 Task: Search one way flight ticket for 1 adult, 6 children, 1 infant in seat and 1 infant on lap in business from Albuquerque: Albuquerque International Sunport to Riverton: Central Wyoming Regional Airport (was Riverton Regional) on 5-4-2023. Choice of flights is Emirates and Kenya Airways. Number of bags: 1 carry on bag. Price is upto 100000. Outbound departure time preference is 7:15.
Action: Mouse moved to (276, 104)
Screenshot: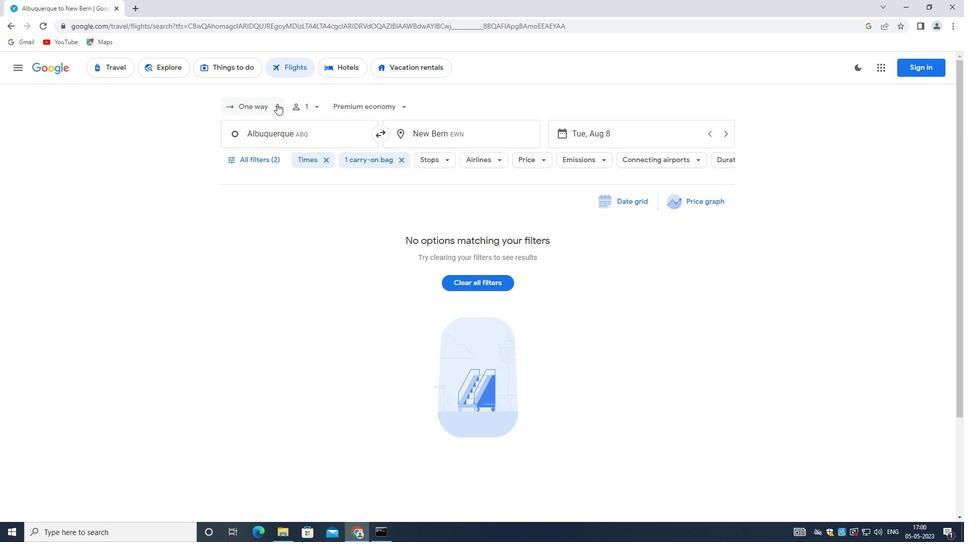 
Action: Mouse pressed left at (276, 104)
Screenshot: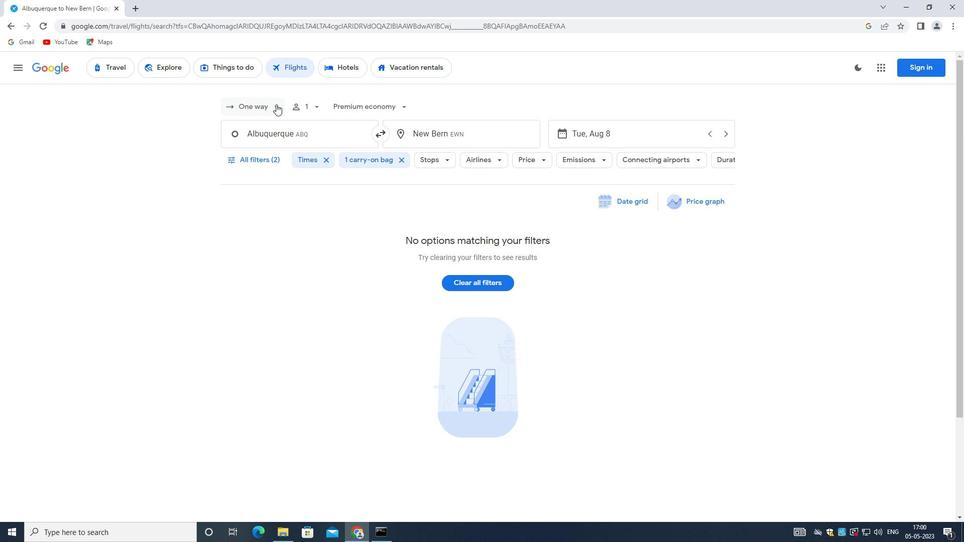 
Action: Mouse moved to (274, 151)
Screenshot: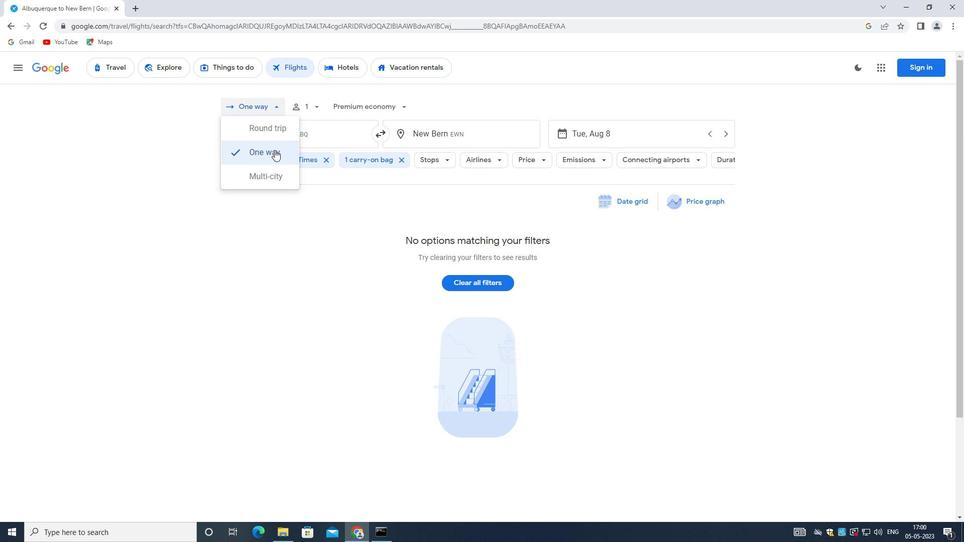 
Action: Mouse pressed left at (274, 151)
Screenshot: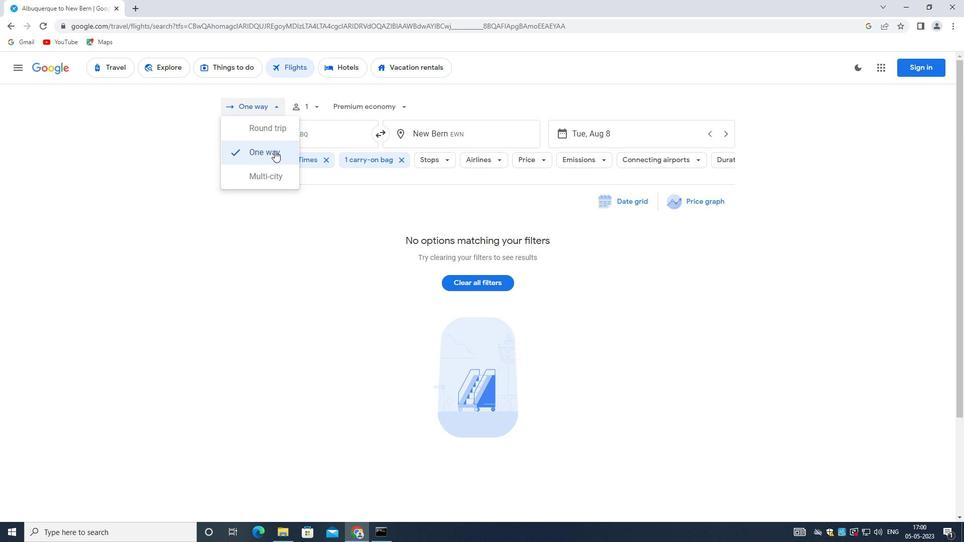 
Action: Mouse moved to (312, 104)
Screenshot: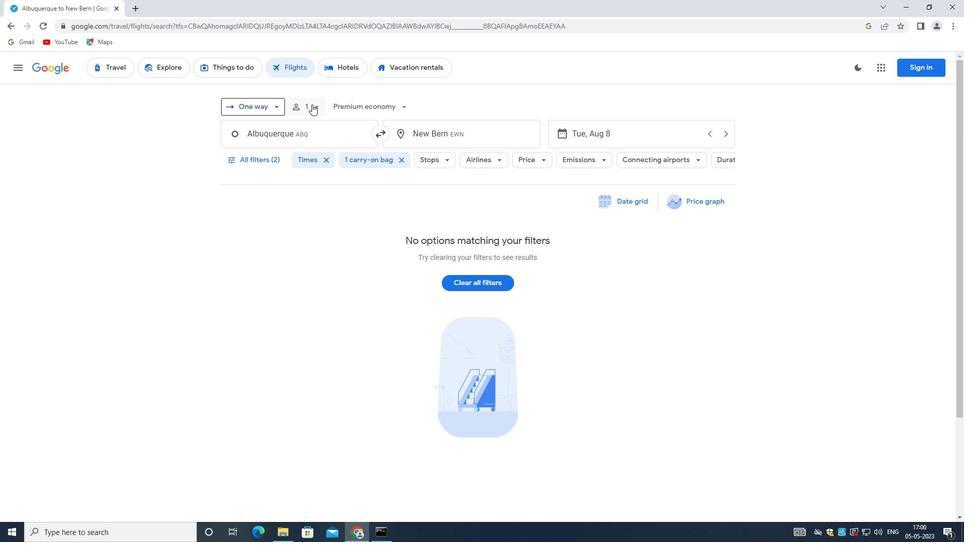 
Action: Mouse pressed left at (312, 104)
Screenshot: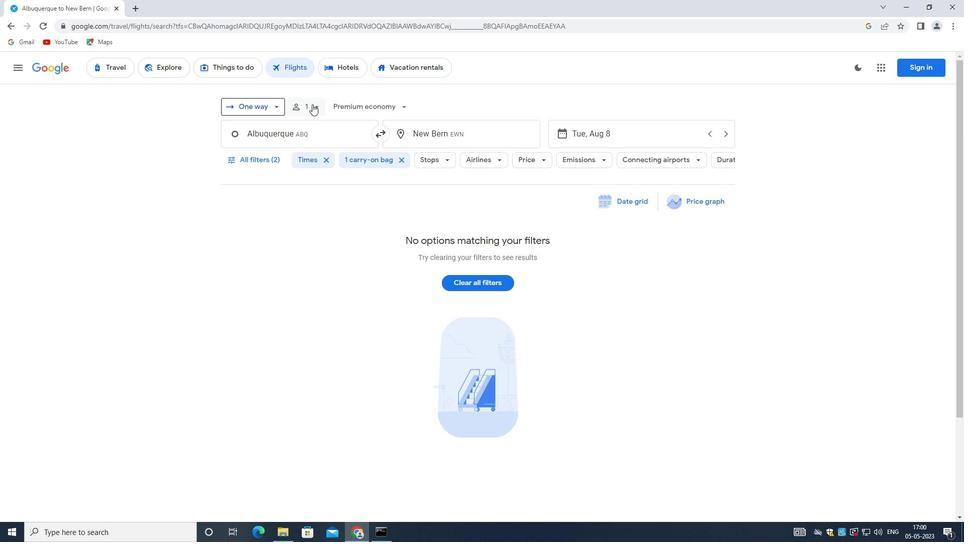 
Action: Mouse moved to (392, 155)
Screenshot: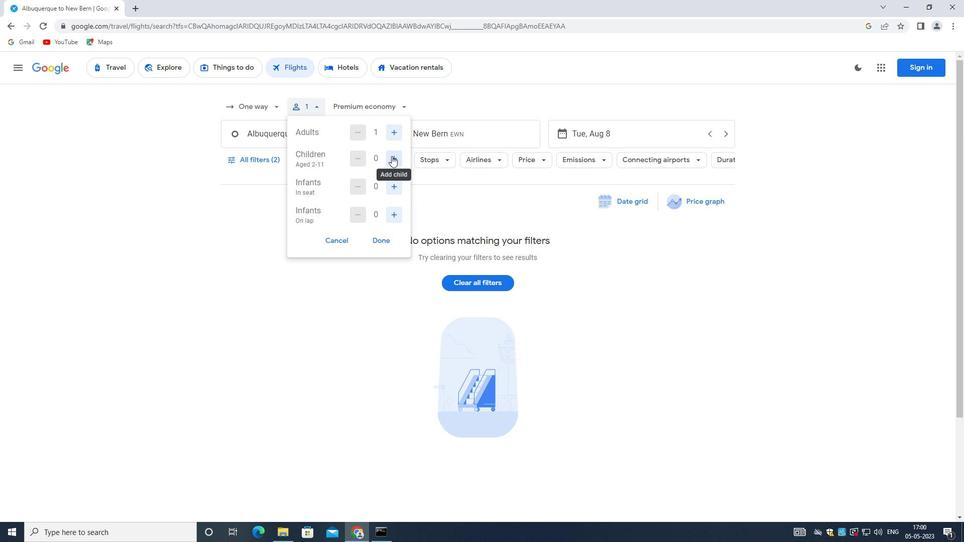 
Action: Mouse pressed left at (392, 155)
Screenshot: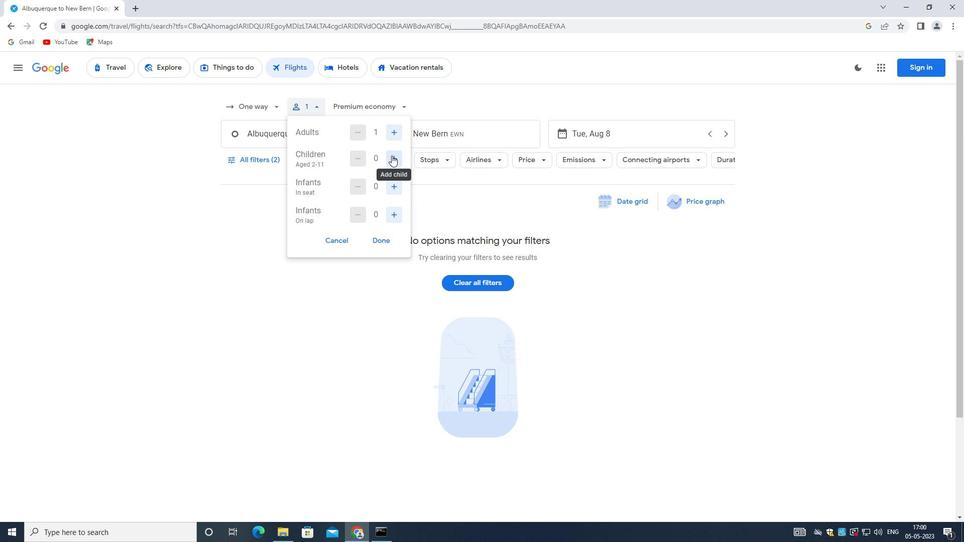 
Action: Mouse pressed left at (392, 155)
Screenshot: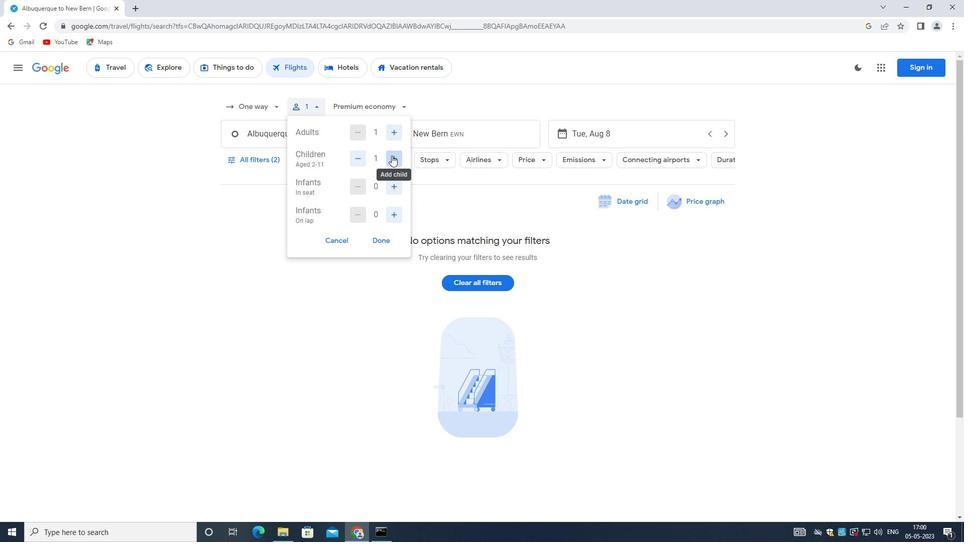 
Action: Mouse pressed left at (392, 155)
Screenshot: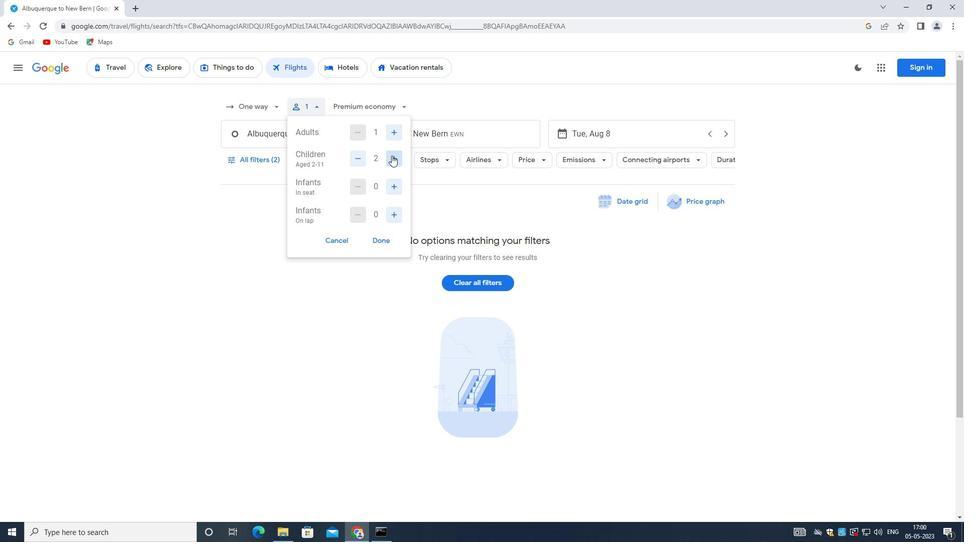 
Action: Mouse pressed left at (392, 155)
Screenshot: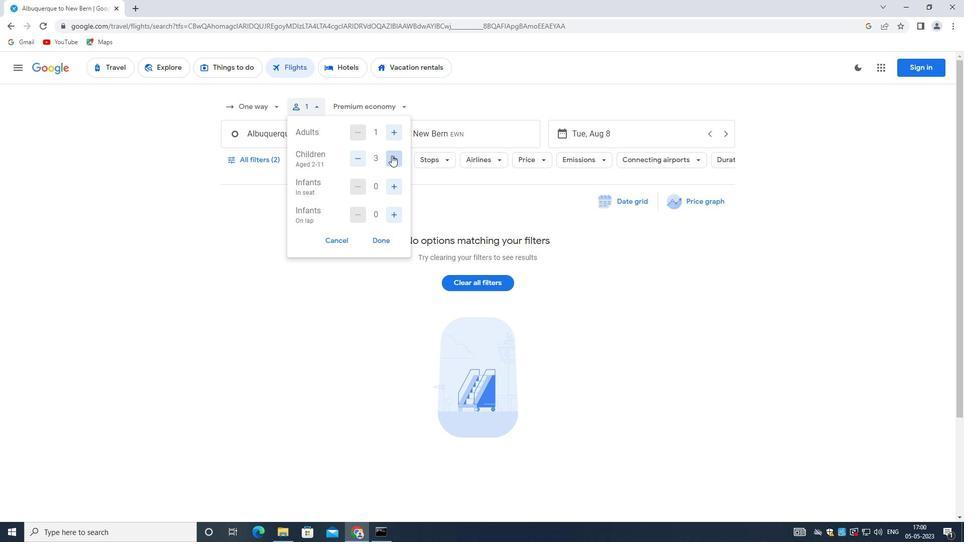 
Action: Mouse moved to (392, 155)
Screenshot: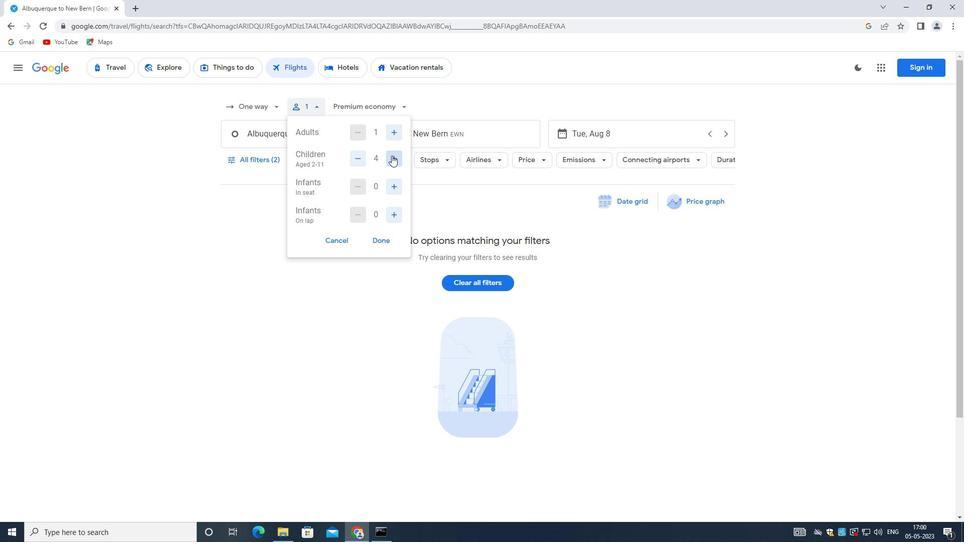 
Action: Mouse pressed left at (392, 155)
Screenshot: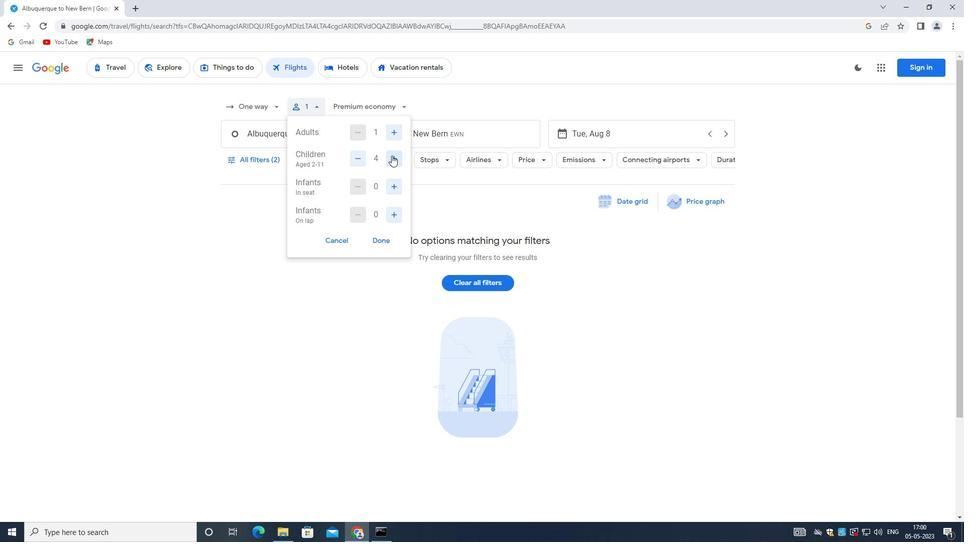 
Action: Mouse moved to (392, 154)
Screenshot: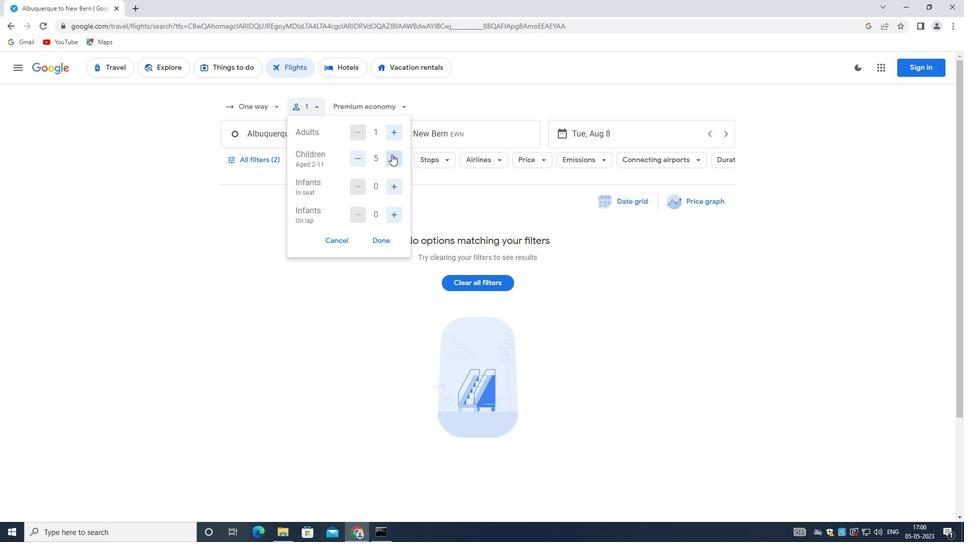 
Action: Mouse pressed left at (392, 154)
Screenshot: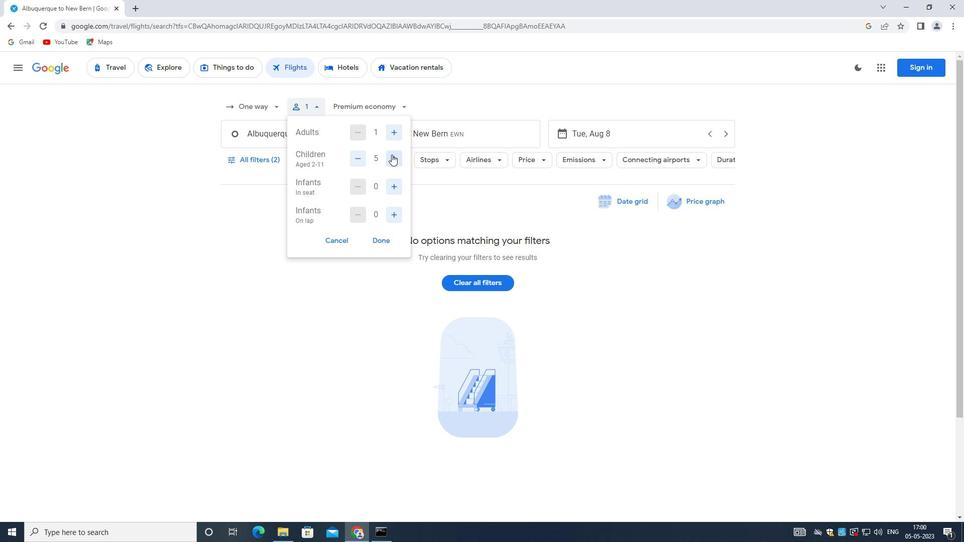 
Action: Mouse moved to (393, 186)
Screenshot: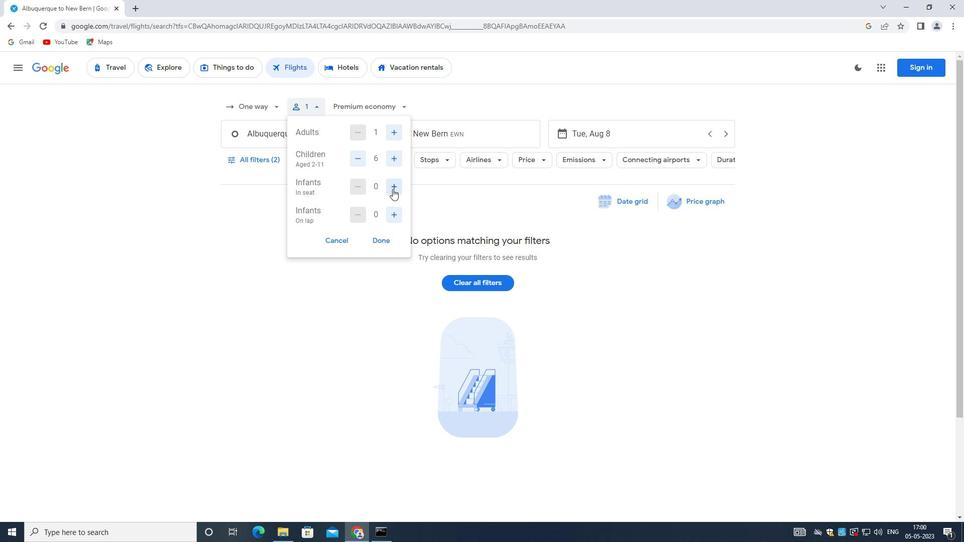 
Action: Mouse pressed left at (393, 186)
Screenshot: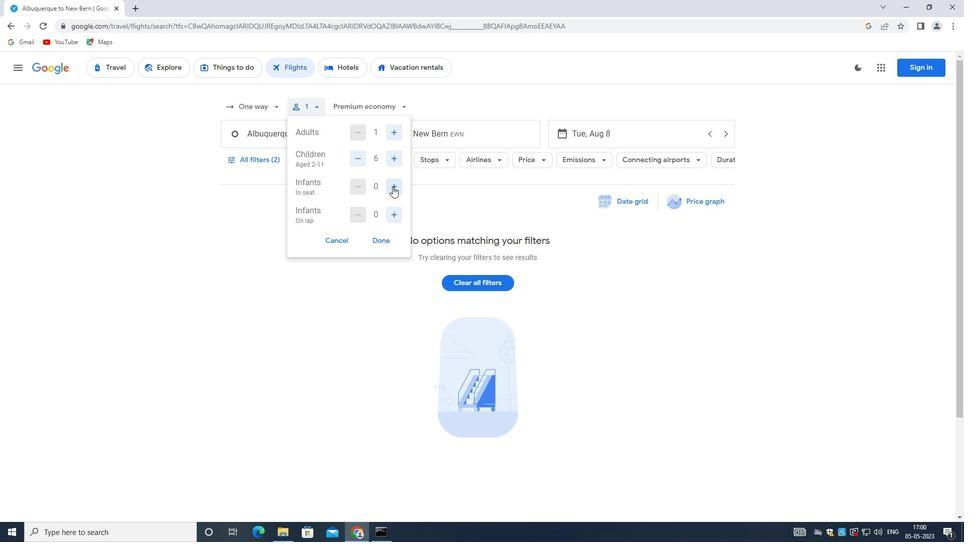 
Action: Mouse moved to (392, 218)
Screenshot: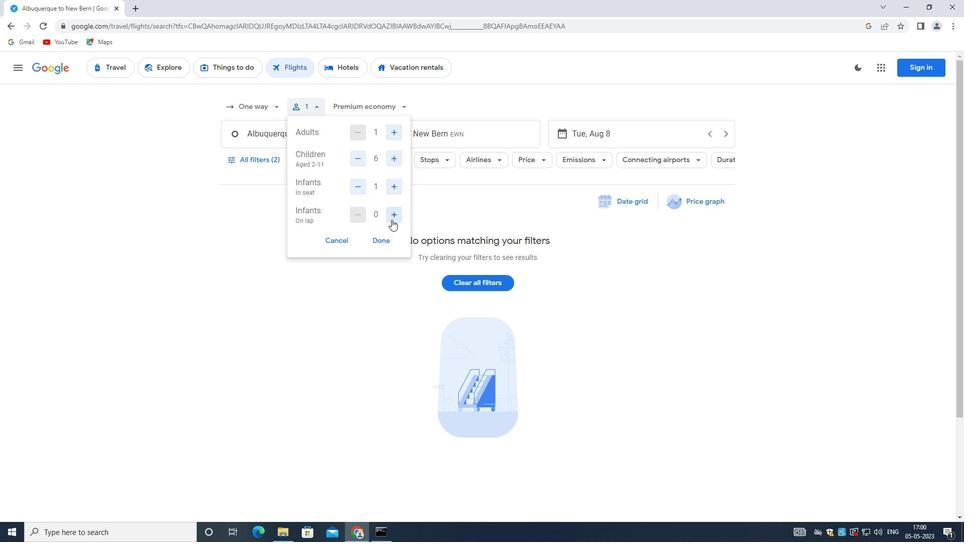 
Action: Mouse pressed left at (392, 218)
Screenshot: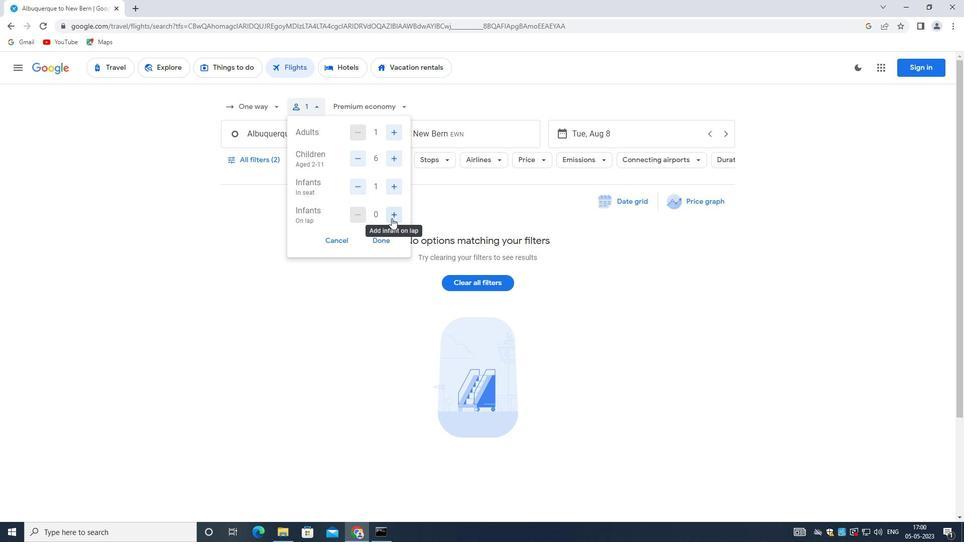 
Action: Mouse moved to (378, 241)
Screenshot: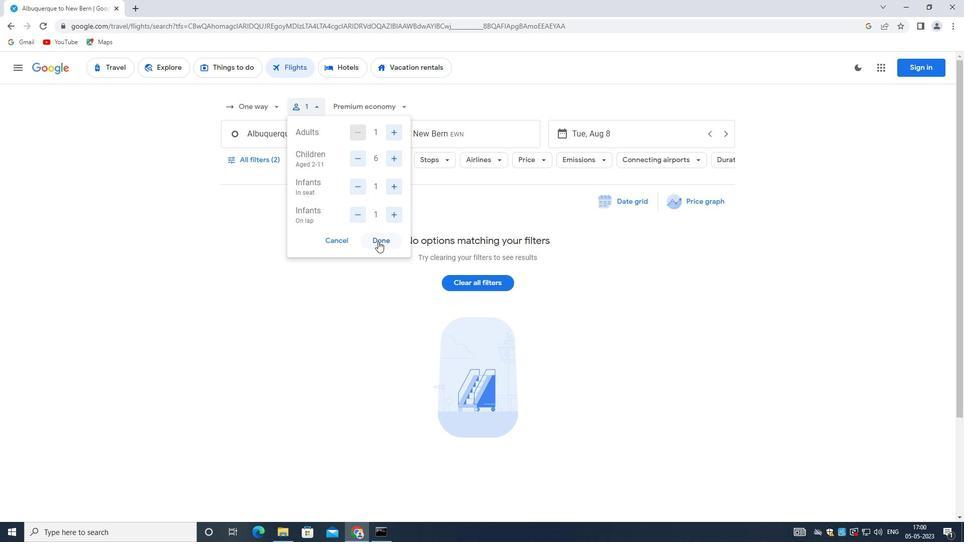 
Action: Mouse pressed left at (378, 241)
Screenshot: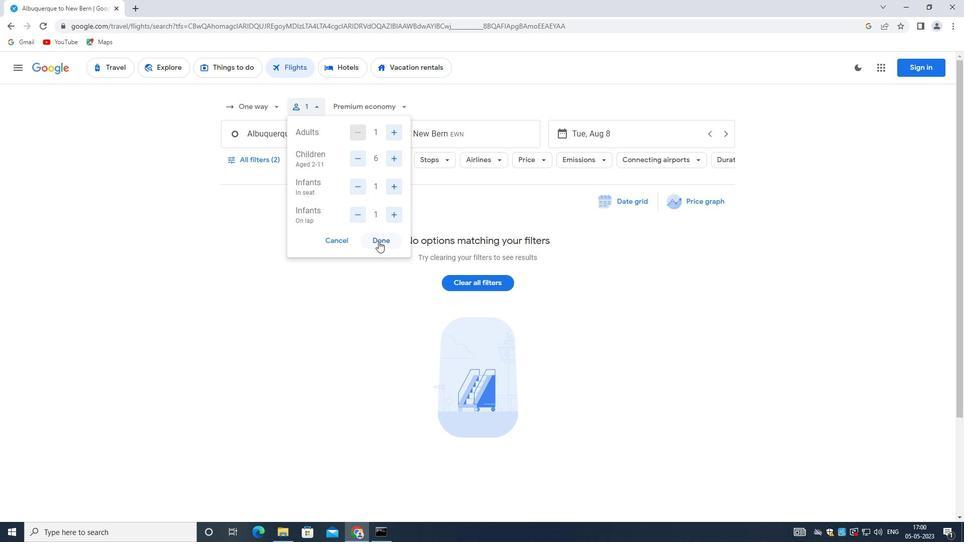 
Action: Mouse moved to (405, 109)
Screenshot: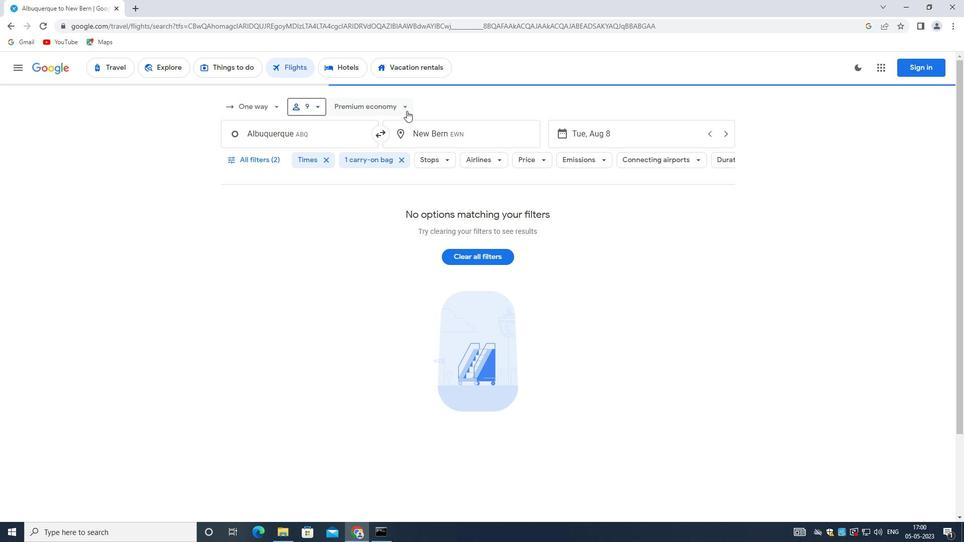 
Action: Mouse pressed left at (405, 109)
Screenshot: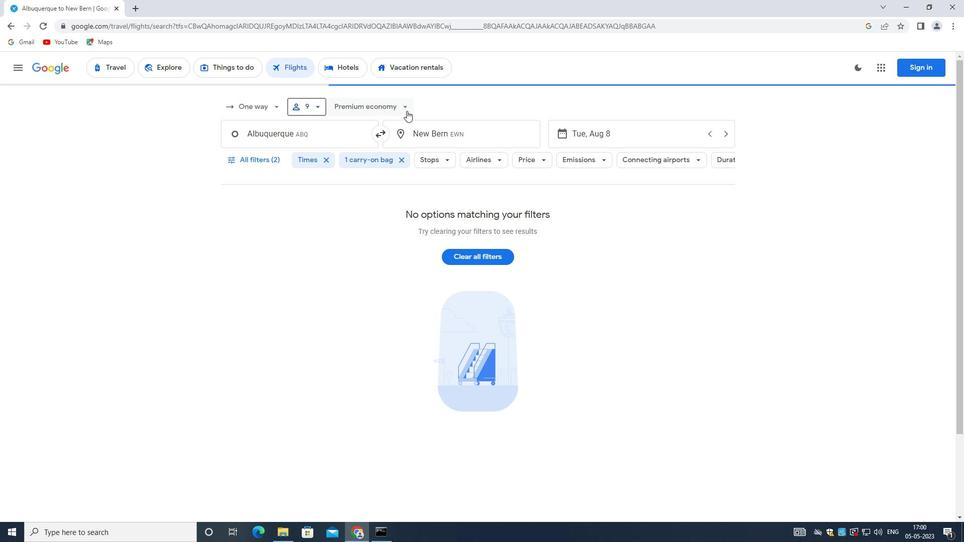 
Action: Mouse moved to (383, 171)
Screenshot: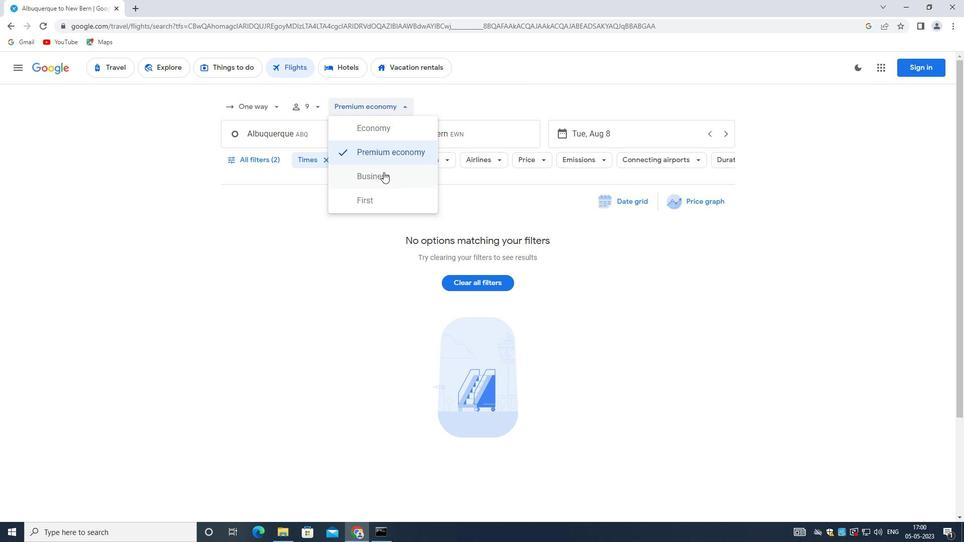 
Action: Mouse pressed left at (383, 171)
Screenshot: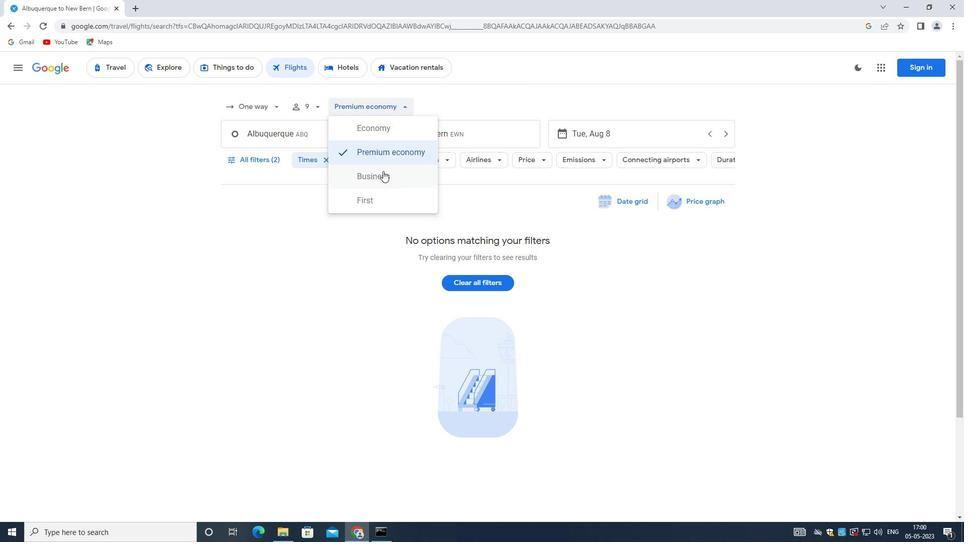 
Action: Mouse moved to (293, 136)
Screenshot: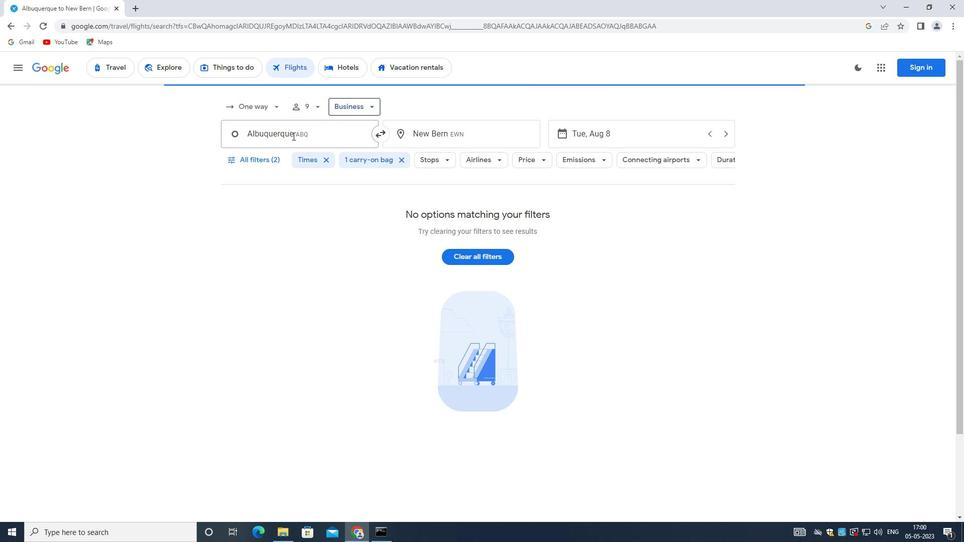 
Action: Mouse pressed left at (293, 136)
Screenshot: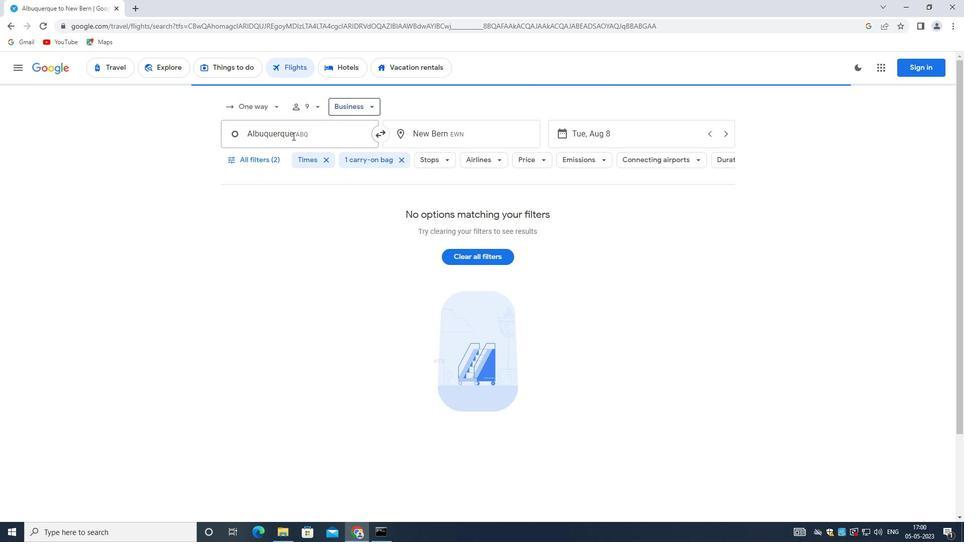
Action: Mouse moved to (318, 181)
Screenshot: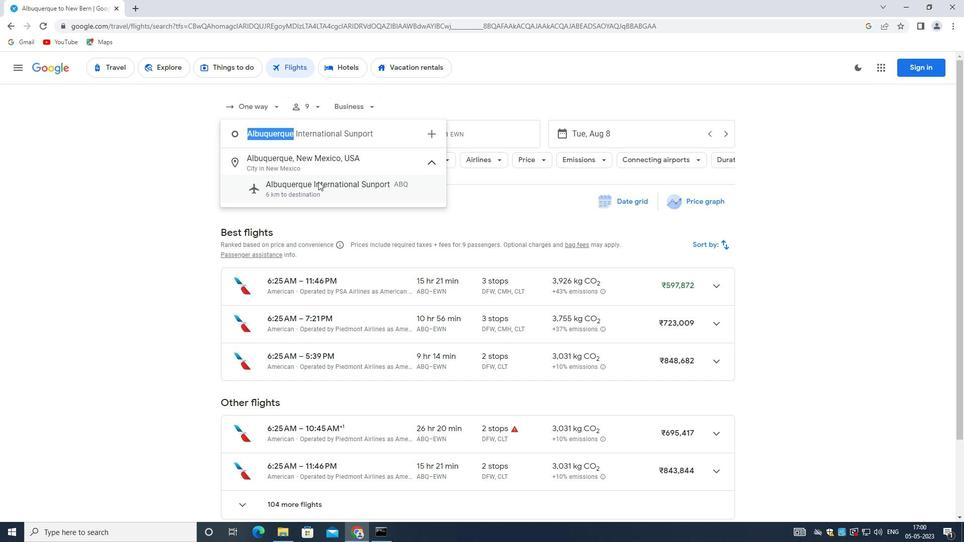 
Action: Mouse pressed left at (318, 181)
Screenshot: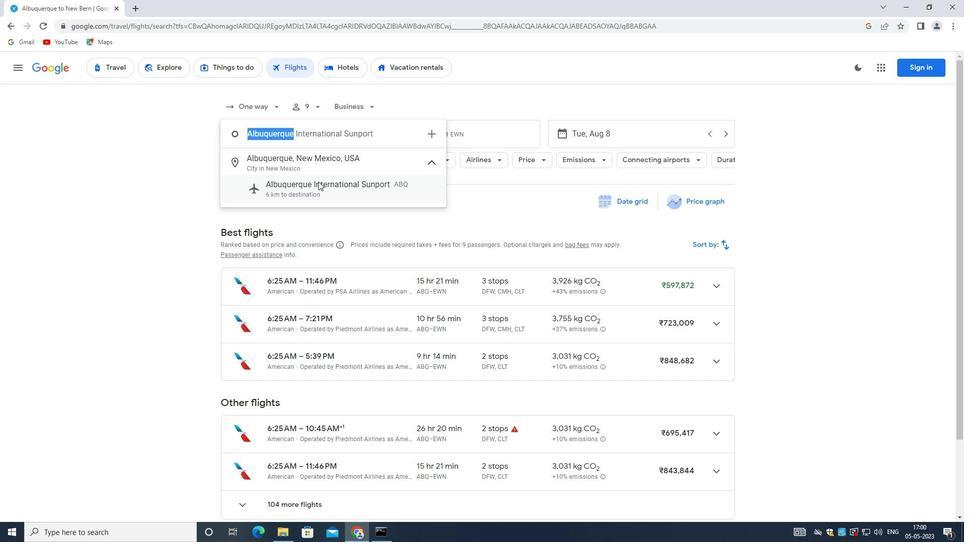 
Action: Mouse moved to (417, 135)
Screenshot: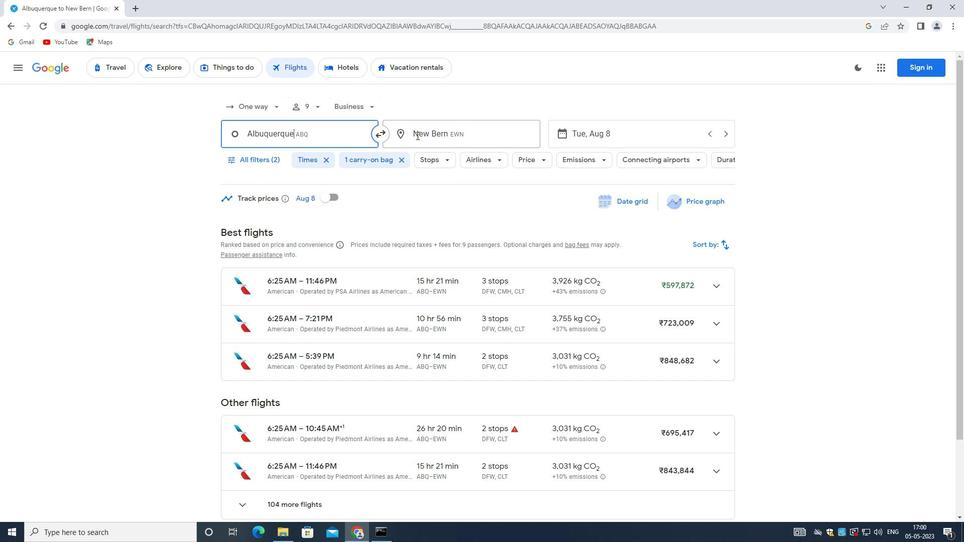 
Action: Mouse pressed left at (417, 135)
Screenshot: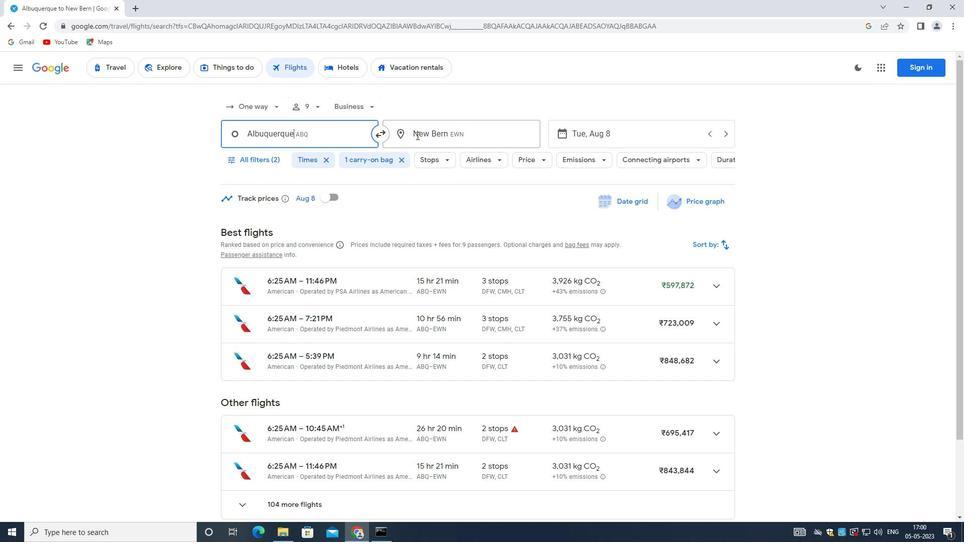 
Action: Mouse moved to (443, 231)
Screenshot: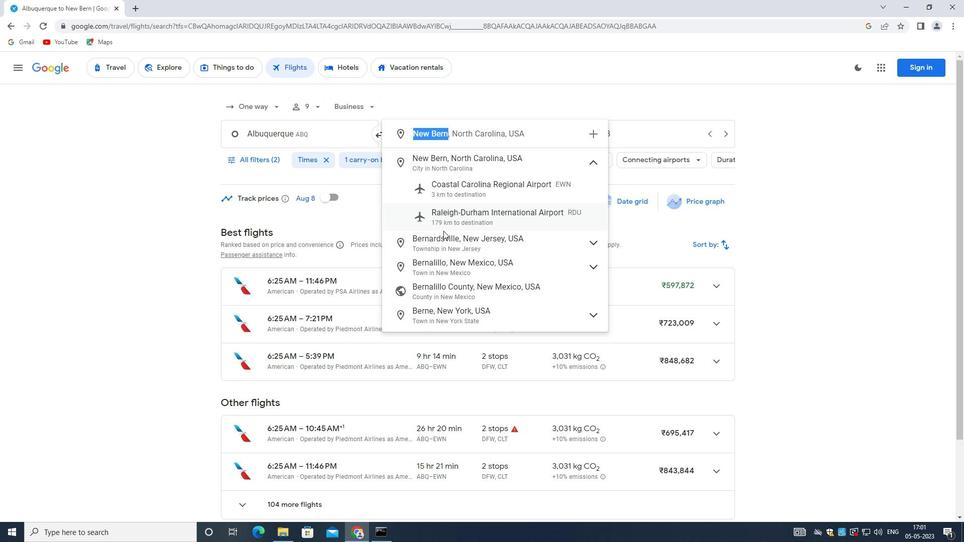 
Action: Key pressed <Key.backspace><Key.shift><Key.shift>CENTRAL<Key.space><Key.shift>WY
Screenshot: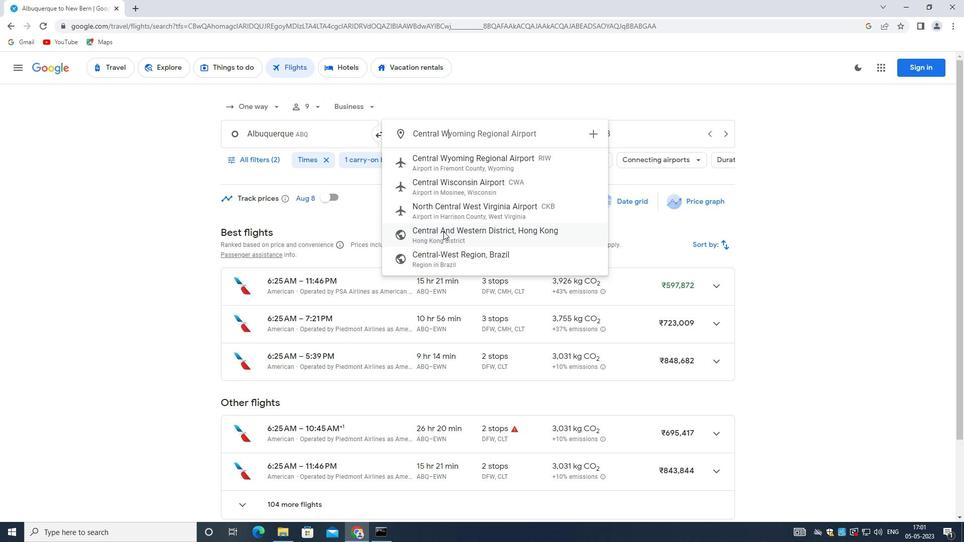 
Action: Mouse moved to (484, 150)
Screenshot: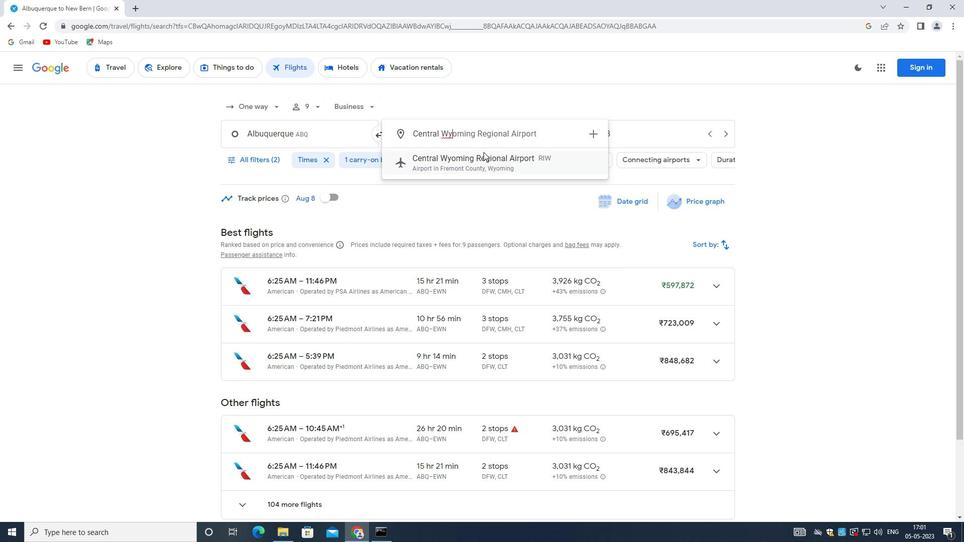 
Action: Mouse pressed left at (484, 150)
Screenshot: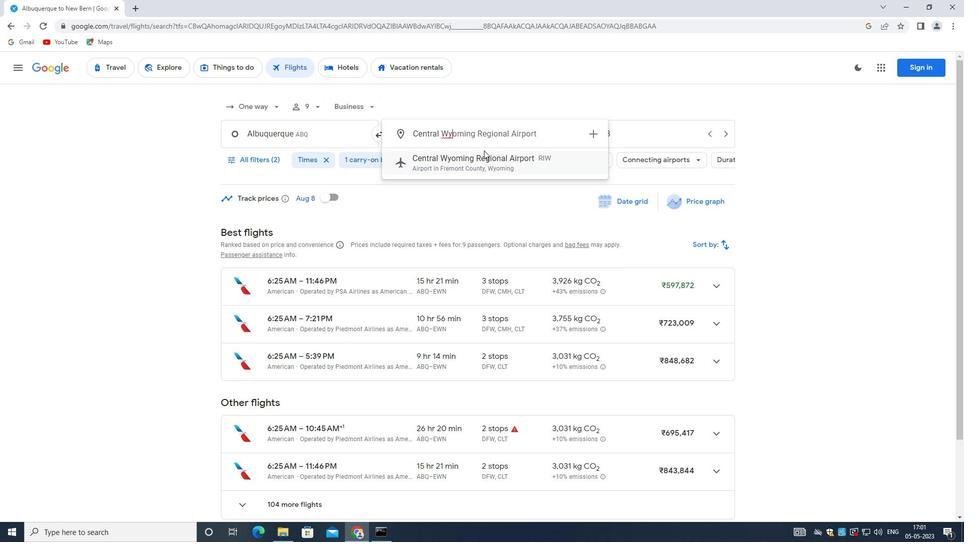 
Action: Mouse moved to (584, 138)
Screenshot: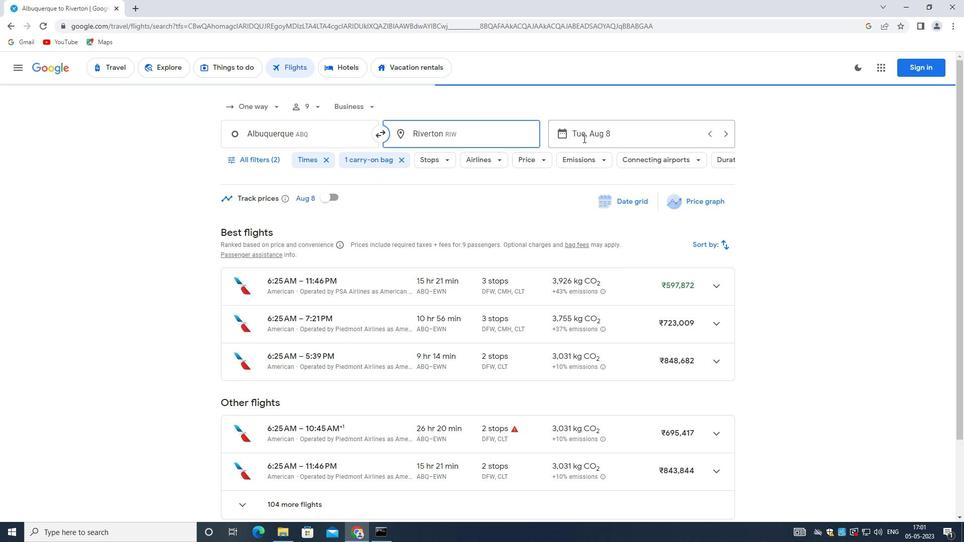 
Action: Mouse pressed left at (584, 138)
Screenshot: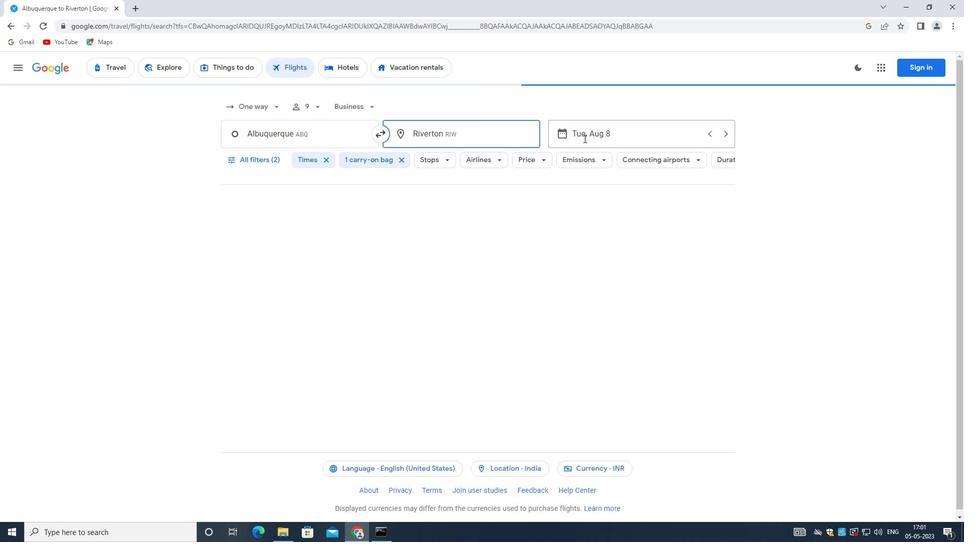 
Action: Mouse moved to (429, 239)
Screenshot: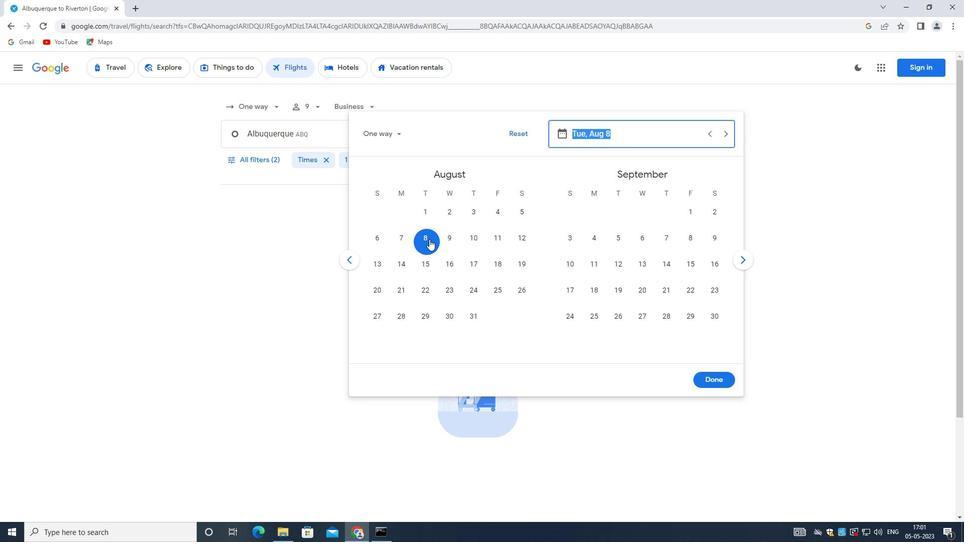 
Action: Mouse pressed left at (429, 239)
Screenshot: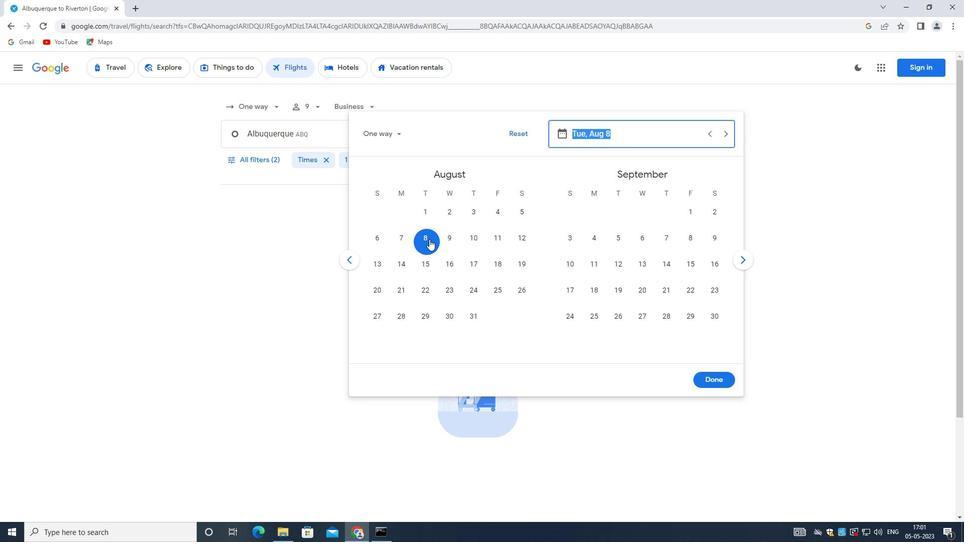 
Action: Mouse moved to (715, 385)
Screenshot: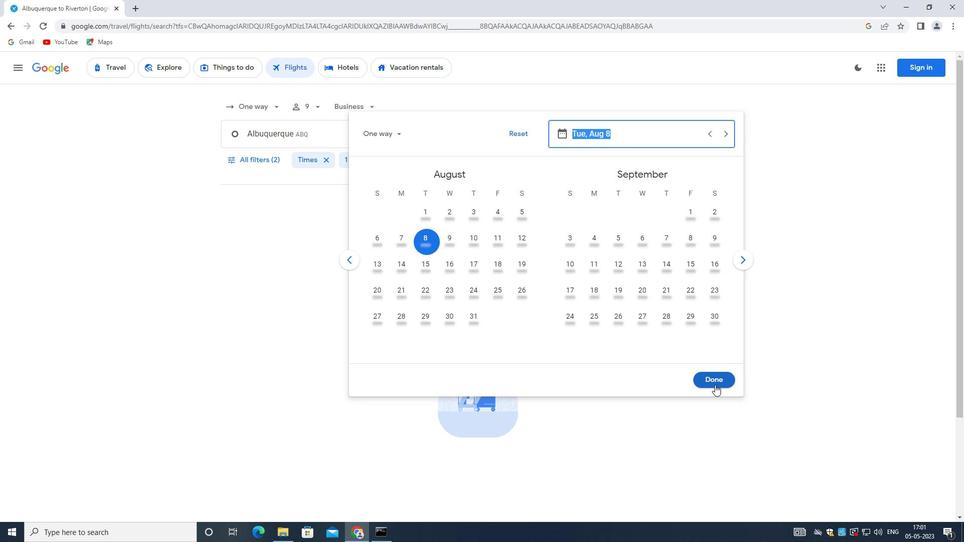 
Action: Mouse pressed left at (715, 385)
Screenshot: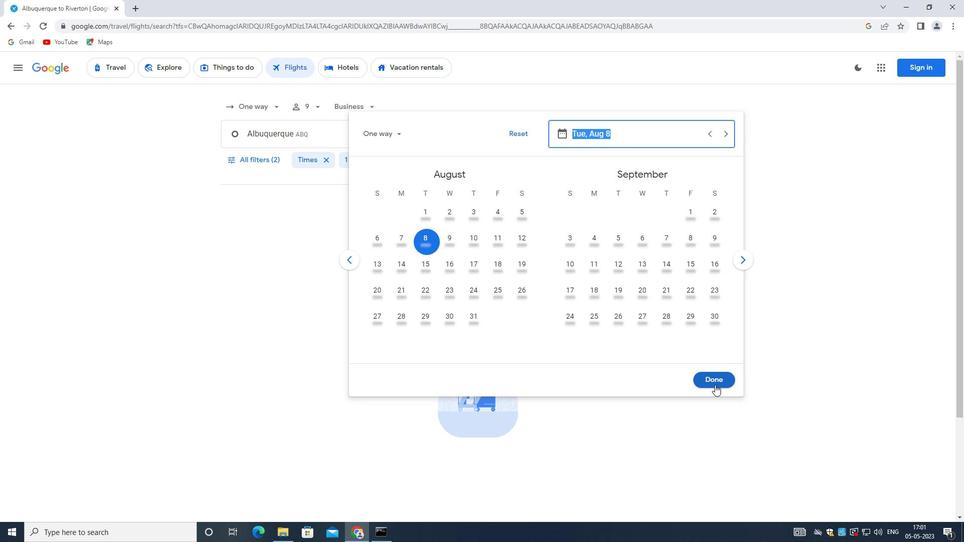 
Action: Mouse moved to (261, 150)
Screenshot: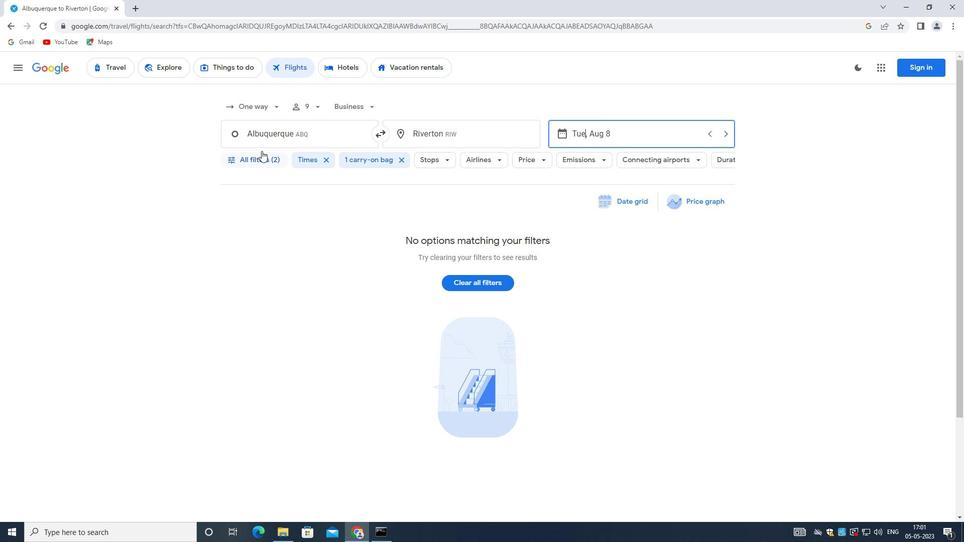
Action: Mouse pressed left at (261, 150)
Screenshot: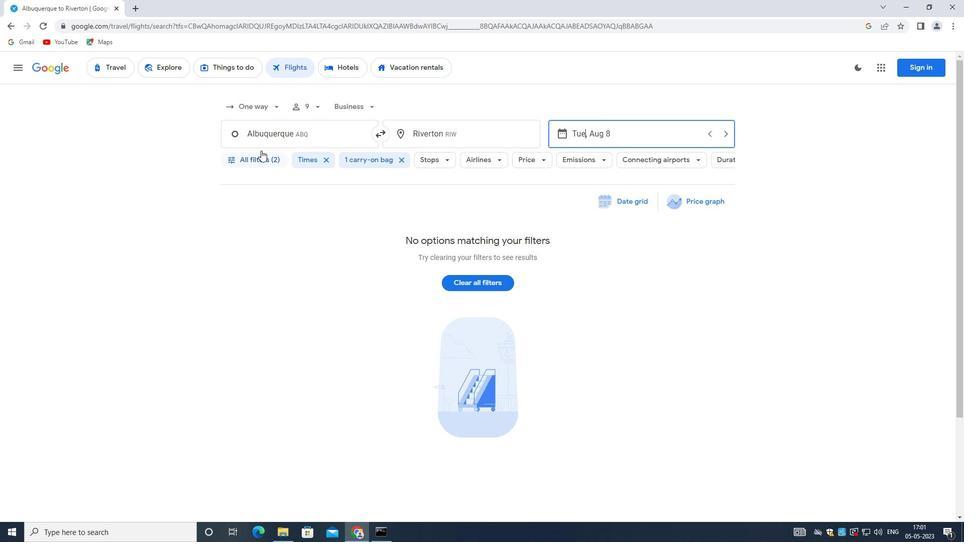 
Action: Mouse moved to (364, 373)
Screenshot: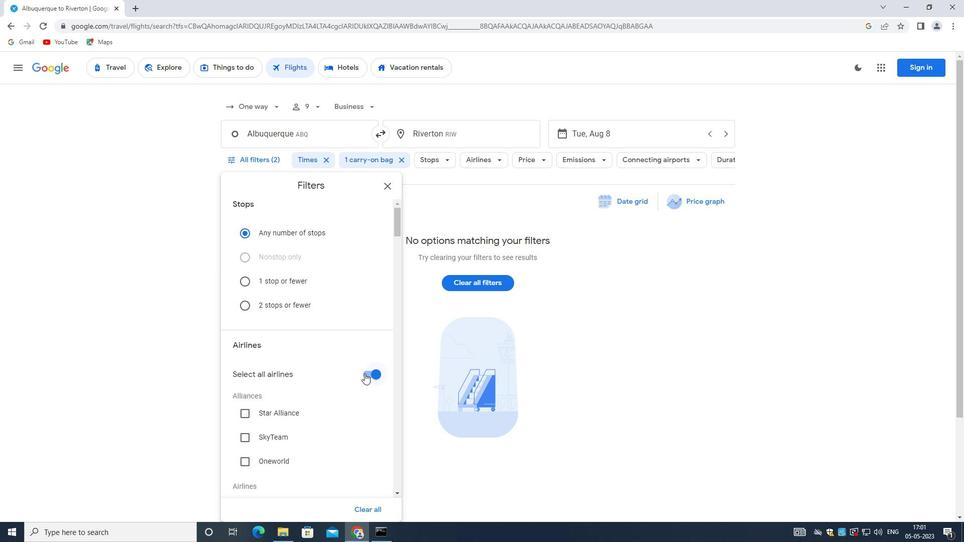 
Action: Mouse pressed left at (364, 373)
Screenshot: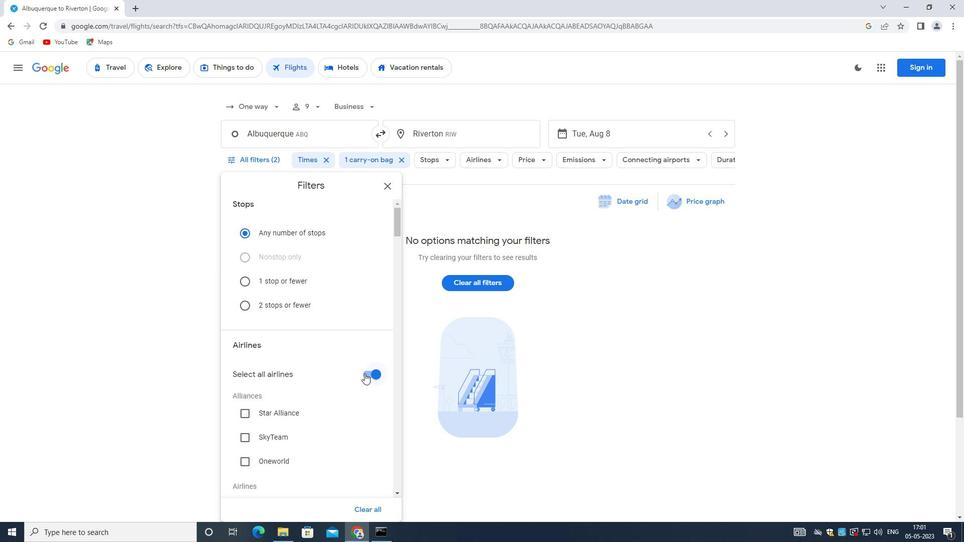 
Action: Mouse moved to (388, 364)
Screenshot: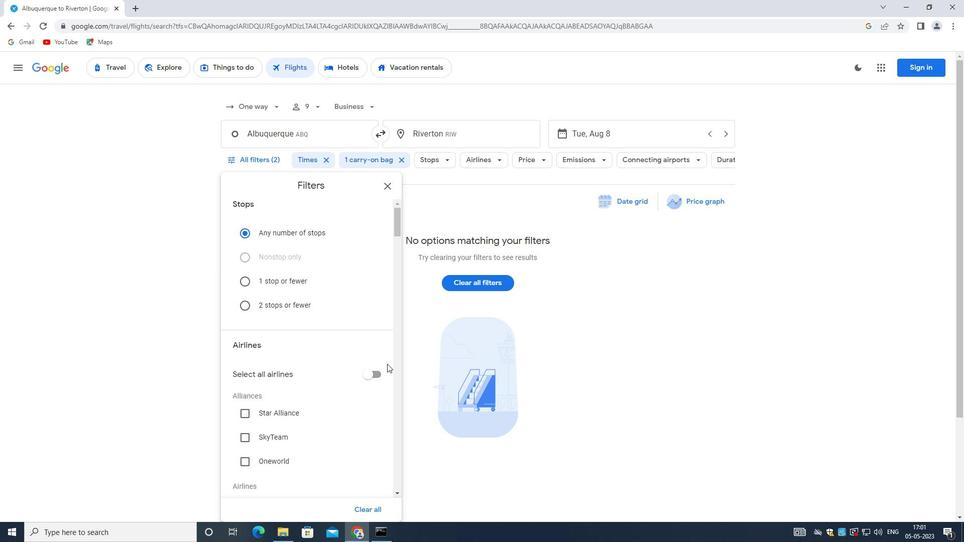 
Action: Mouse scrolled (388, 363) with delta (0, 0)
Screenshot: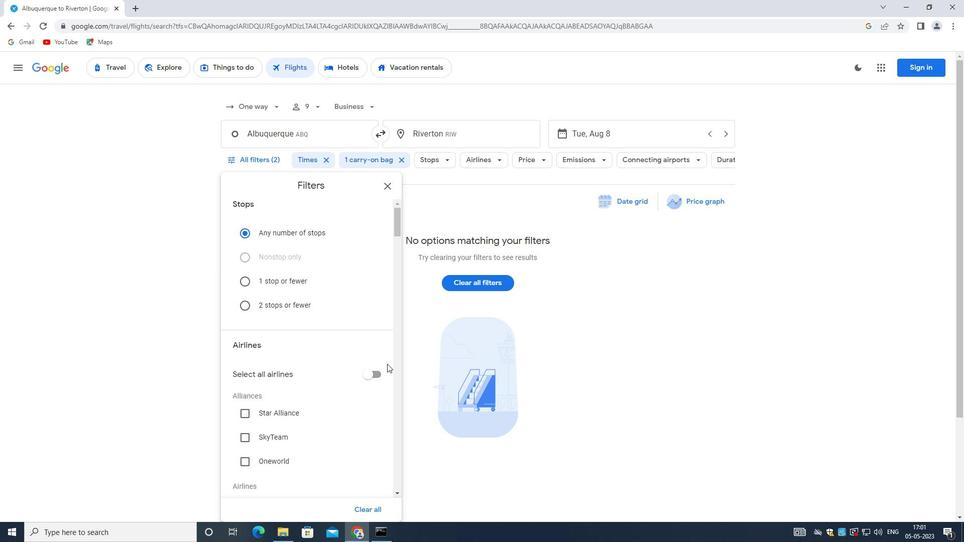 
Action: Mouse moved to (389, 365)
Screenshot: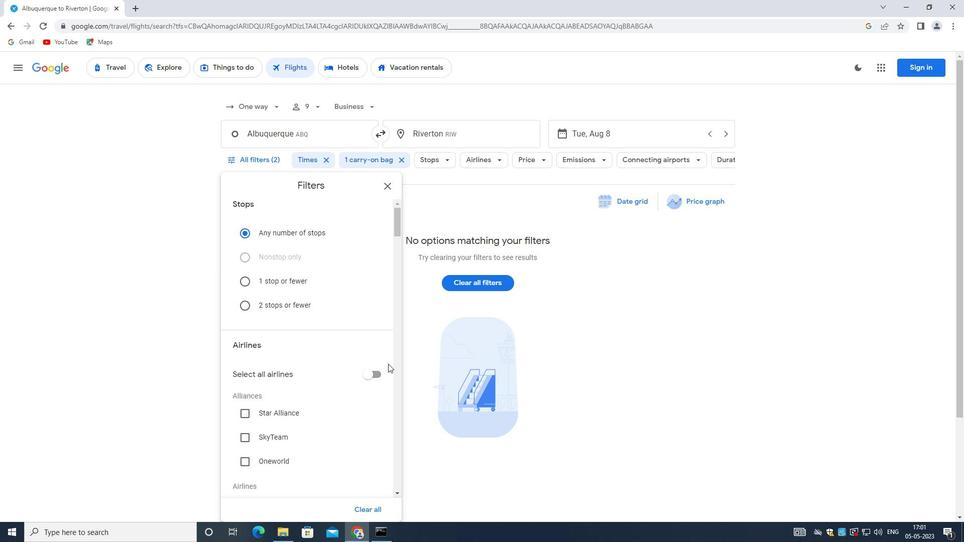 
Action: Mouse scrolled (389, 364) with delta (0, 0)
Screenshot: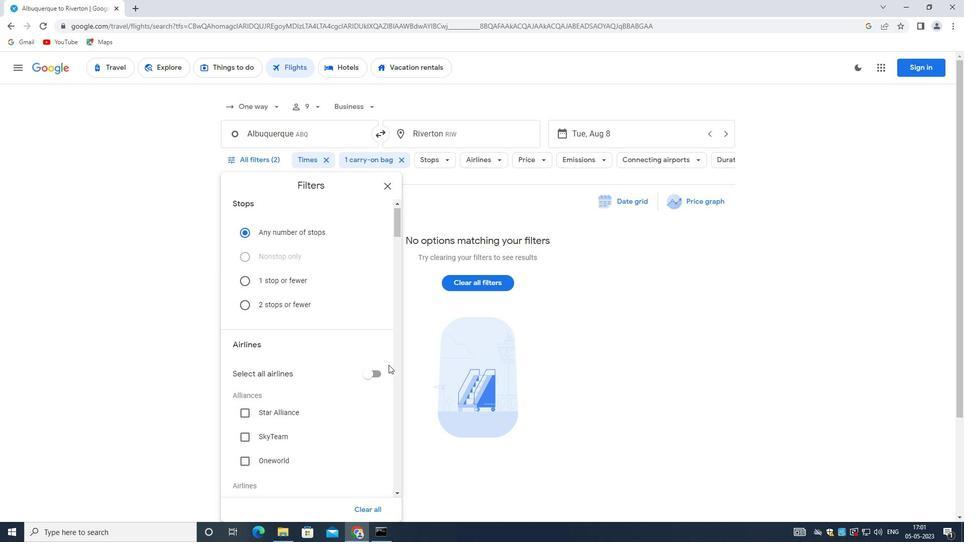 
Action: Mouse moved to (389, 365)
Screenshot: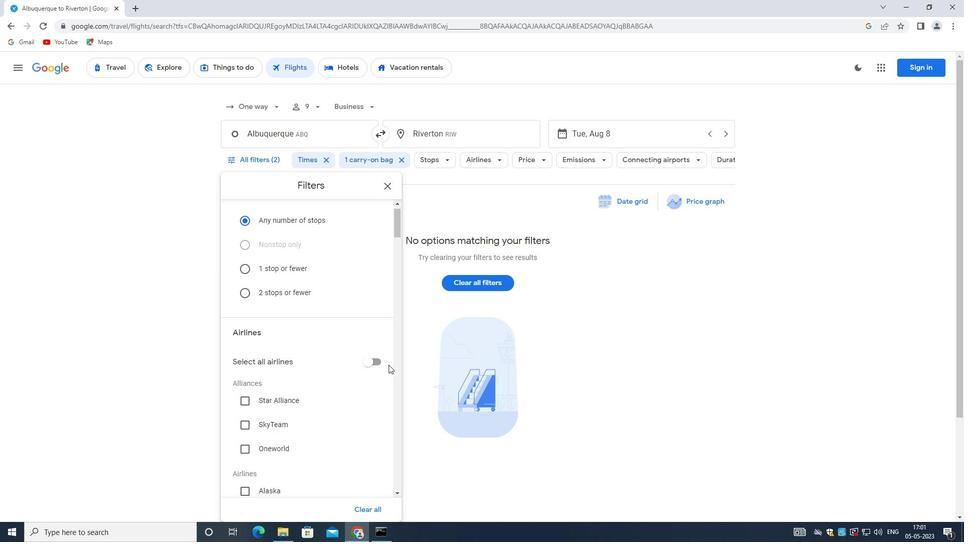 
Action: Mouse scrolled (389, 365) with delta (0, 0)
Screenshot: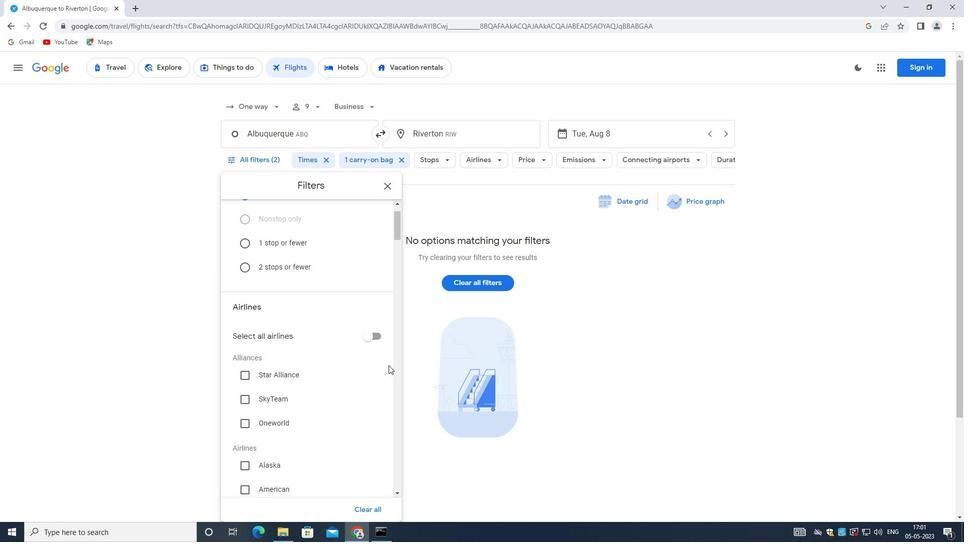 
Action: Mouse moved to (389, 367)
Screenshot: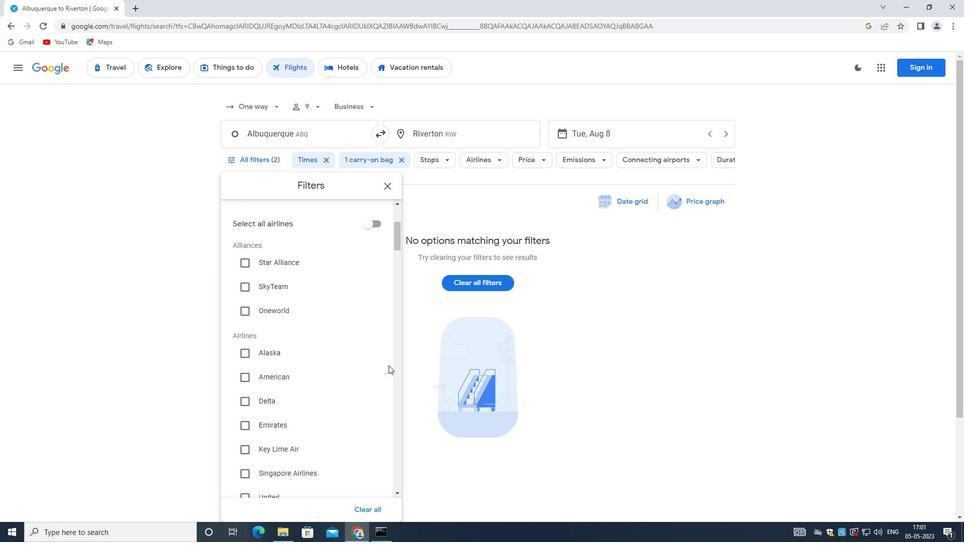 
Action: Mouse scrolled (389, 366) with delta (0, 0)
Screenshot: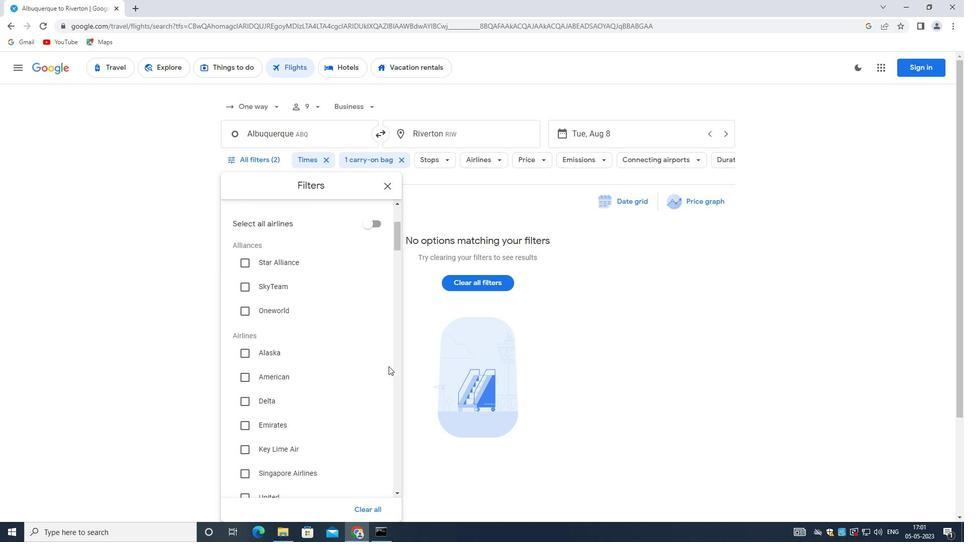 
Action: Mouse moved to (389, 368)
Screenshot: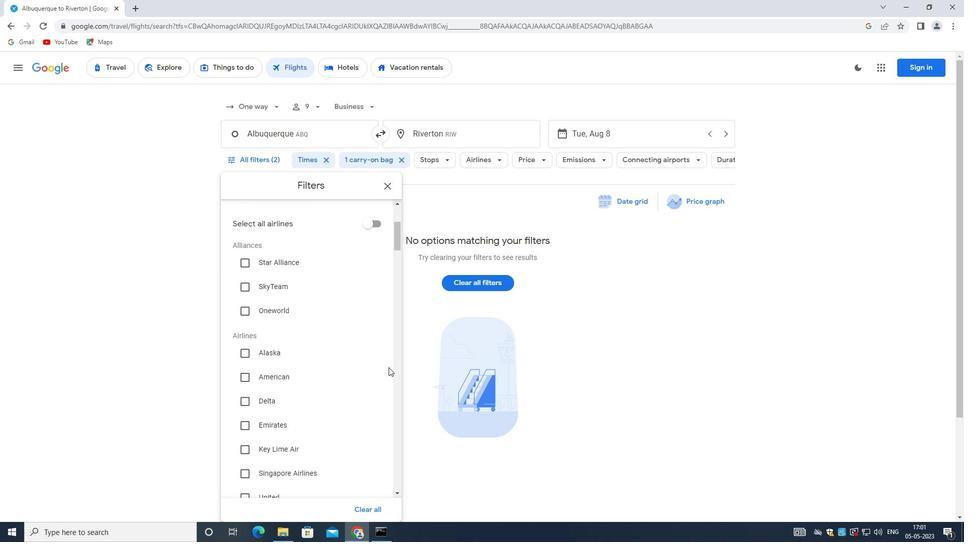 
Action: Mouse scrolled (389, 367) with delta (0, 0)
Screenshot: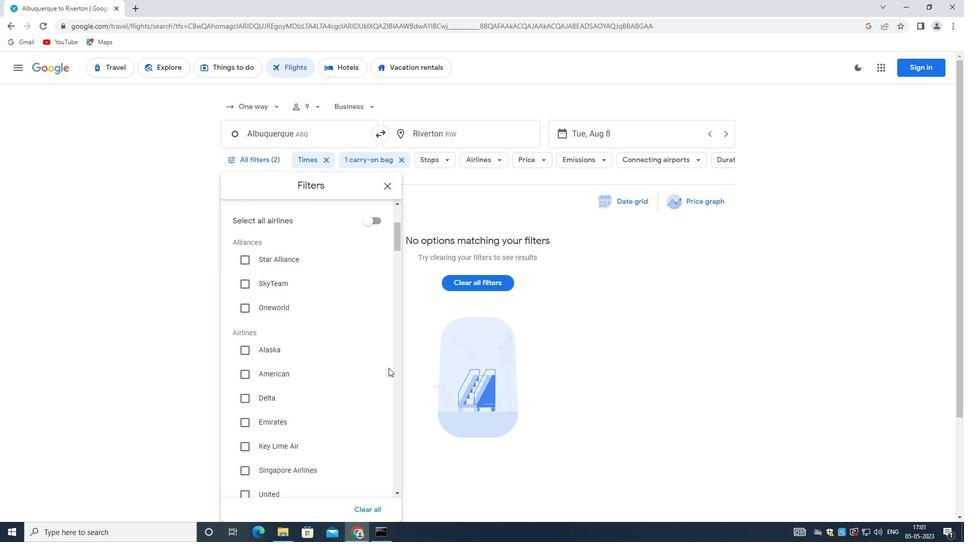 
Action: Mouse moved to (389, 369)
Screenshot: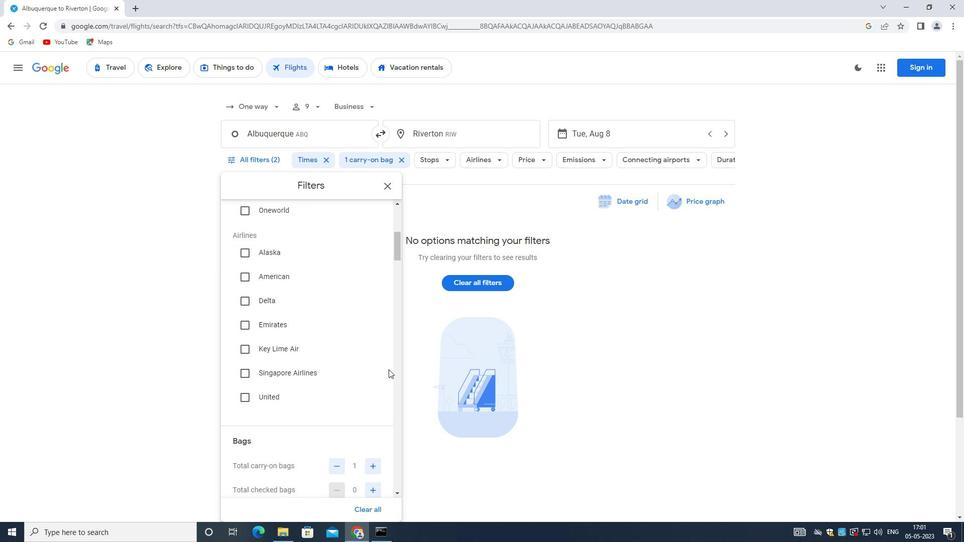 
Action: Mouse scrolled (389, 369) with delta (0, 0)
Screenshot: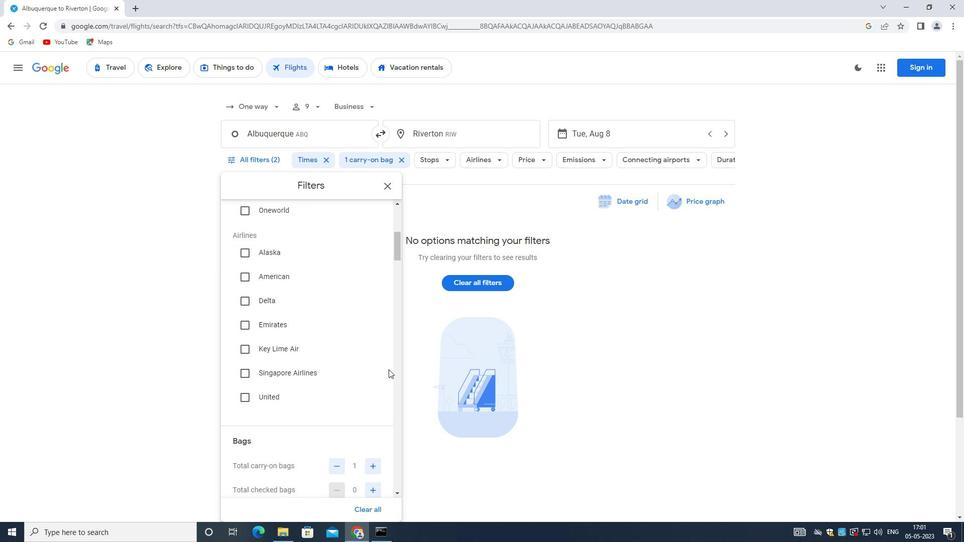 
Action: Mouse scrolled (389, 369) with delta (0, 0)
Screenshot: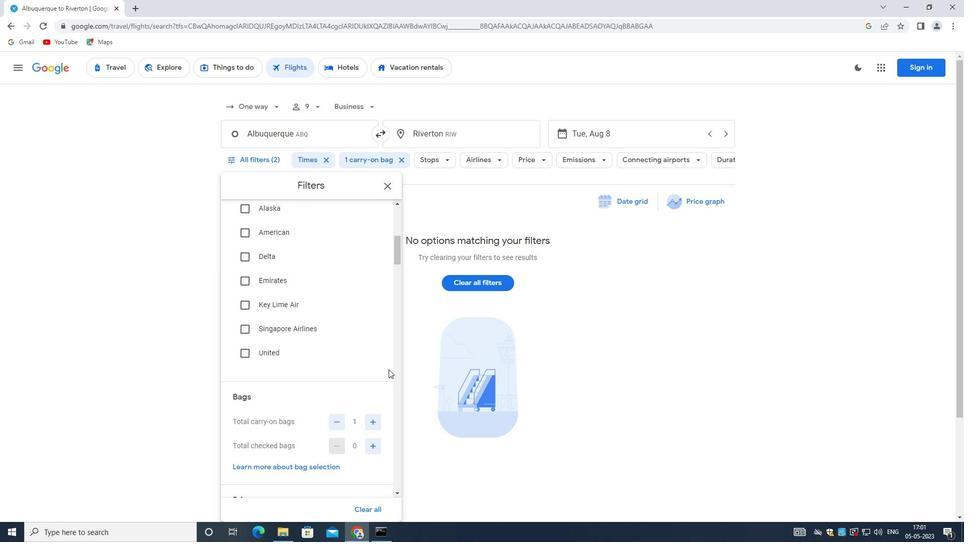 
Action: Mouse moved to (363, 441)
Screenshot: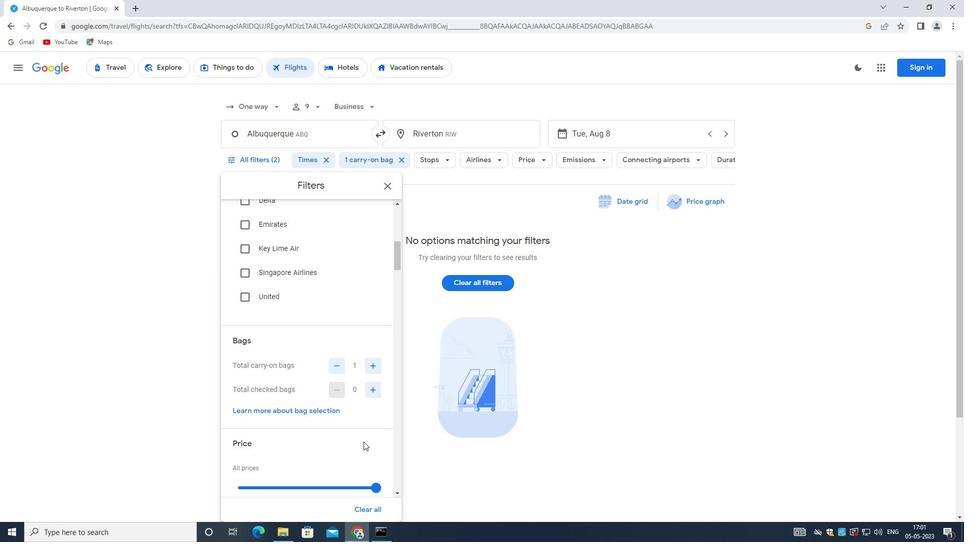 
Action: Mouse scrolled (363, 440) with delta (0, 0)
Screenshot: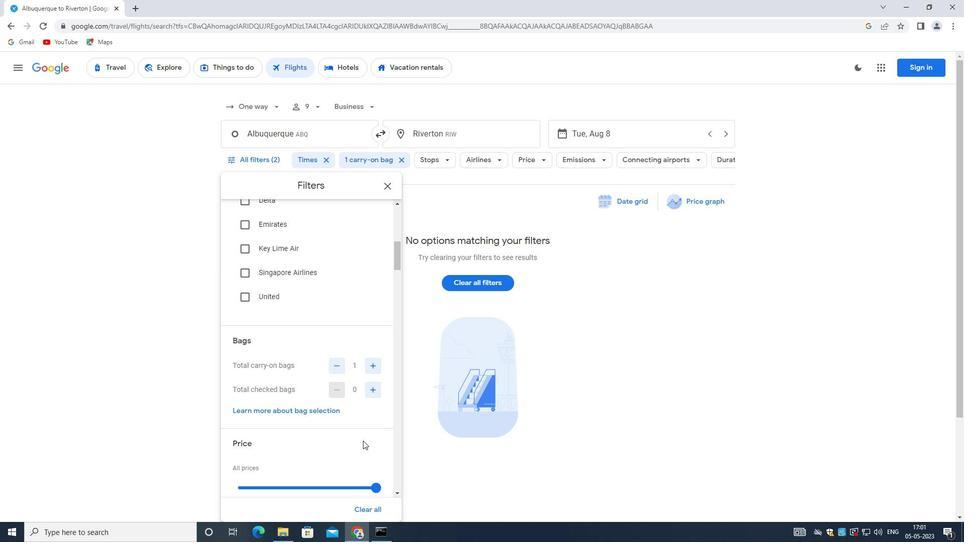 
Action: Mouse scrolled (363, 440) with delta (0, 0)
Screenshot: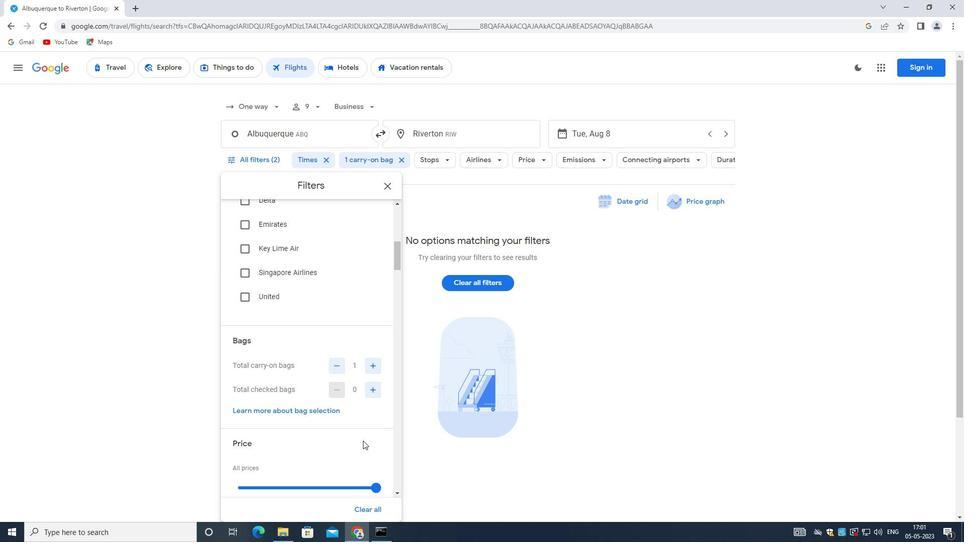 
Action: Mouse scrolled (363, 440) with delta (0, 0)
Screenshot: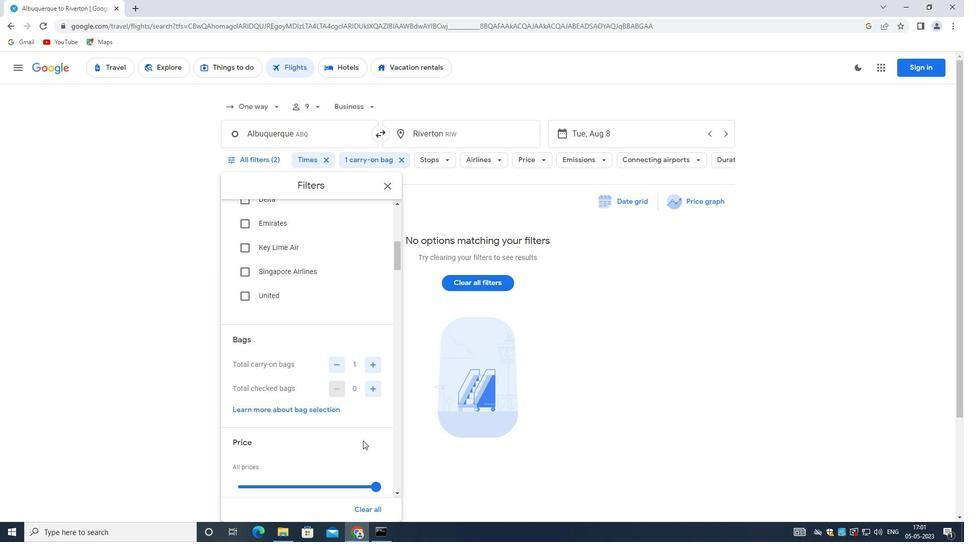 
Action: Mouse moved to (376, 334)
Screenshot: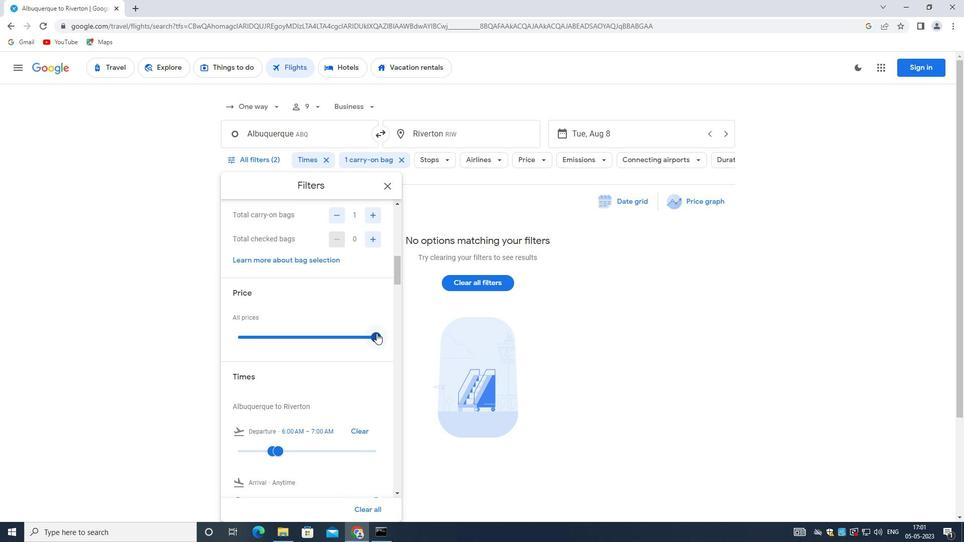 
Action: Mouse pressed left at (376, 334)
Screenshot: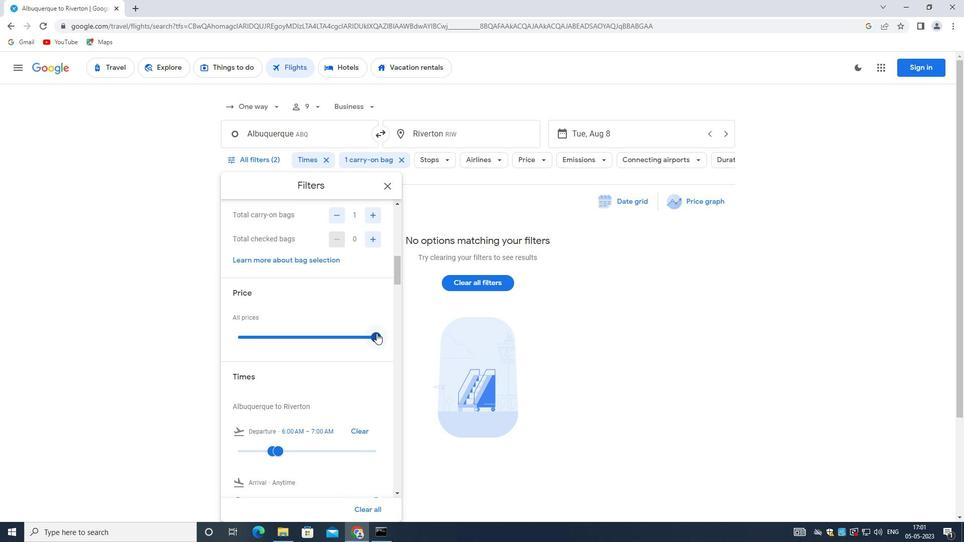 
Action: Mouse moved to (299, 334)
Screenshot: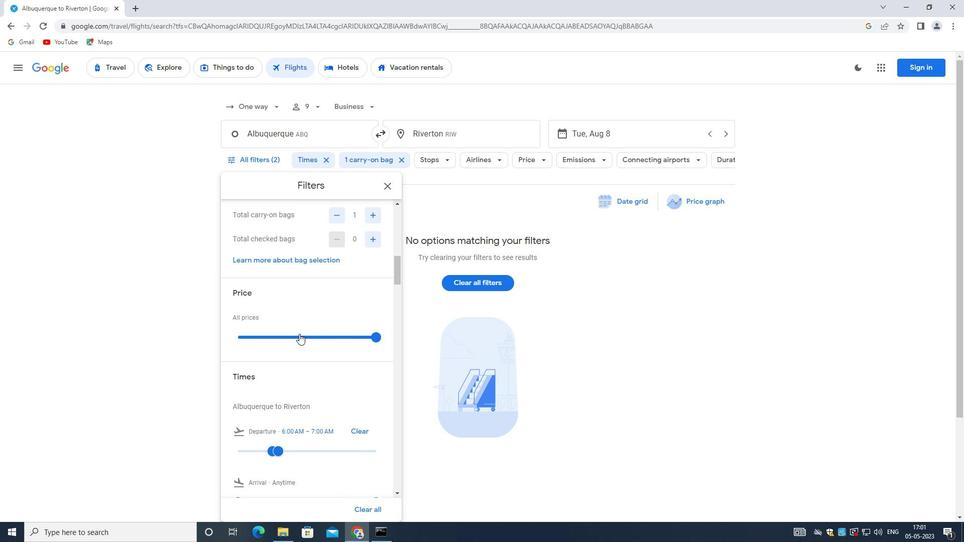 
Action: Mouse scrolled (299, 333) with delta (0, 0)
Screenshot: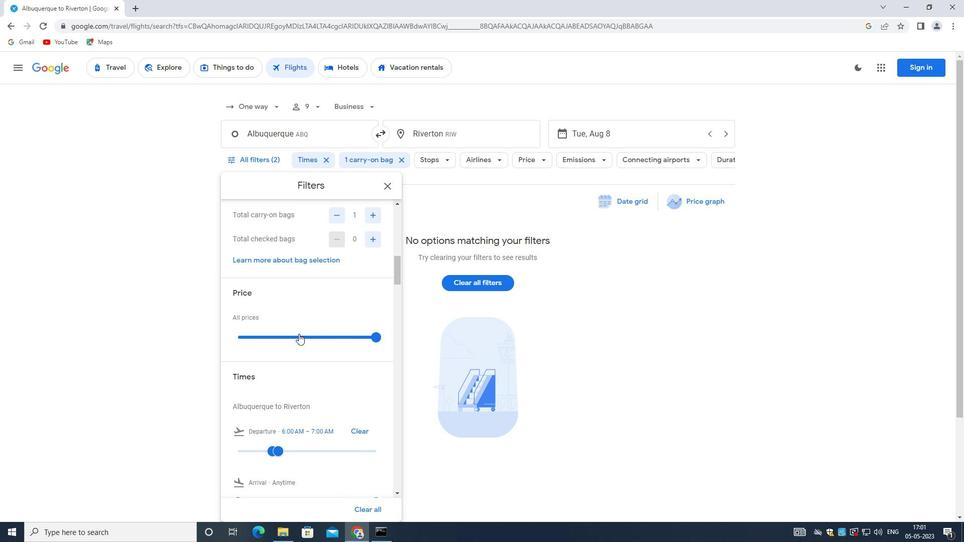 
Action: Mouse moved to (277, 399)
Screenshot: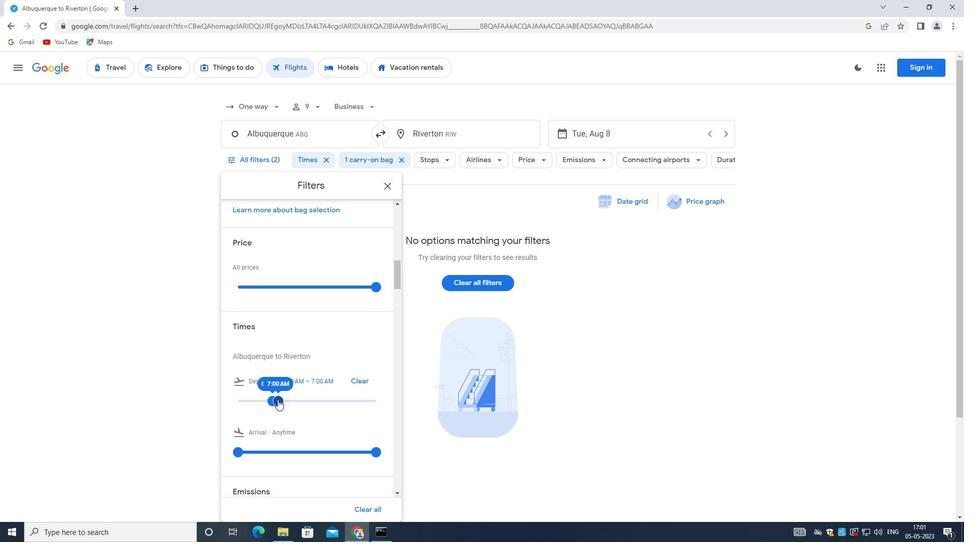 
Action: Mouse scrolled (277, 399) with delta (0, 0)
Screenshot: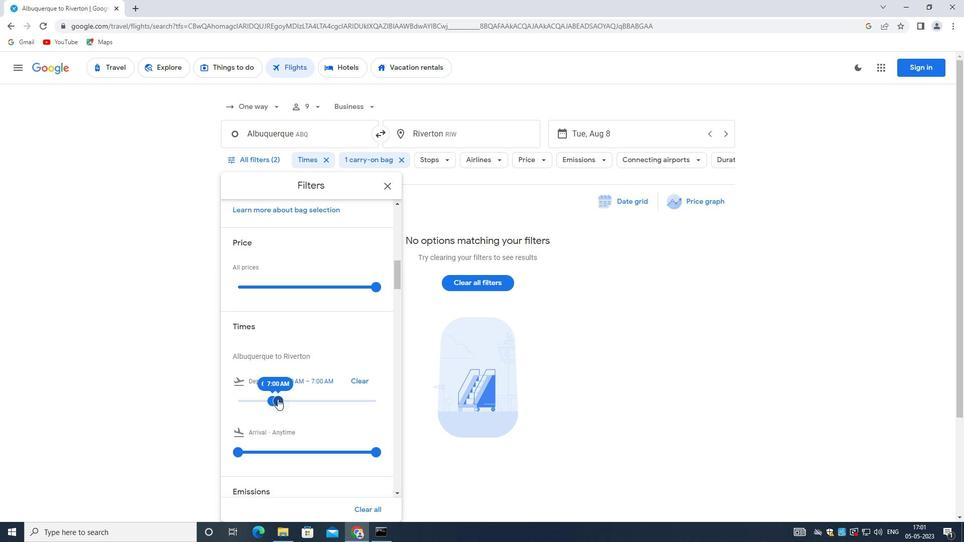 
Action: Mouse scrolled (277, 399) with delta (0, 0)
Screenshot: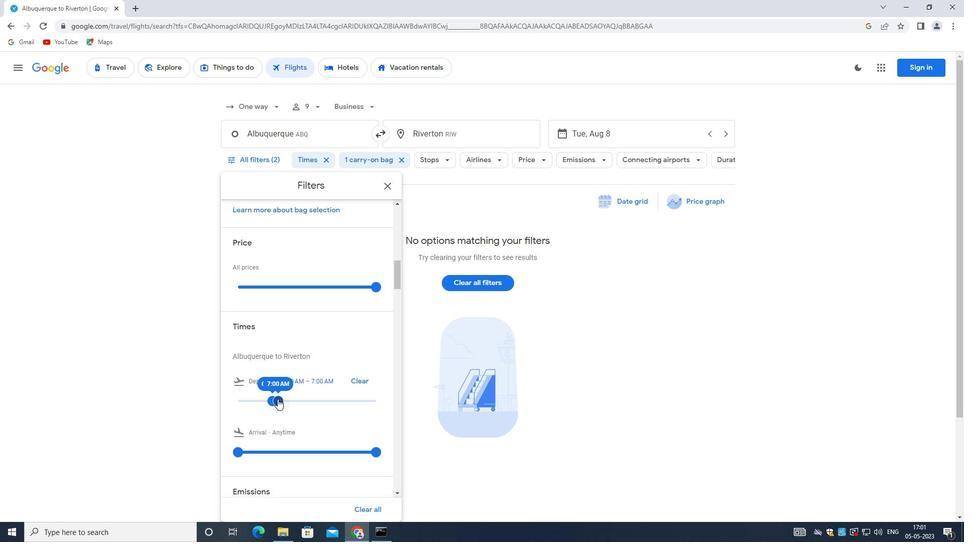 
Action: Mouse scrolled (277, 399) with delta (0, 0)
Screenshot: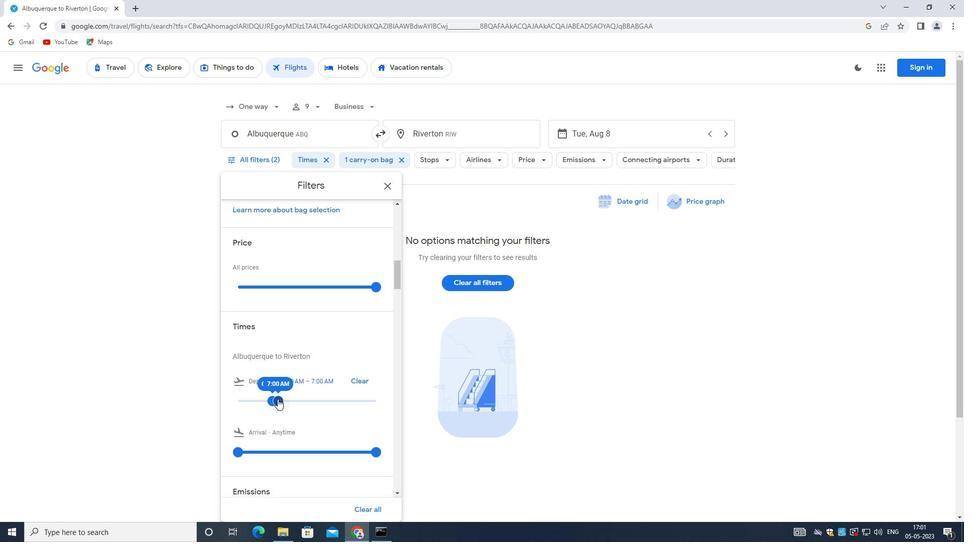 
Action: Mouse scrolled (277, 399) with delta (0, 0)
Screenshot: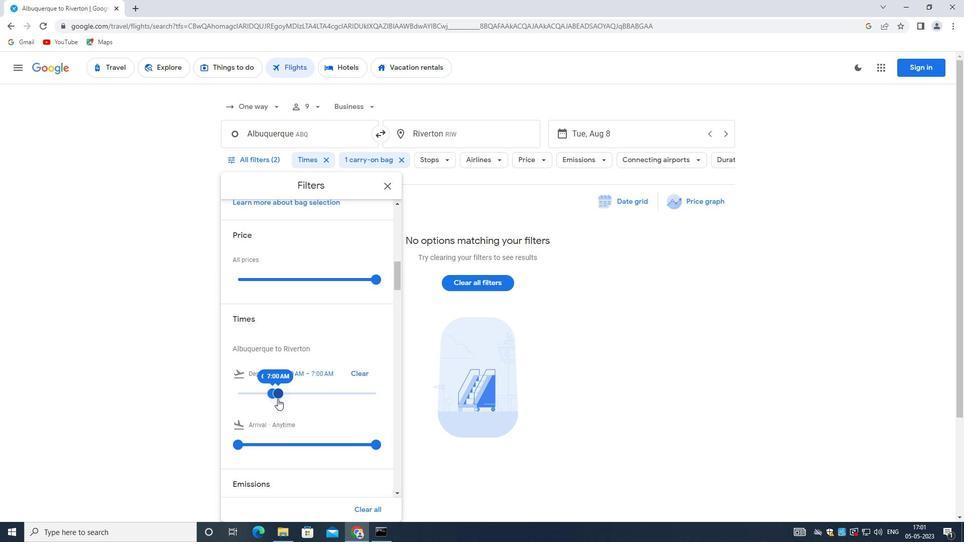 
Action: Mouse moved to (274, 393)
Screenshot: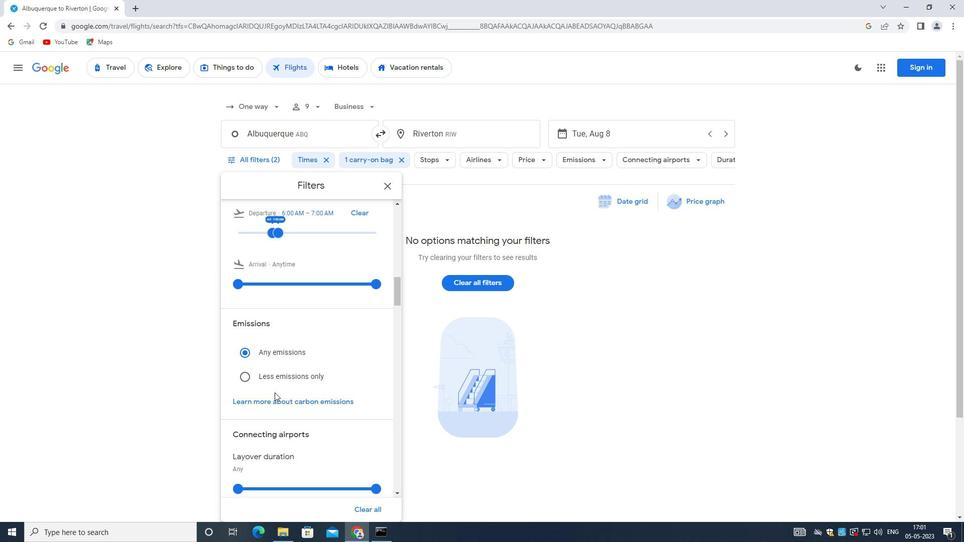 
Action: Mouse scrolled (274, 392) with delta (0, 0)
Screenshot: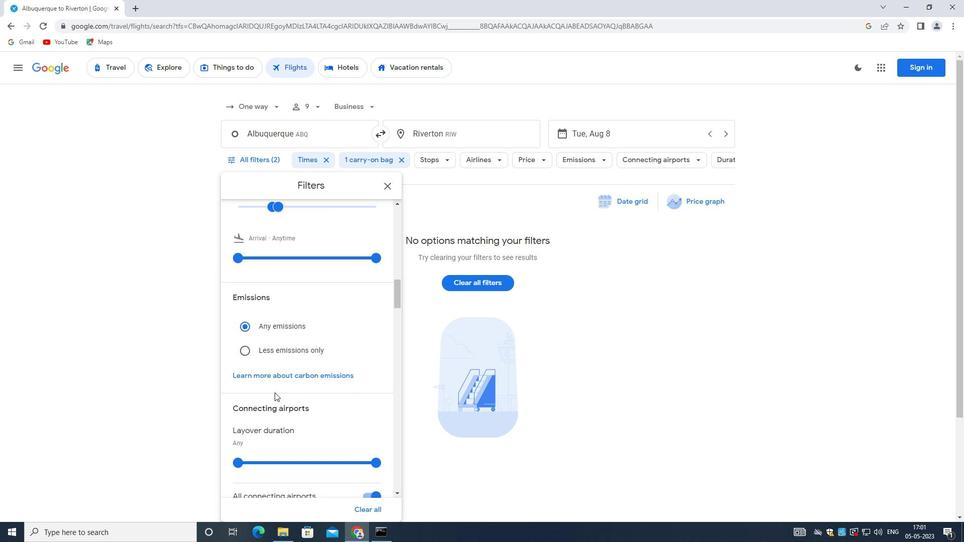 
Action: Mouse scrolled (274, 392) with delta (0, 0)
Screenshot: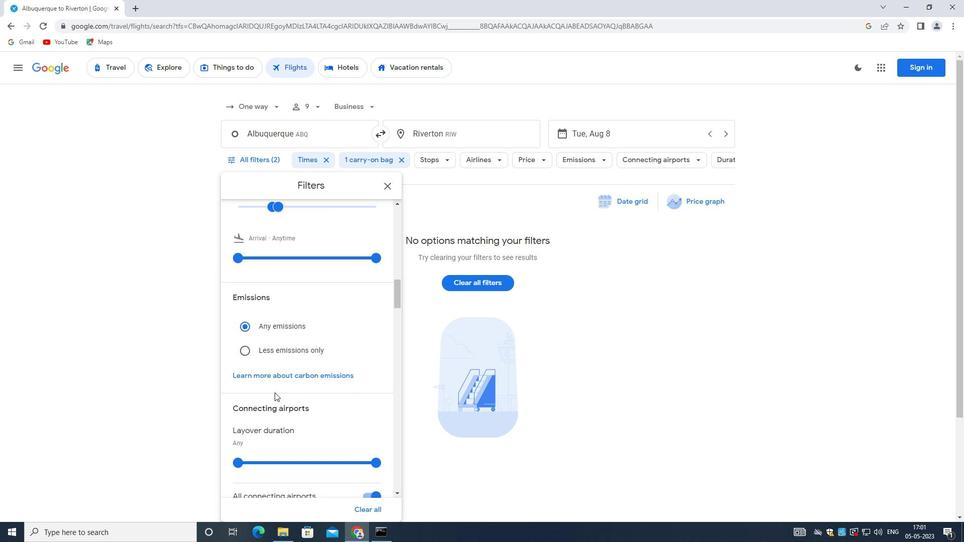 
Action: Mouse scrolled (274, 392) with delta (0, 0)
Screenshot: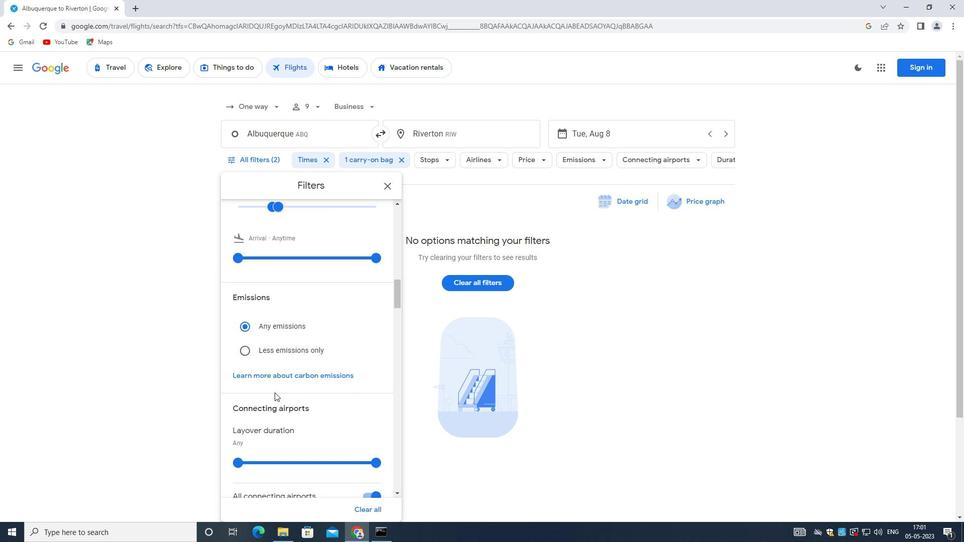 
Action: Mouse moved to (274, 392)
Screenshot: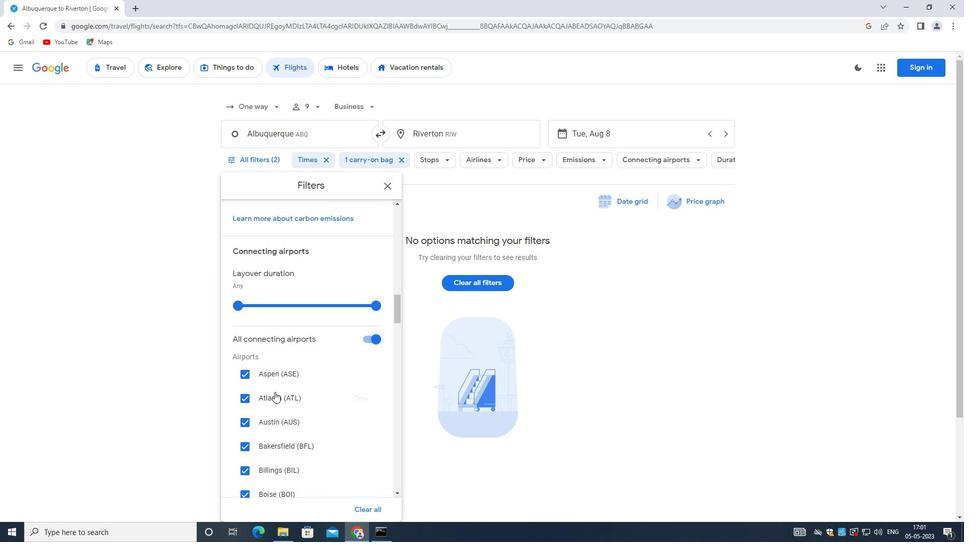
Action: Mouse scrolled (274, 392) with delta (0, 0)
Screenshot: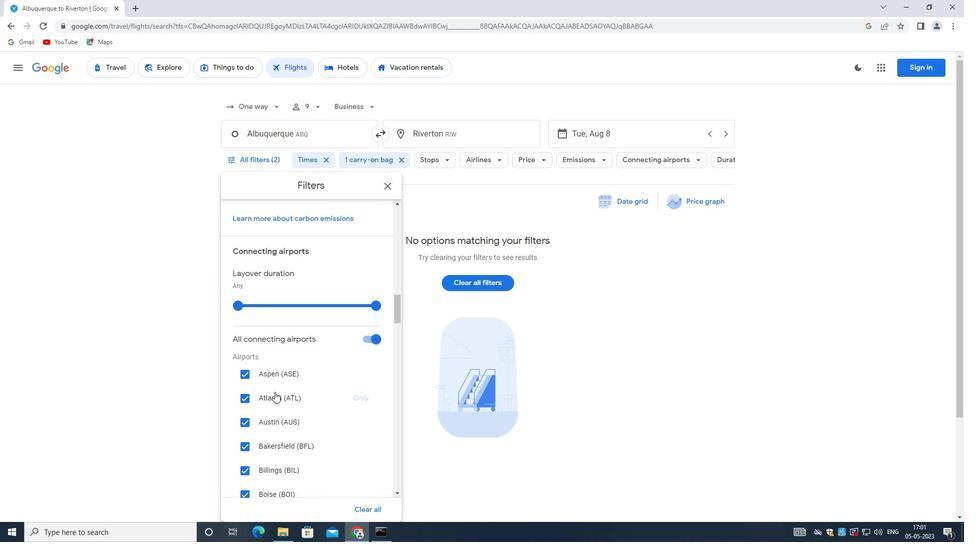 
Action: Mouse scrolled (274, 392) with delta (0, 0)
Screenshot: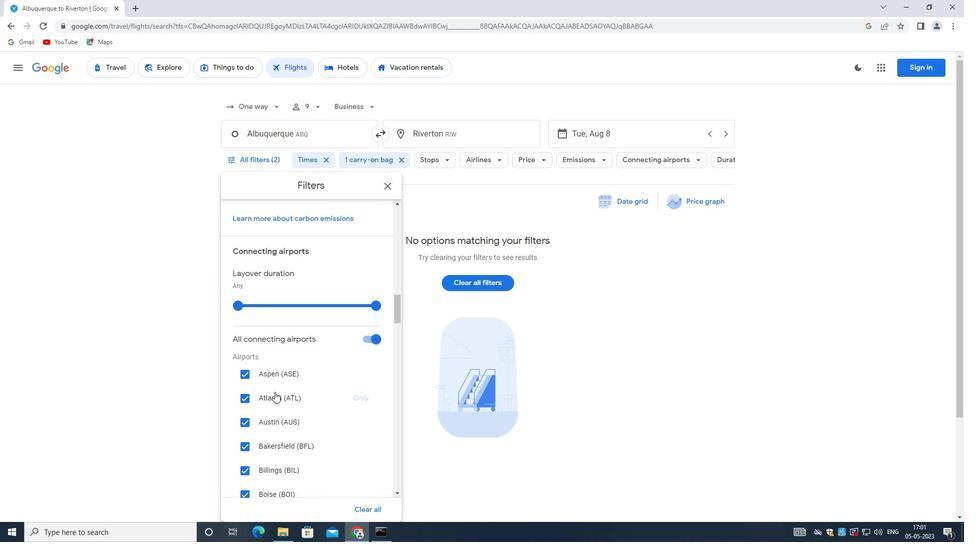 
Action: Mouse scrolled (274, 392) with delta (0, 0)
Screenshot: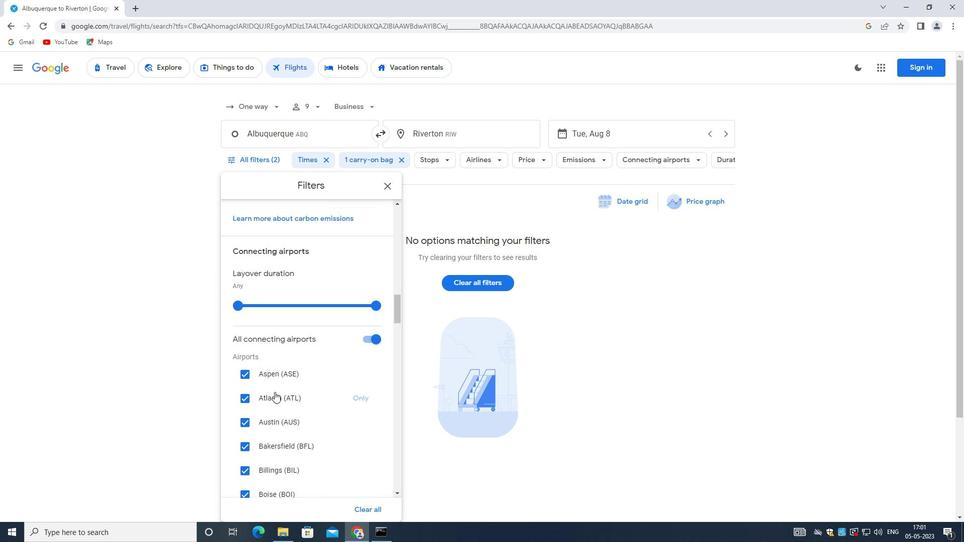 
Action: Mouse scrolled (274, 392) with delta (0, 0)
Screenshot: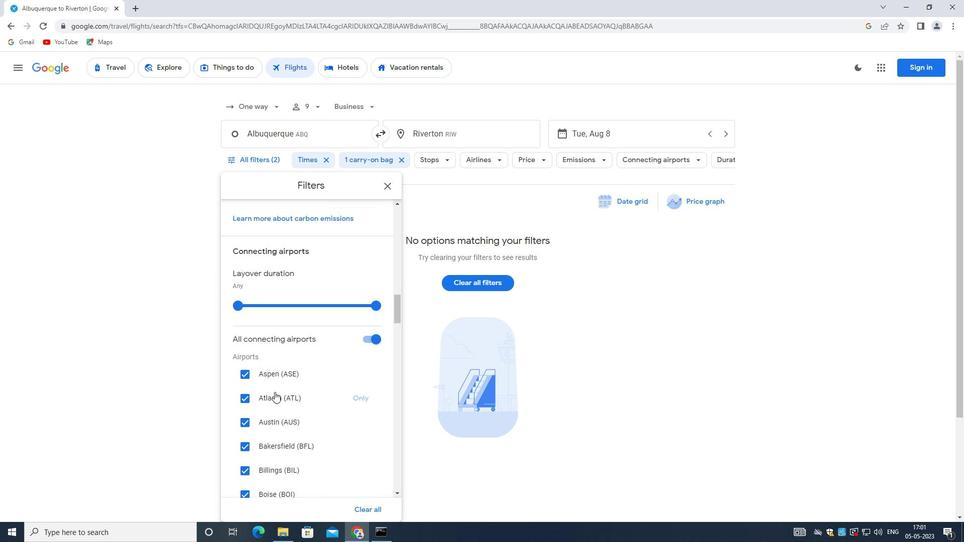 
Action: Mouse scrolled (274, 392) with delta (0, 0)
Screenshot: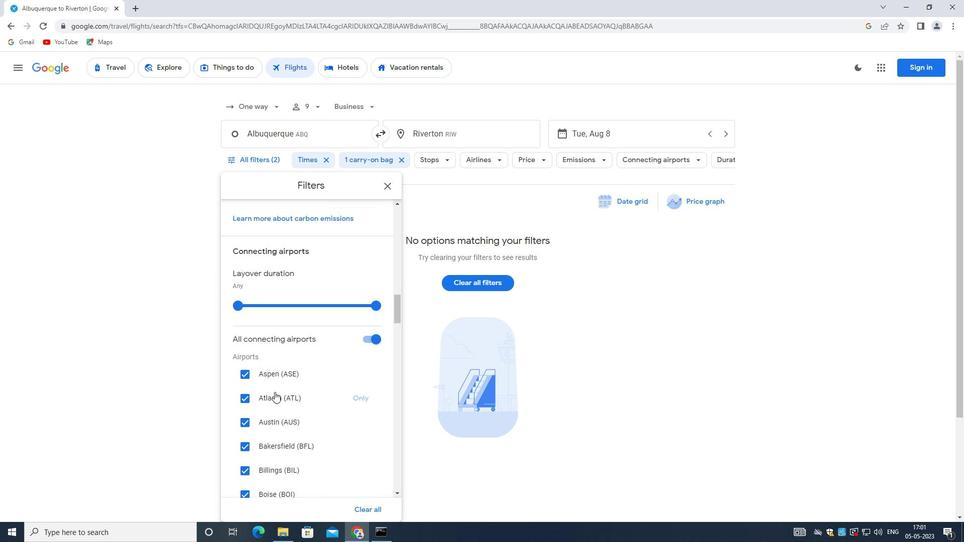 
Action: Mouse scrolled (274, 392) with delta (0, 0)
Screenshot: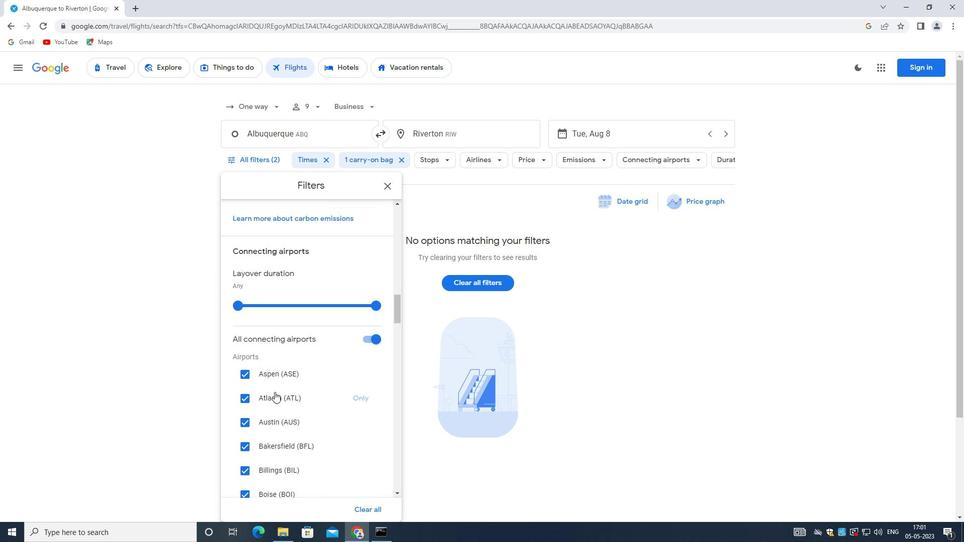 
Action: Mouse moved to (274, 390)
Screenshot: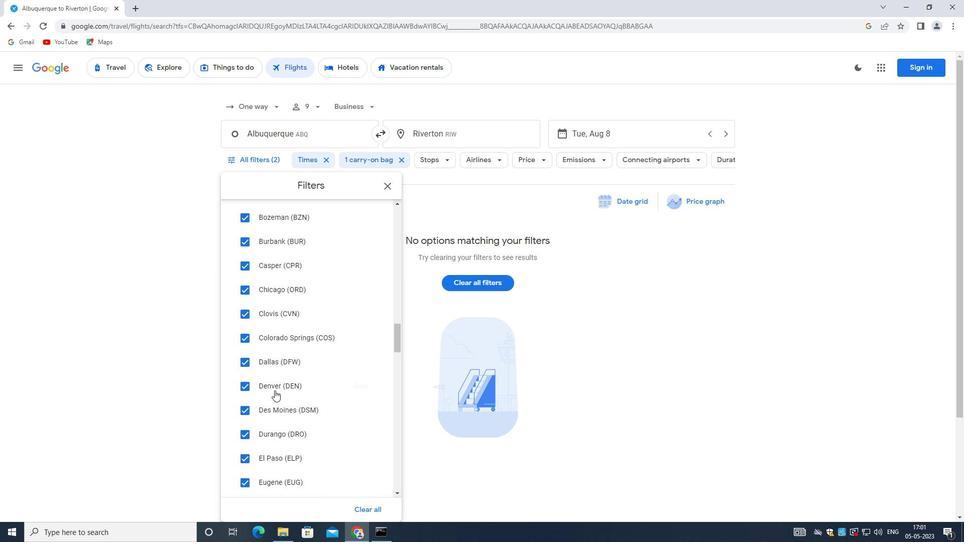 
Action: Mouse scrolled (274, 389) with delta (0, 0)
Screenshot: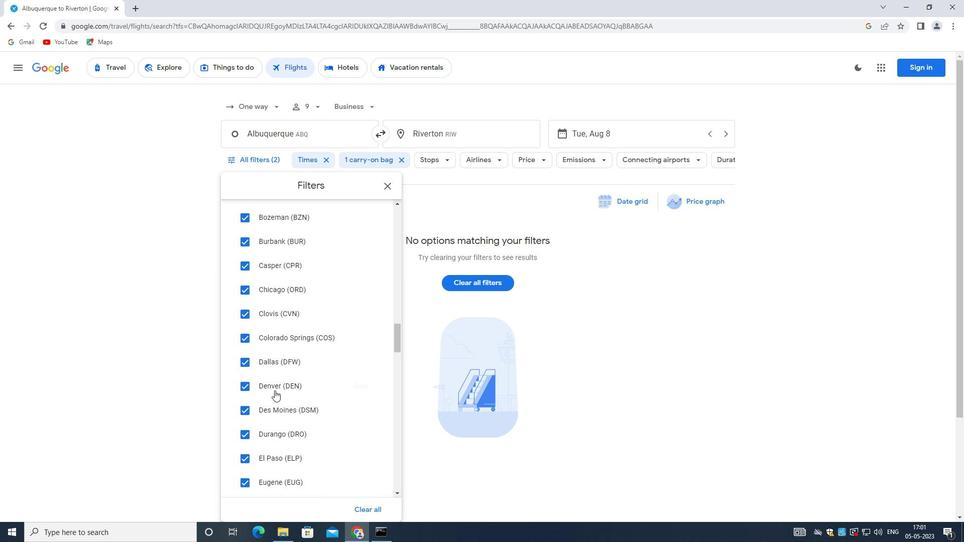 
Action: Mouse moved to (274, 389)
Screenshot: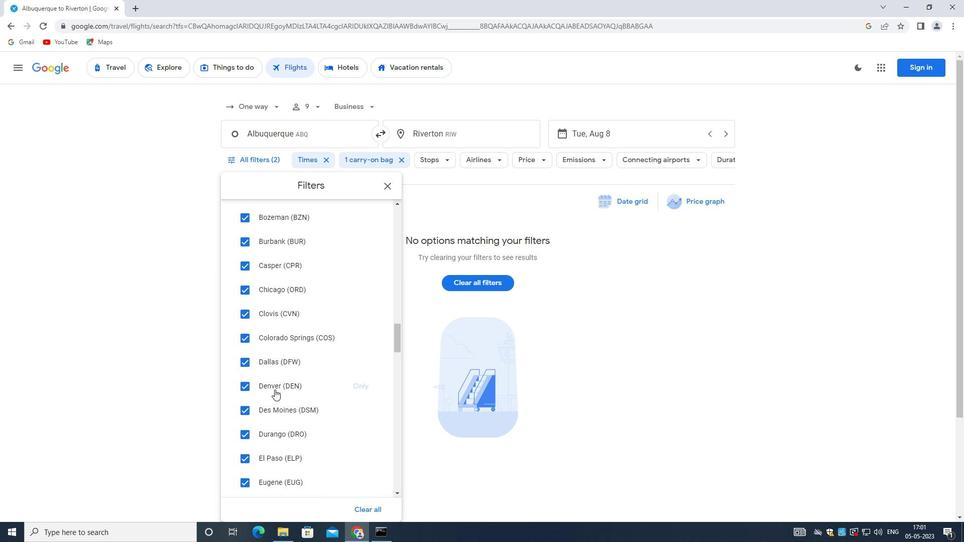 
Action: Mouse scrolled (274, 389) with delta (0, 0)
Screenshot: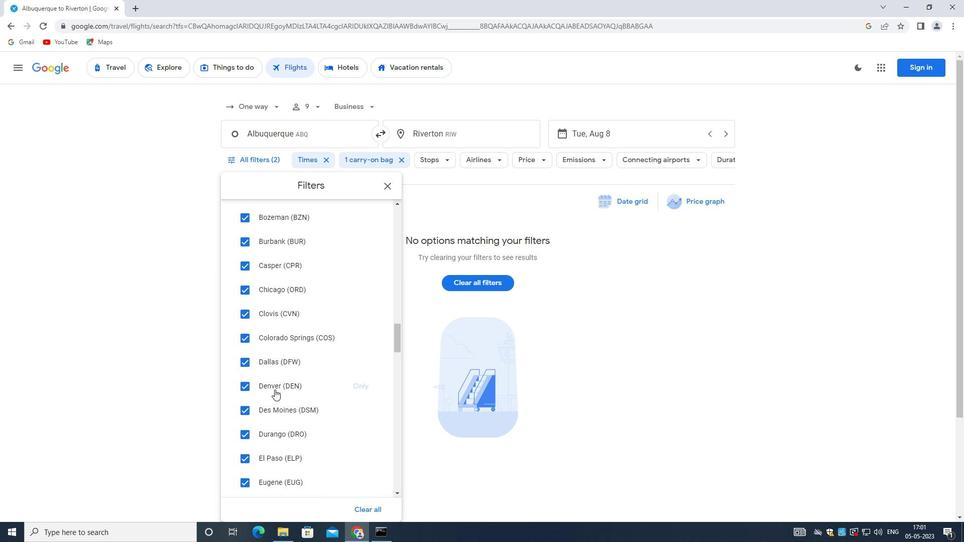 
Action: Mouse scrolled (274, 389) with delta (0, 0)
Screenshot: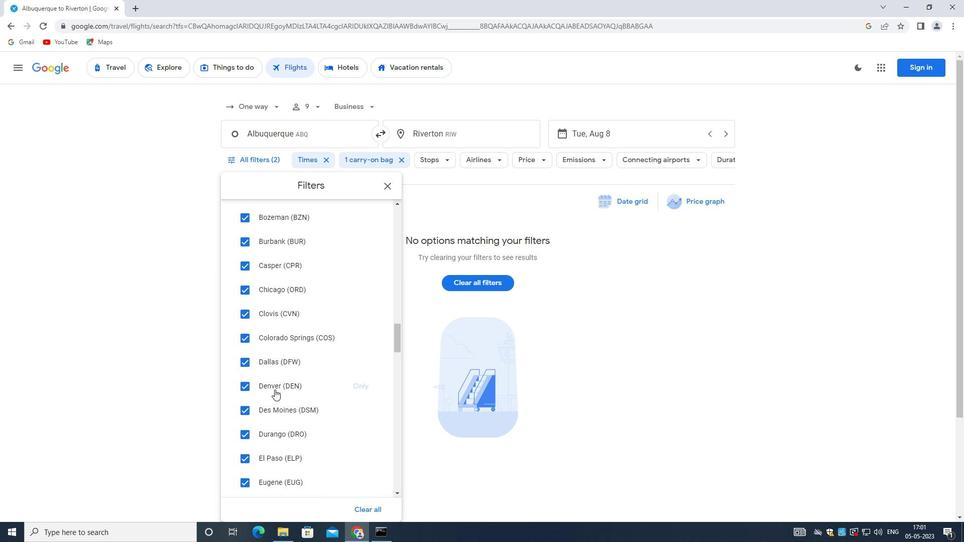 
Action: Mouse scrolled (274, 389) with delta (0, 0)
Screenshot: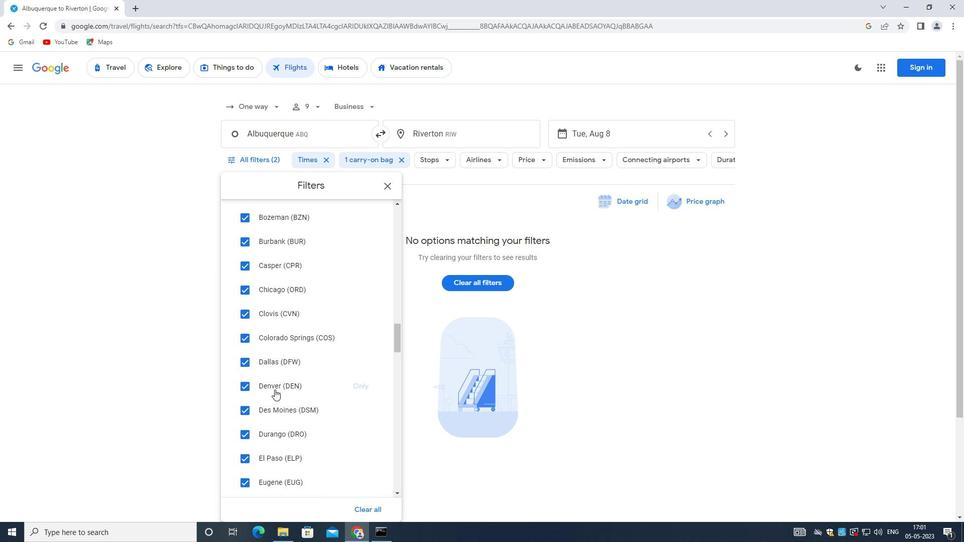 
Action: Mouse scrolled (274, 389) with delta (0, 0)
Screenshot: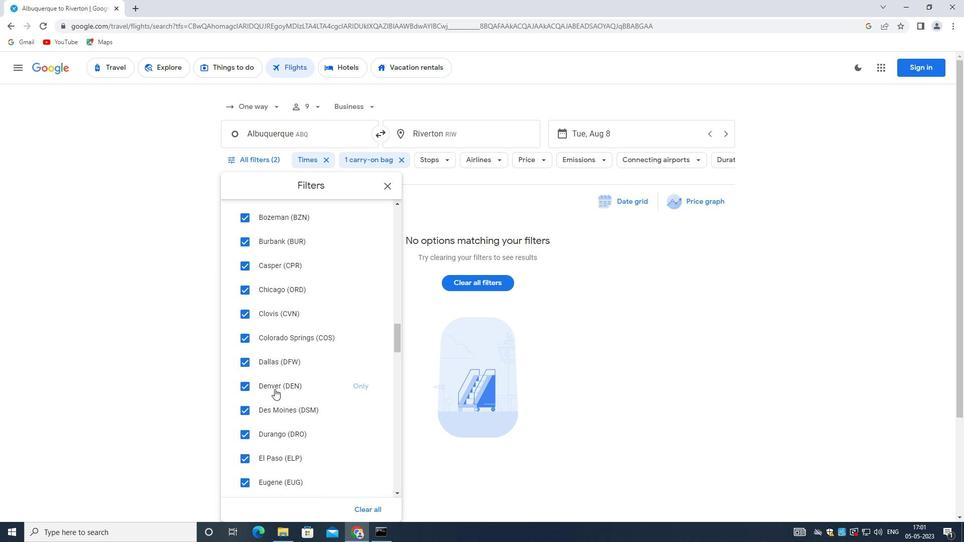 
Action: Mouse moved to (275, 389)
Screenshot: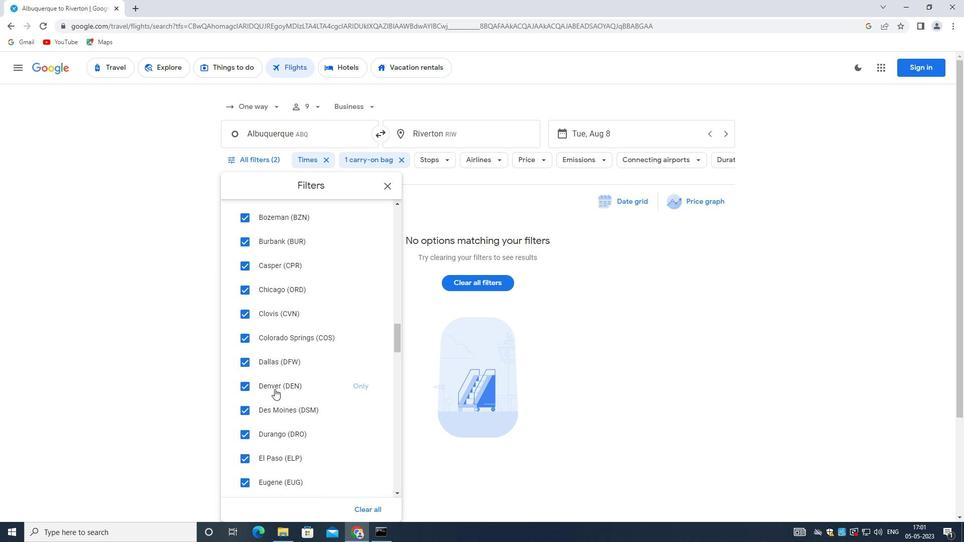 
Action: Mouse scrolled (275, 389) with delta (0, 0)
Screenshot: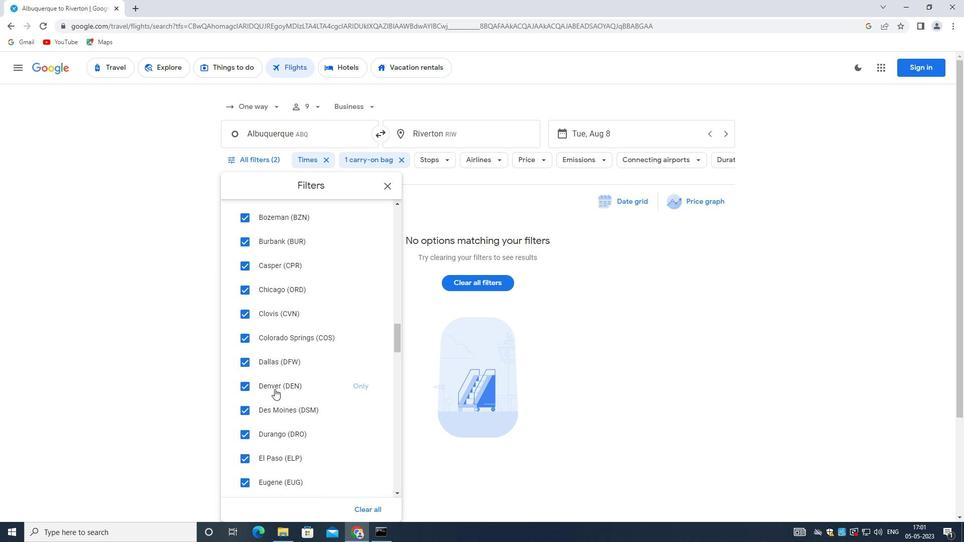 
Action: Mouse moved to (276, 387)
Screenshot: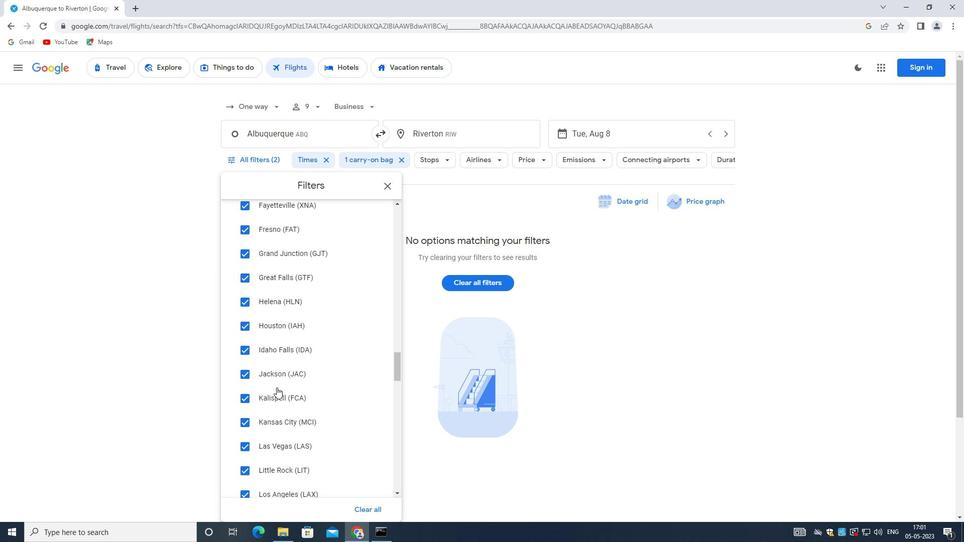 
Action: Mouse scrolled (276, 386) with delta (0, 0)
Screenshot: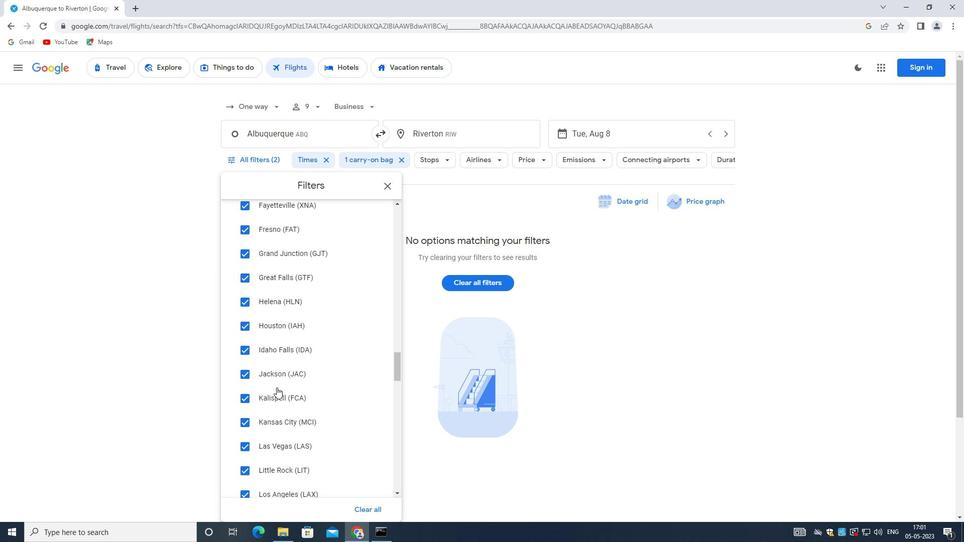 
Action: Mouse scrolled (276, 386) with delta (0, 0)
Screenshot: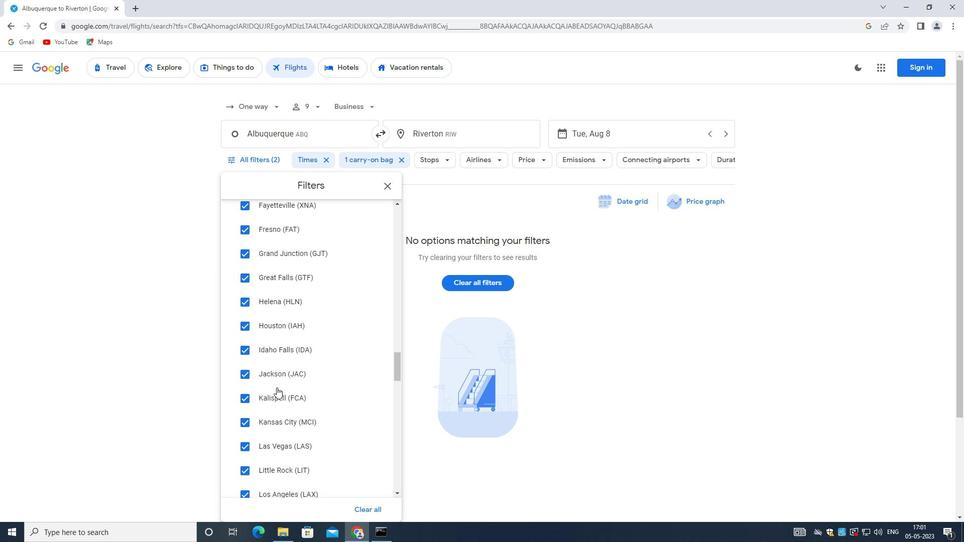 
Action: Mouse scrolled (276, 386) with delta (0, 0)
Screenshot: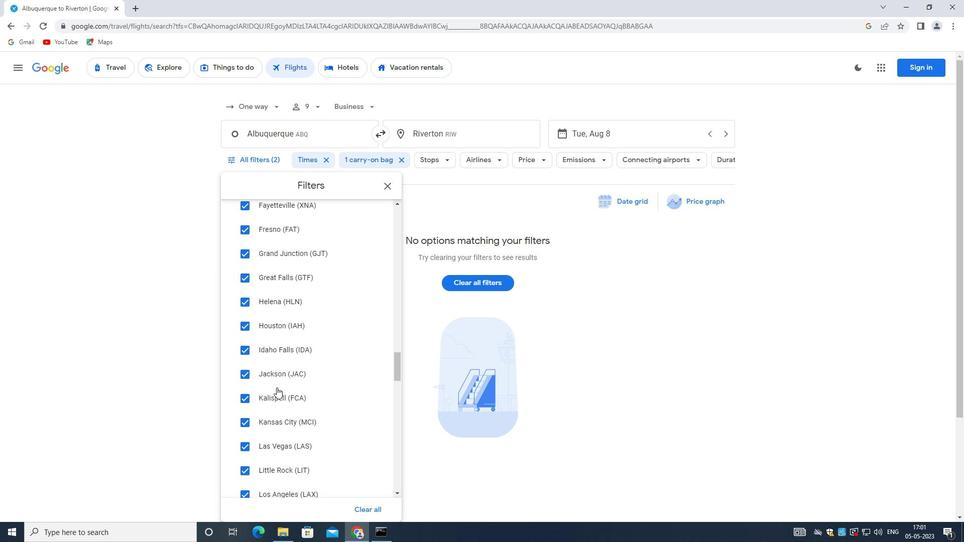 
Action: Mouse scrolled (276, 386) with delta (0, 0)
Screenshot: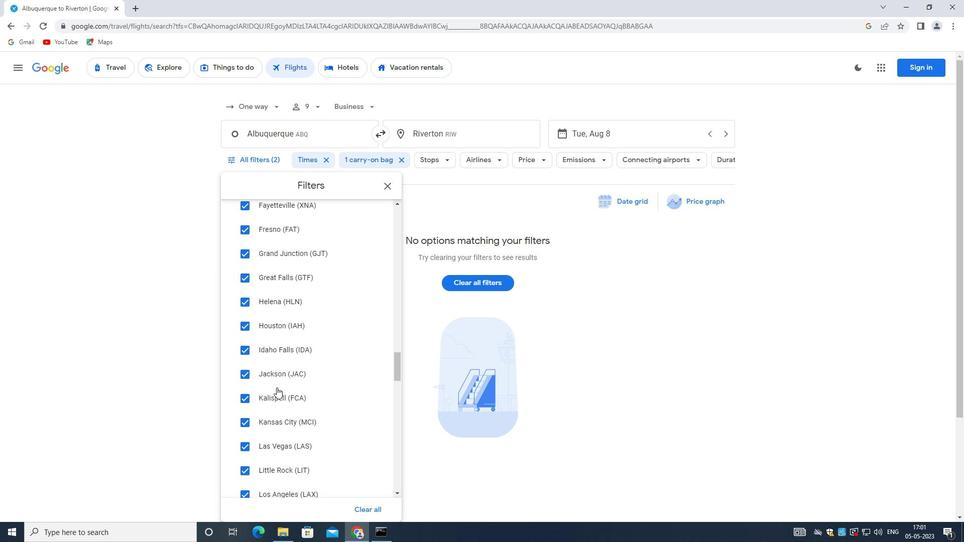 
Action: Mouse scrolled (276, 386) with delta (0, 0)
Screenshot: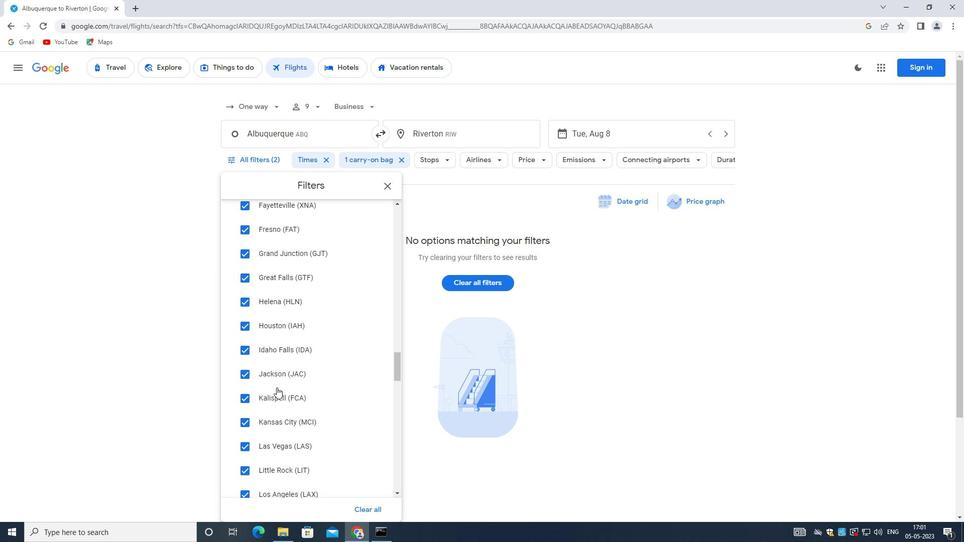 
Action: Mouse moved to (280, 378)
Screenshot: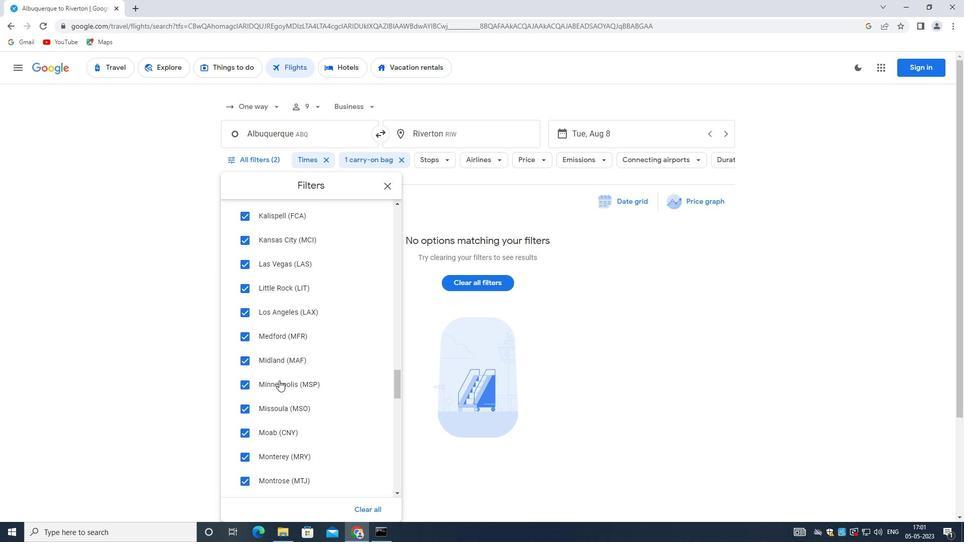 
Action: Mouse scrolled (280, 378) with delta (0, 0)
Screenshot: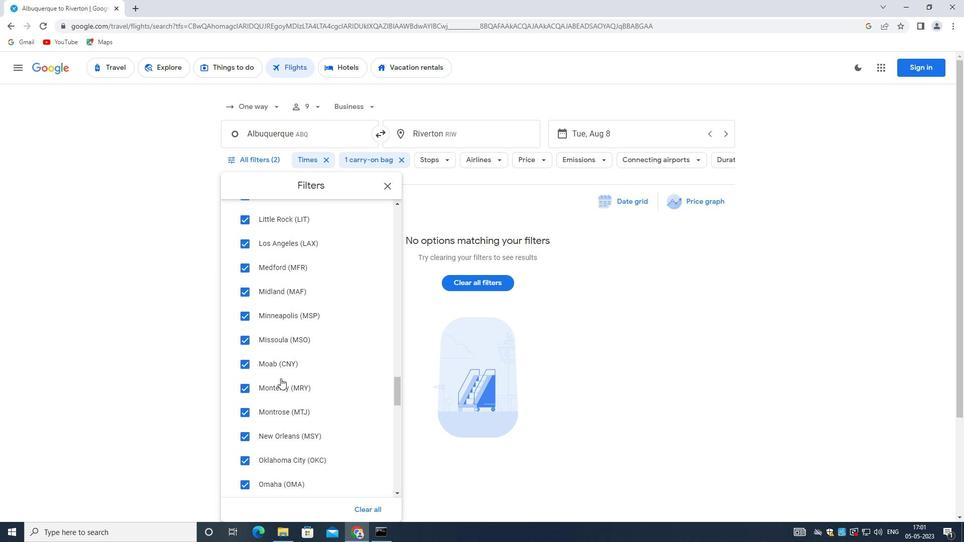 
Action: Mouse scrolled (280, 378) with delta (0, 0)
Screenshot: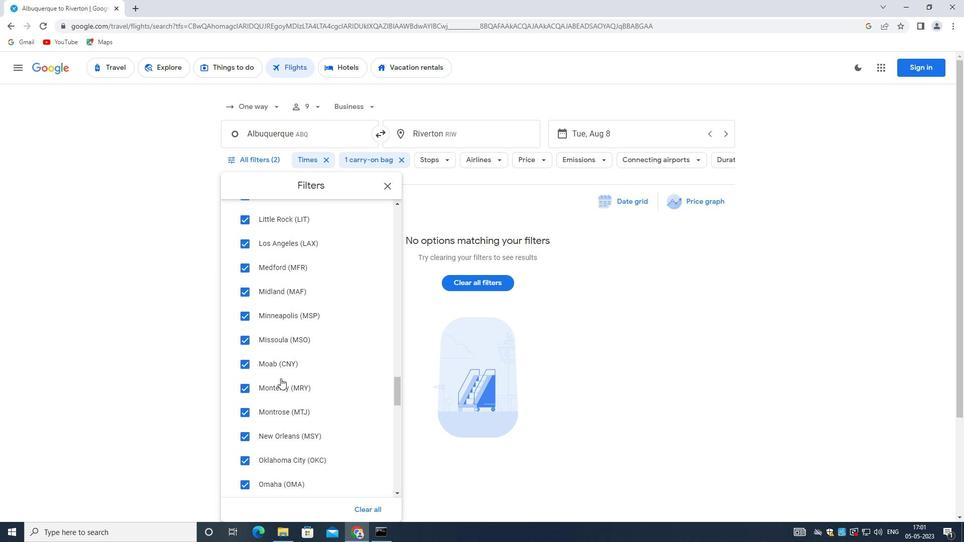 
Action: Mouse moved to (280, 378)
Screenshot: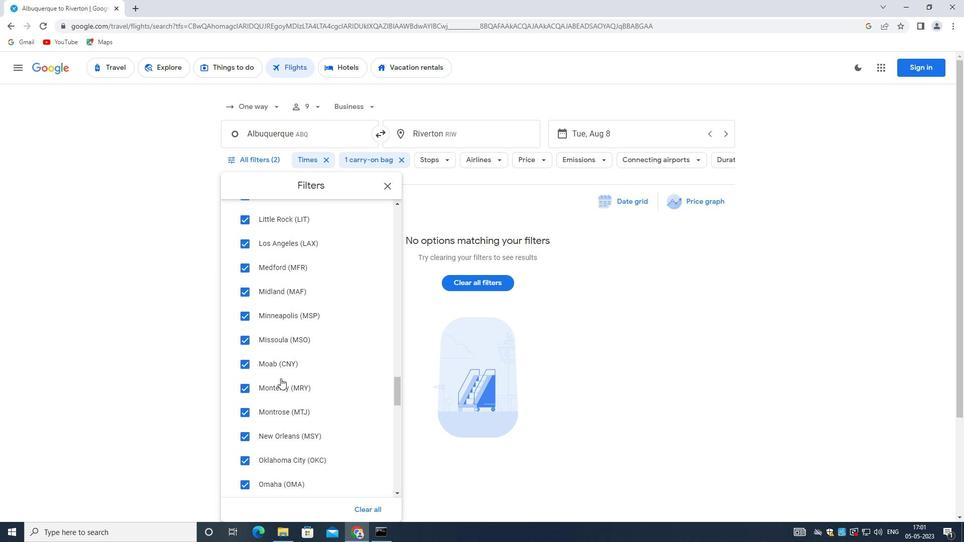 
Action: Mouse scrolled (280, 377) with delta (0, 0)
Screenshot: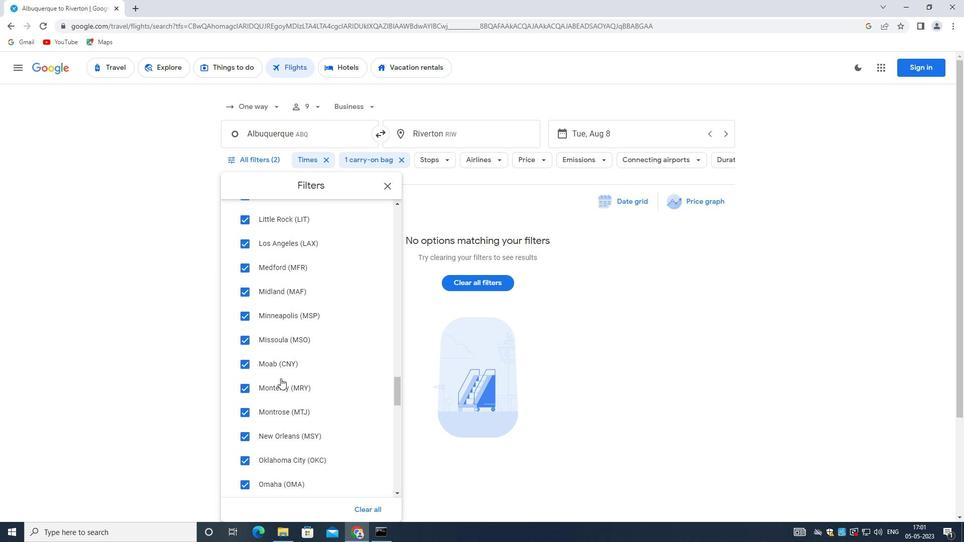 
Action: Mouse moved to (280, 378)
Screenshot: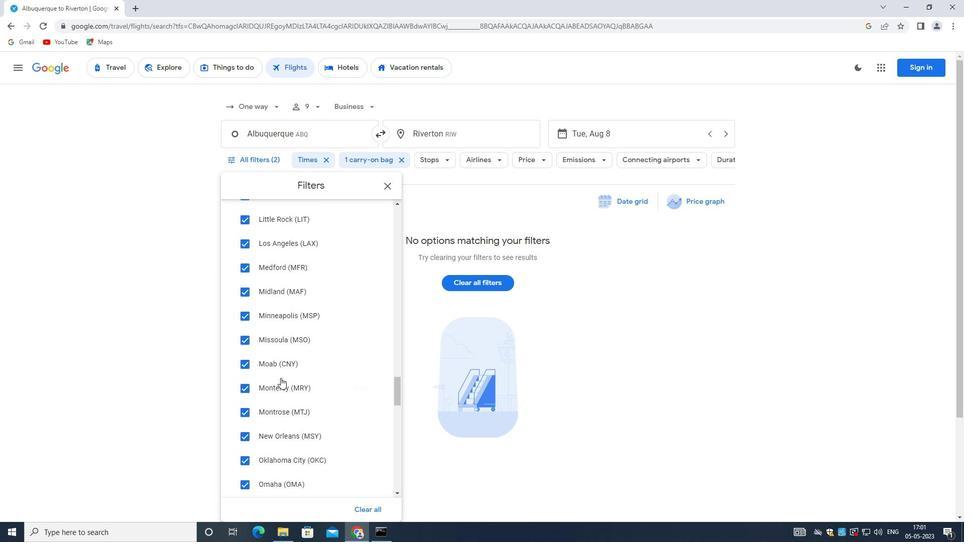 
Action: Mouse scrolled (280, 377) with delta (0, 0)
Screenshot: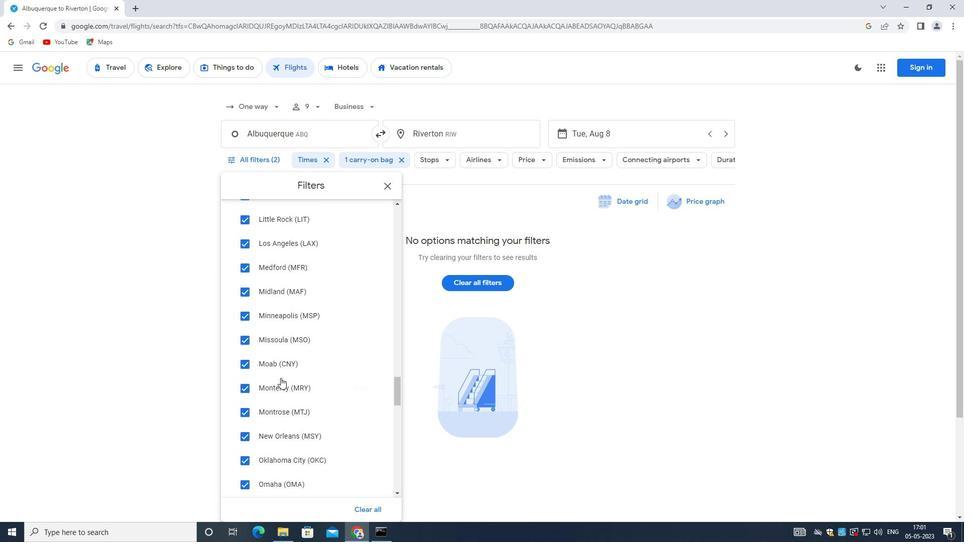 
Action: Mouse moved to (281, 376)
Screenshot: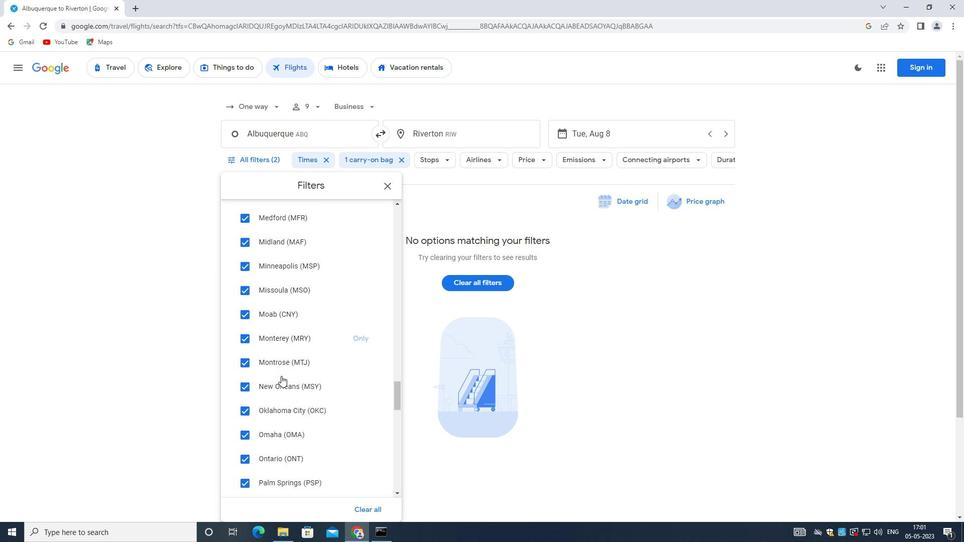 
Action: Mouse scrolled (281, 376) with delta (0, 0)
Screenshot: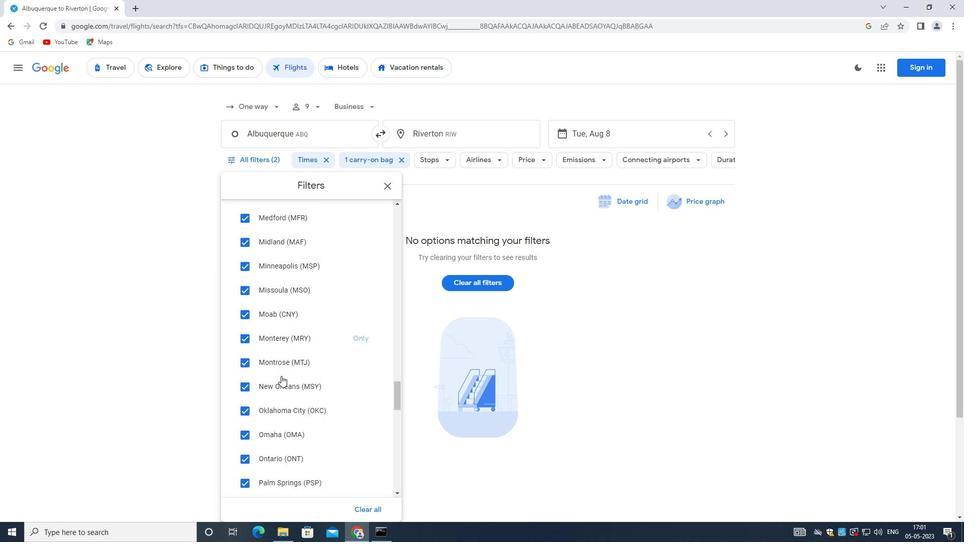 
Action: Mouse scrolled (281, 375) with delta (0, 0)
Screenshot: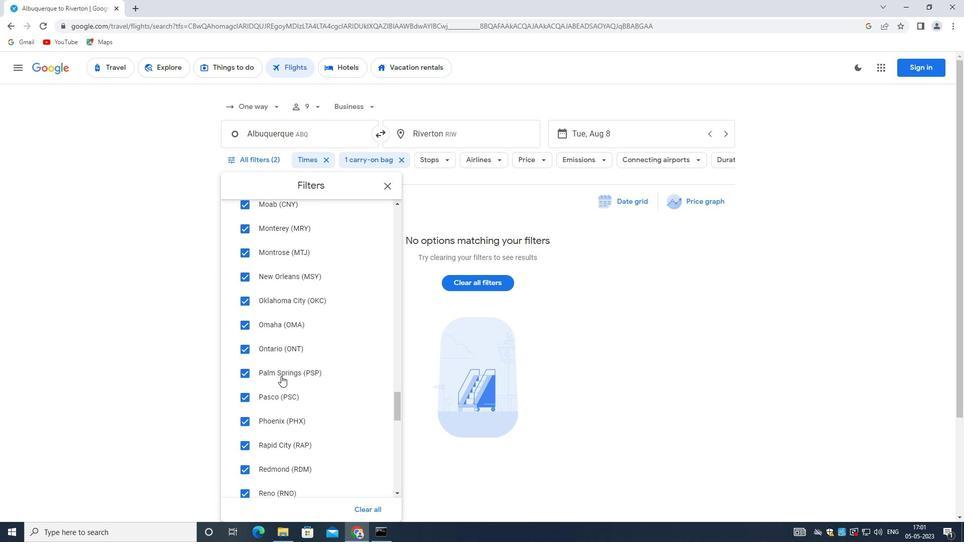 
Action: Mouse scrolled (281, 375) with delta (0, 0)
Screenshot: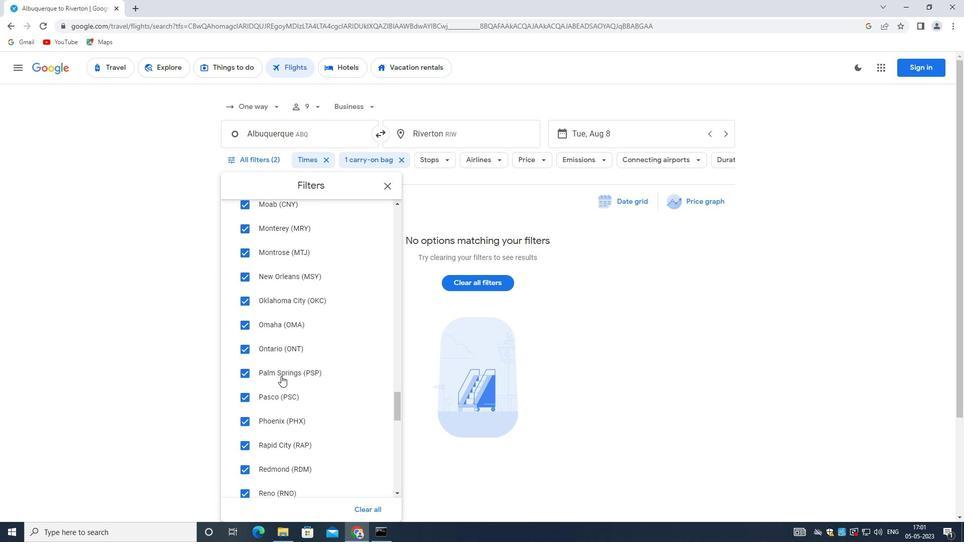 
Action: Mouse scrolled (281, 375) with delta (0, 0)
Screenshot: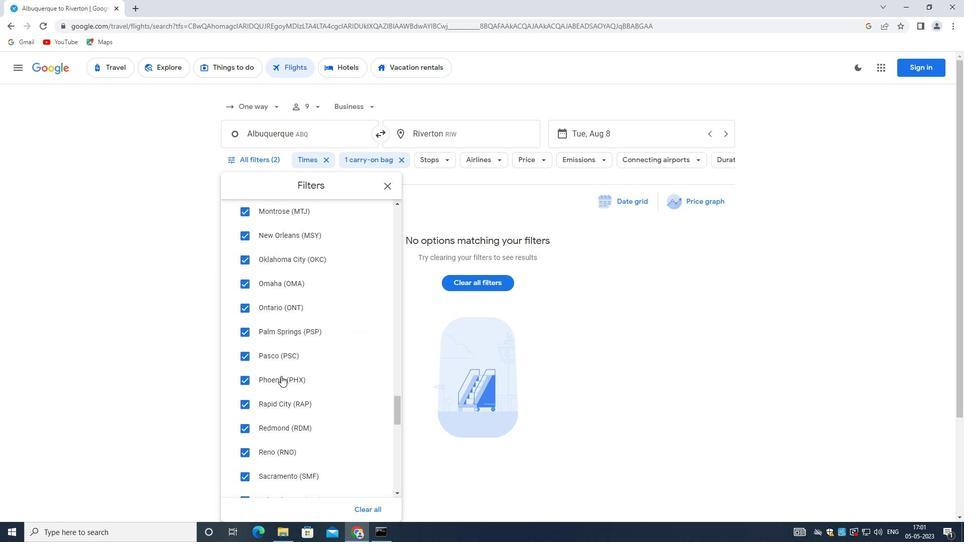 
Action: Mouse scrolled (281, 375) with delta (0, 0)
Screenshot: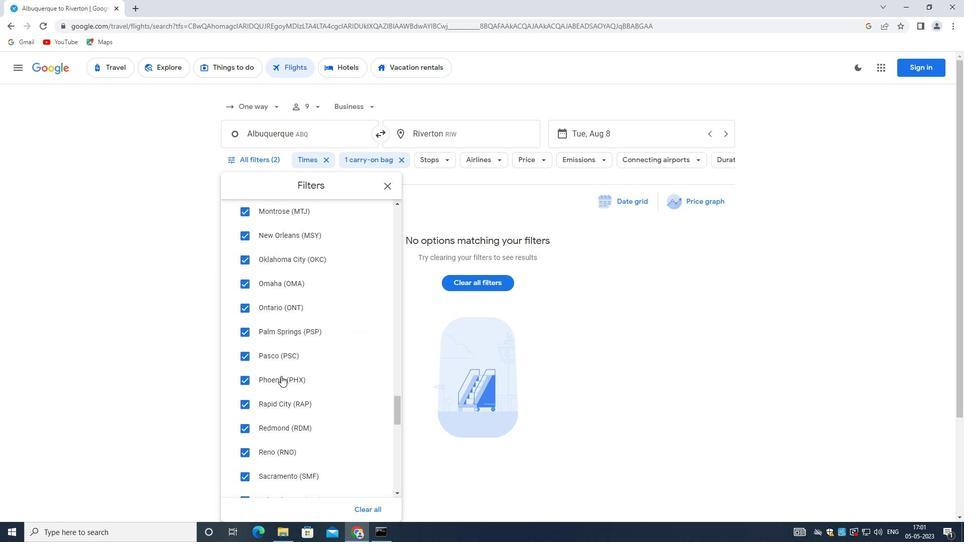 
Action: Mouse scrolled (281, 375) with delta (0, 0)
Screenshot: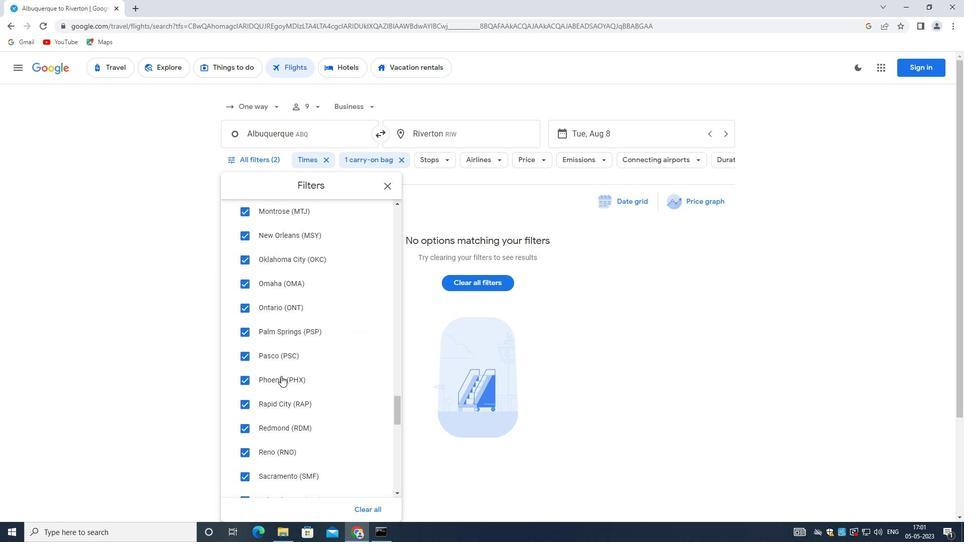 
Action: Mouse moved to (281, 373)
Screenshot: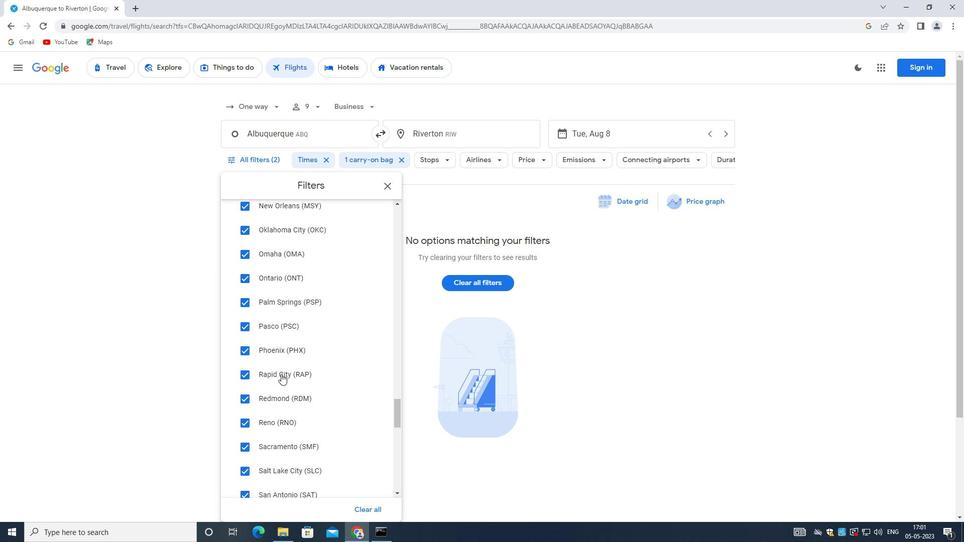 
Action: Mouse scrolled (281, 372) with delta (0, 0)
Screenshot: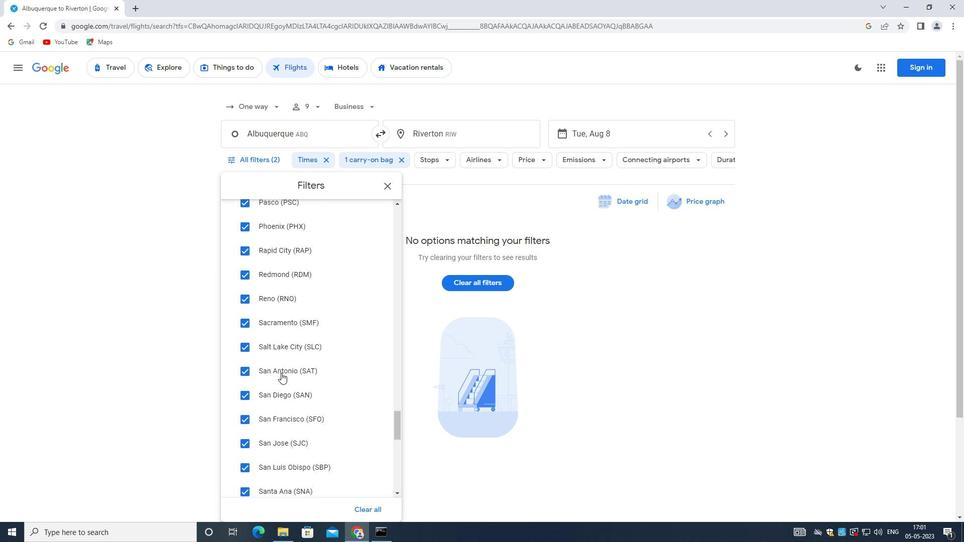 
Action: Mouse scrolled (281, 372) with delta (0, 0)
Screenshot: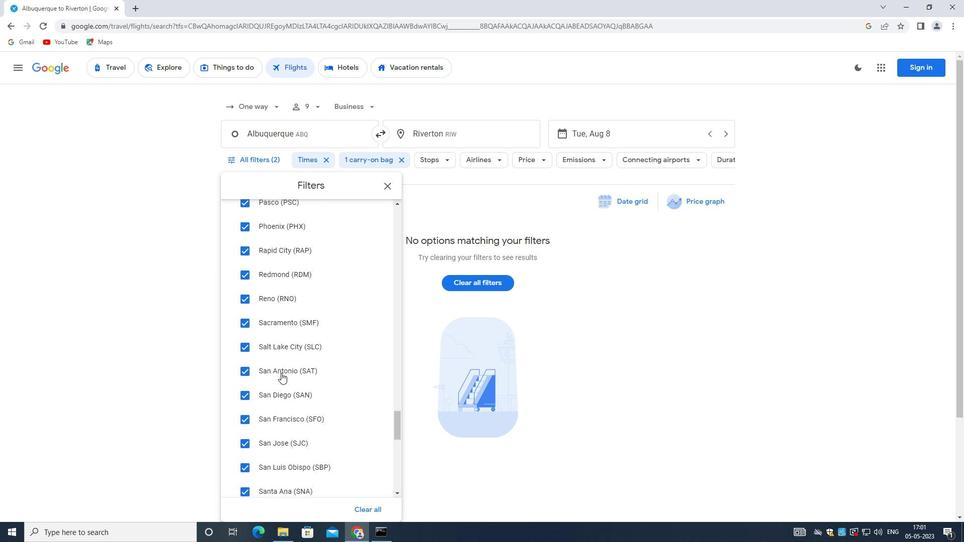 
Action: Mouse scrolled (281, 372) with delta (0, 0)
Screenshot: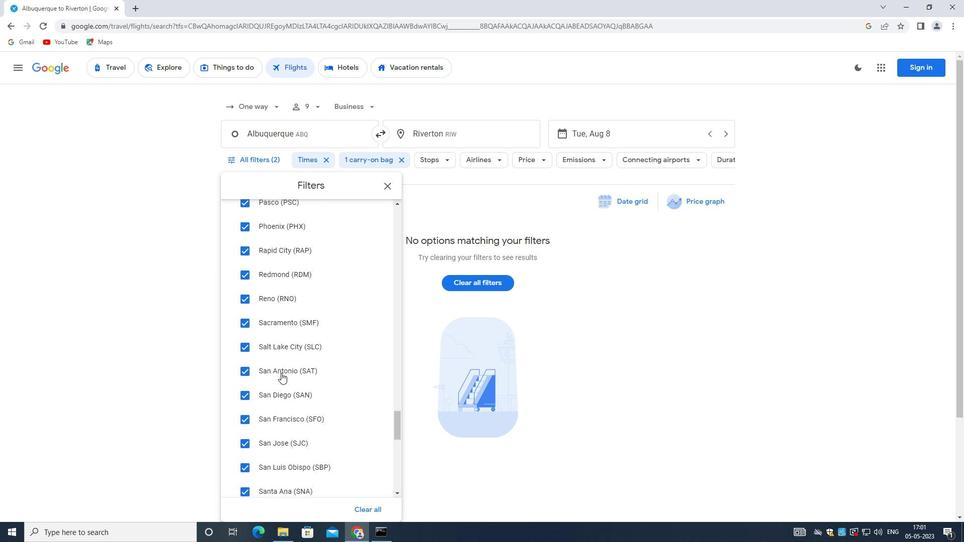 
Action: Mouse scrolled (281, 372) with delta (0, 0)
Screenshot: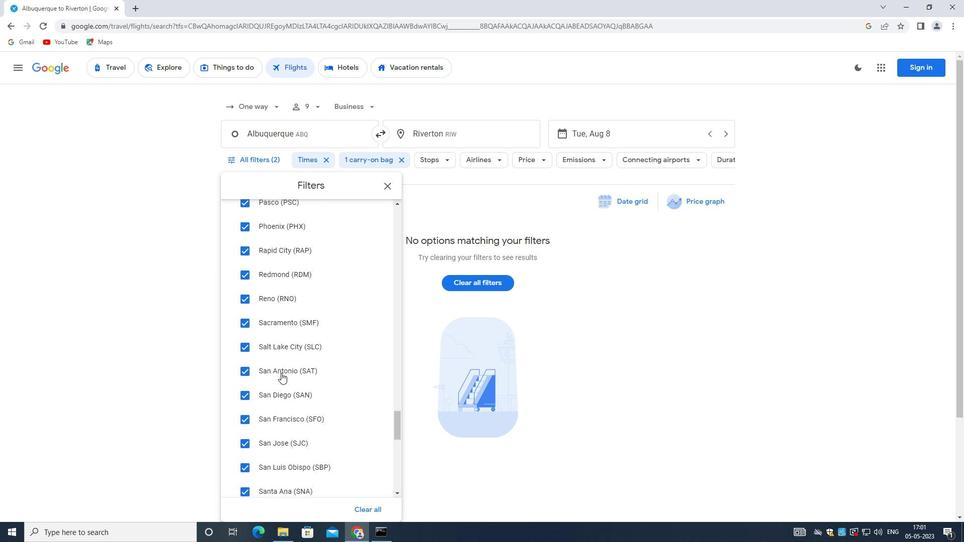 
Action: Mouse scrolled (281, 372) with delta (0, 0)
Screenshot: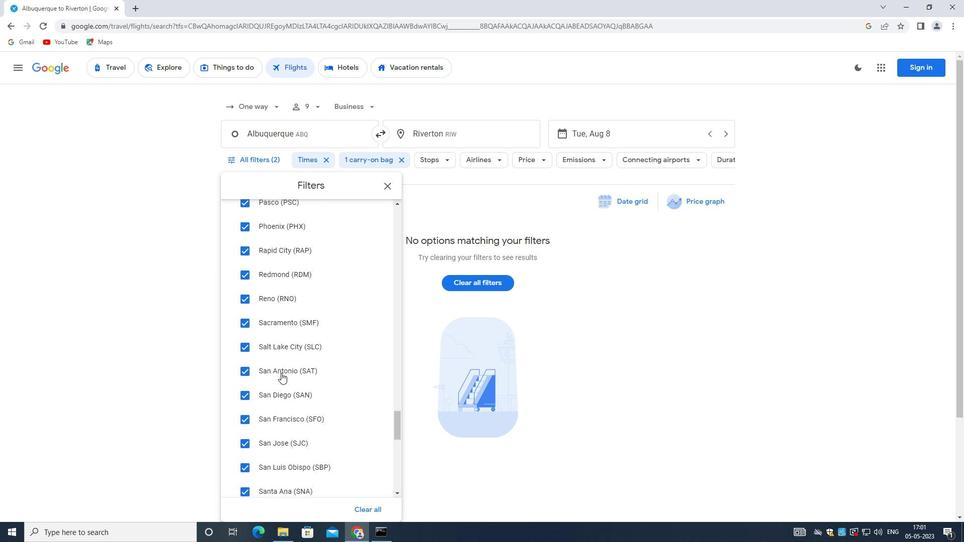 
Action: Mouse moved to (286, 372)
Screenshot: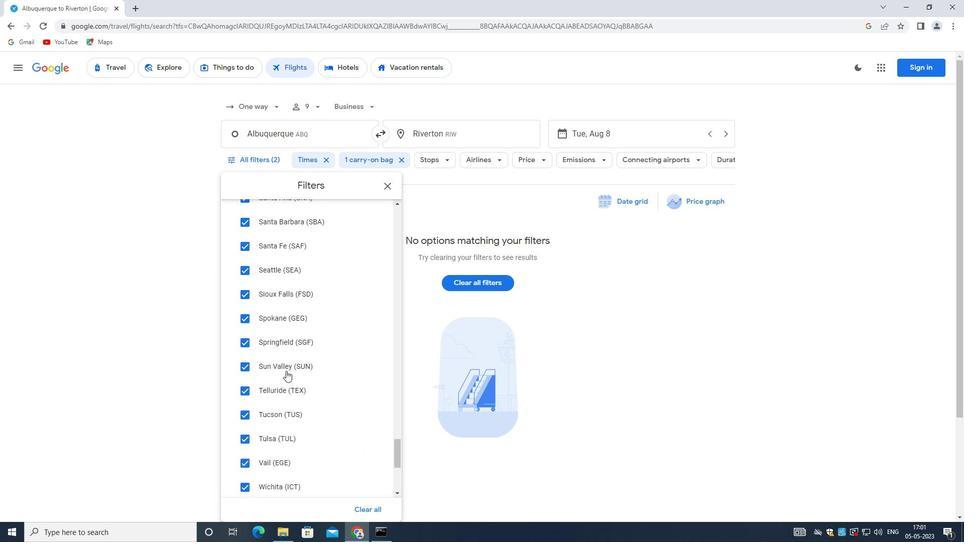 
Action: Mouse scrolled (286, 371) with delta (0, 0)
Screenshot: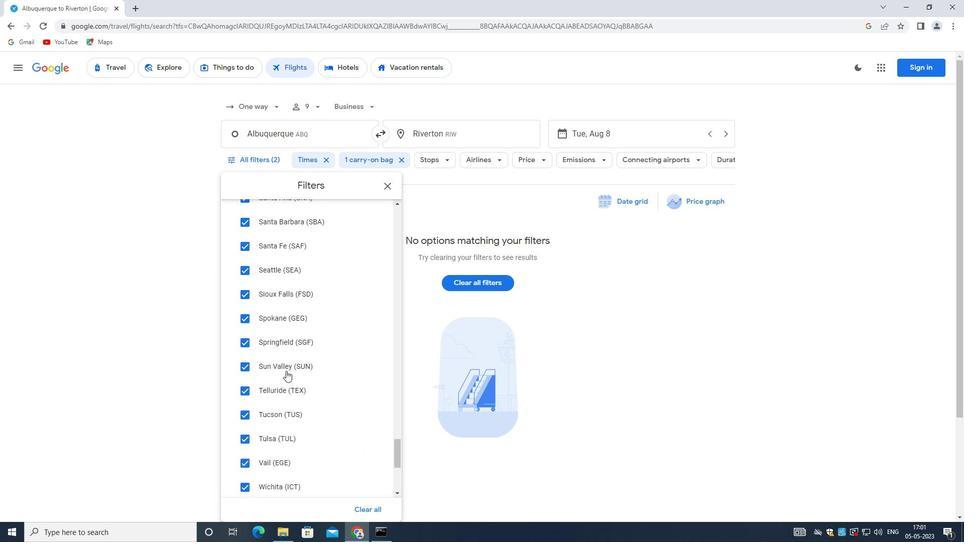 
Action: Mouse moved to (287, 375)
Screenshot: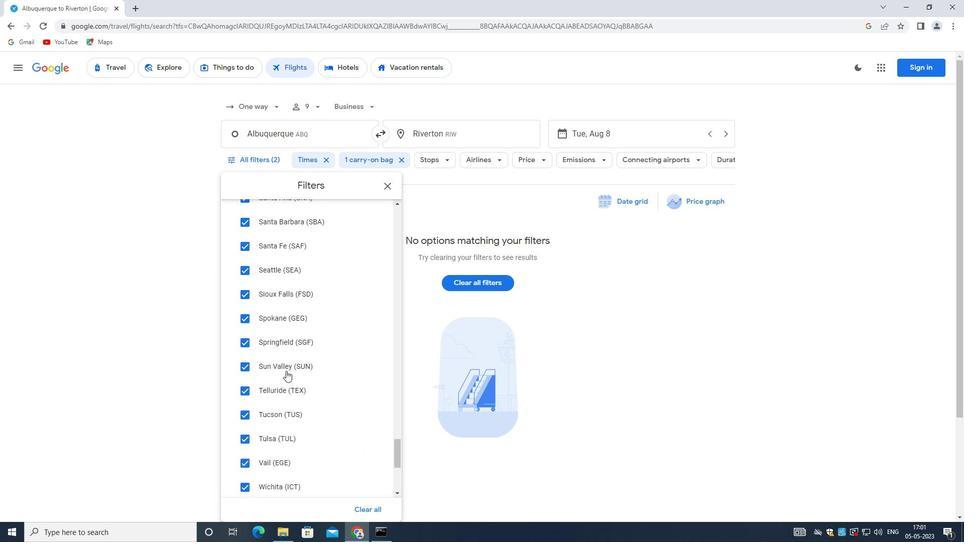 
Action: Mouse scrolled (287, 374) with delta (0, 0)
Screenshot: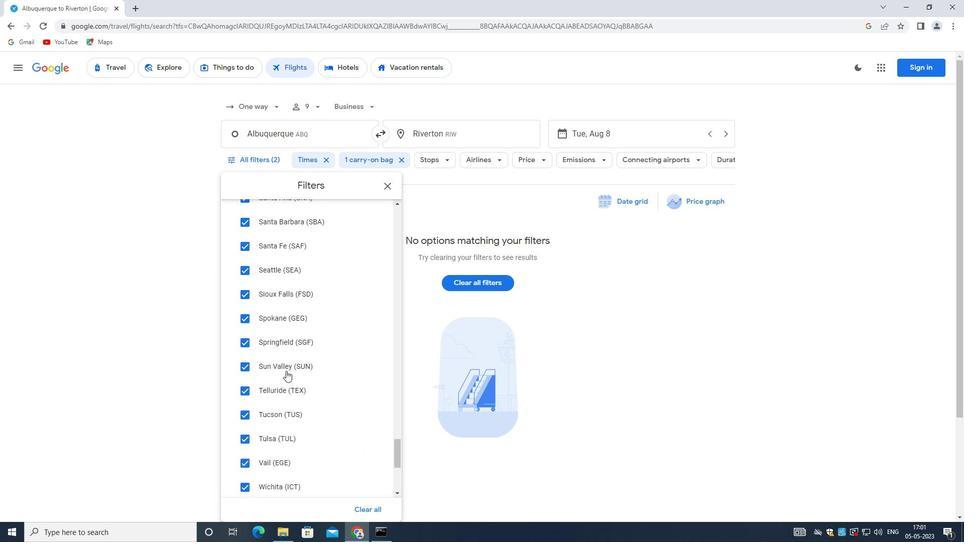 
Action: Mouse moved to (287, 376)
Screenshot: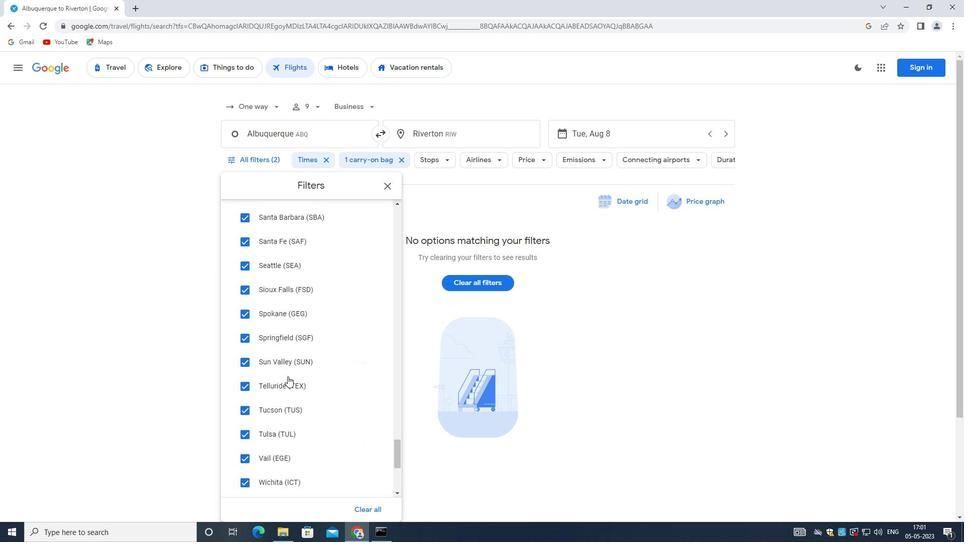 
Action: Mouse scrolled (287, 376) with delta (0, 0)
Screenshot: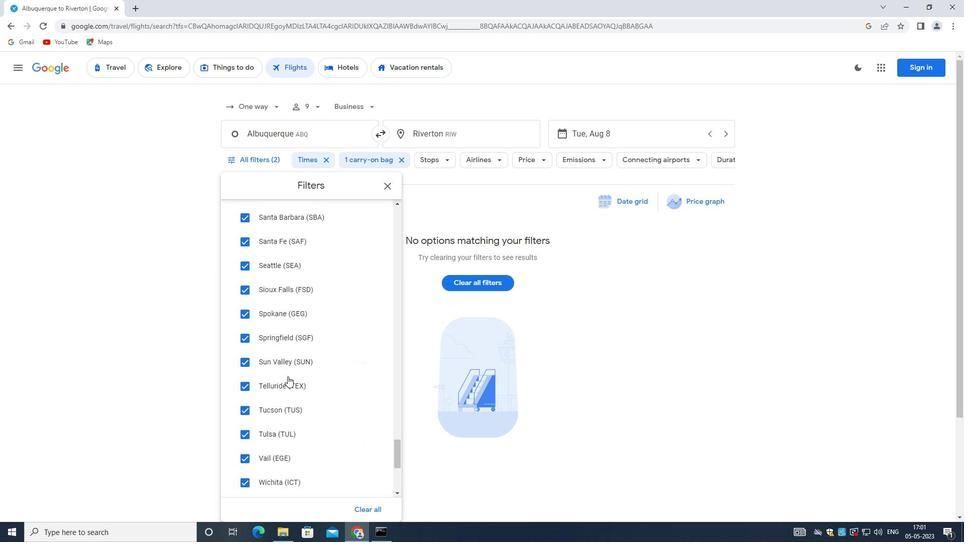 
Action: Mouse scrolled (287, 376) with delta (0, 0)
Screenshot: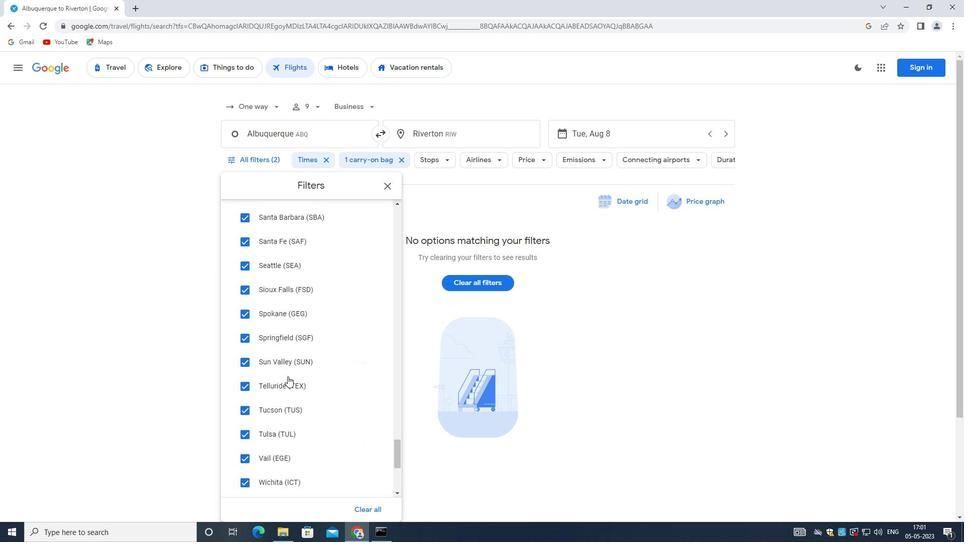 
Action: Mouse scrolled (287, 376) with delta (0, 0)
Screenshot: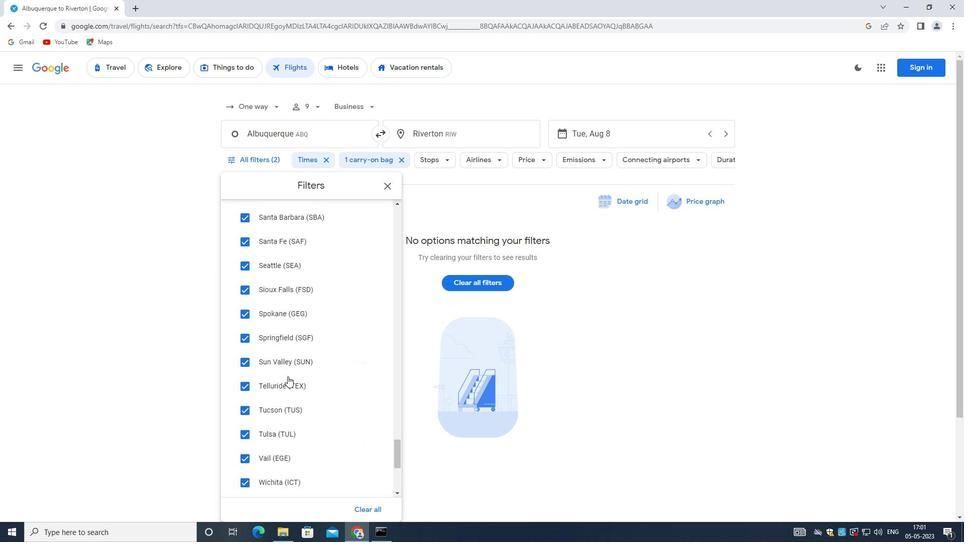 
Action: Mouse moved to (287, 376)
Screenshot: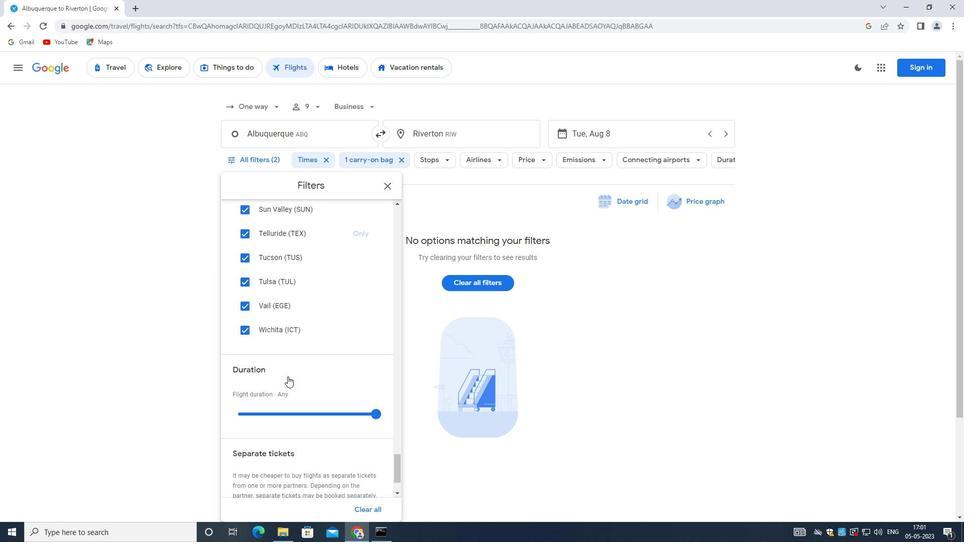 
Action: Mouse scrolled (287, 376) with delta (0, 0)
Screenshot: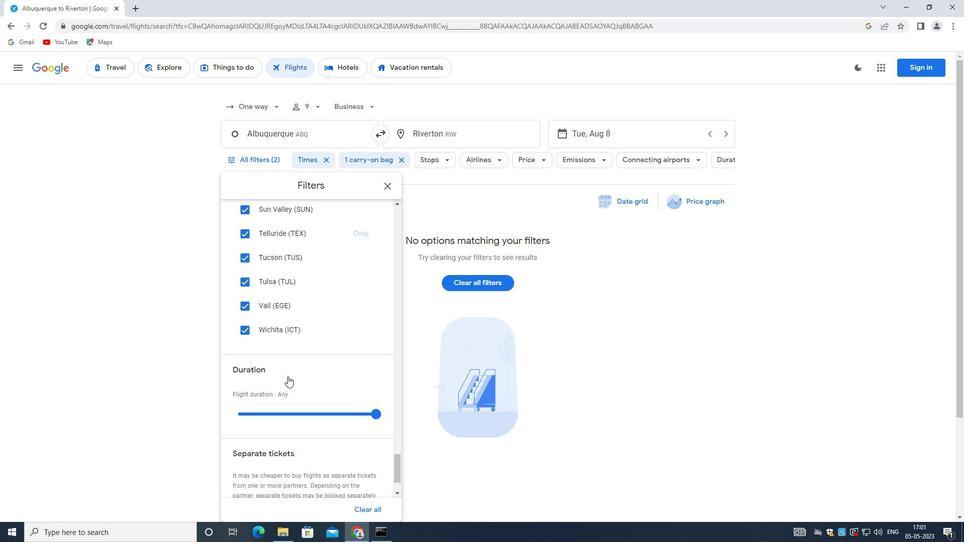 
Action: Mouse moved to (287, 376)
Screenshot: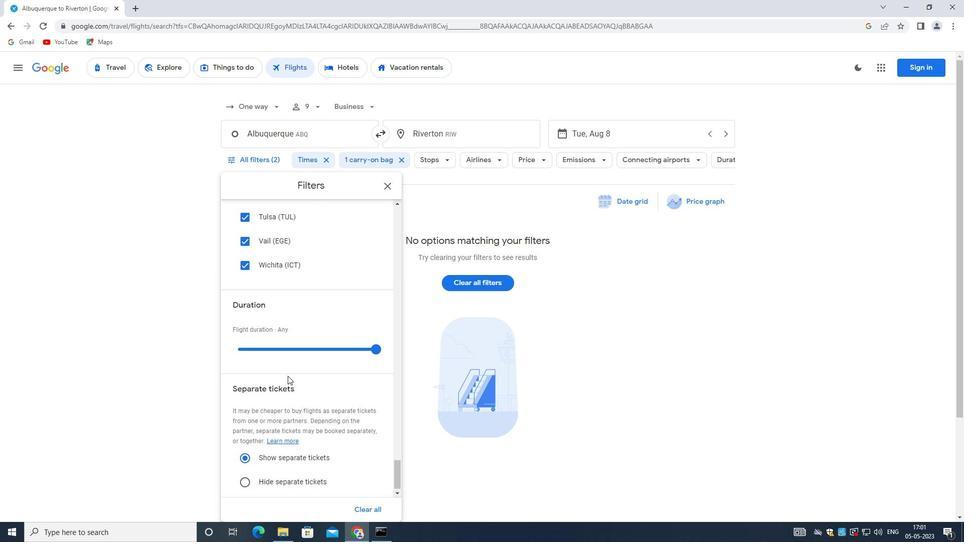 
Action: Mouse scrolled (287, 375) with delta (0, 0)
Screenshot: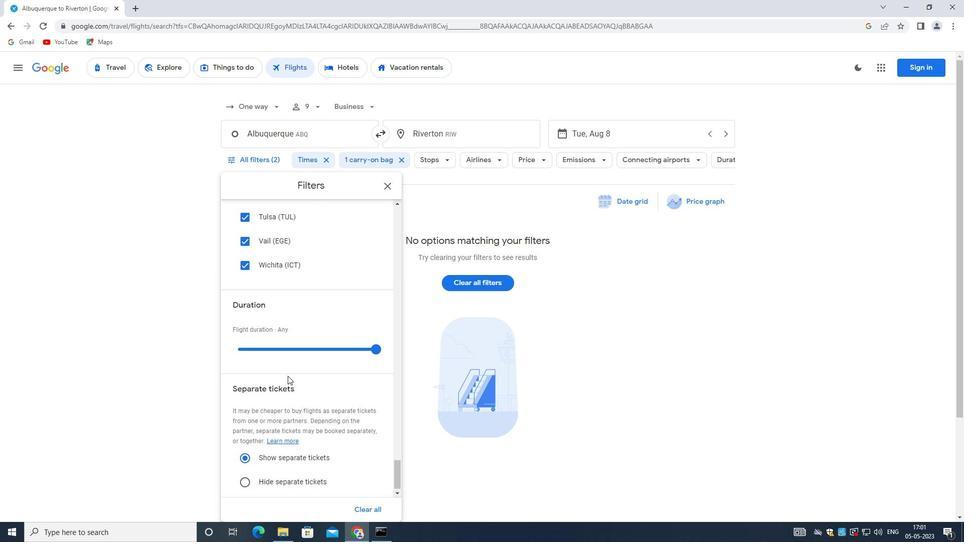 
Action: Mouse scrolled (287, 375) with delta (0, 0)
Screenshot: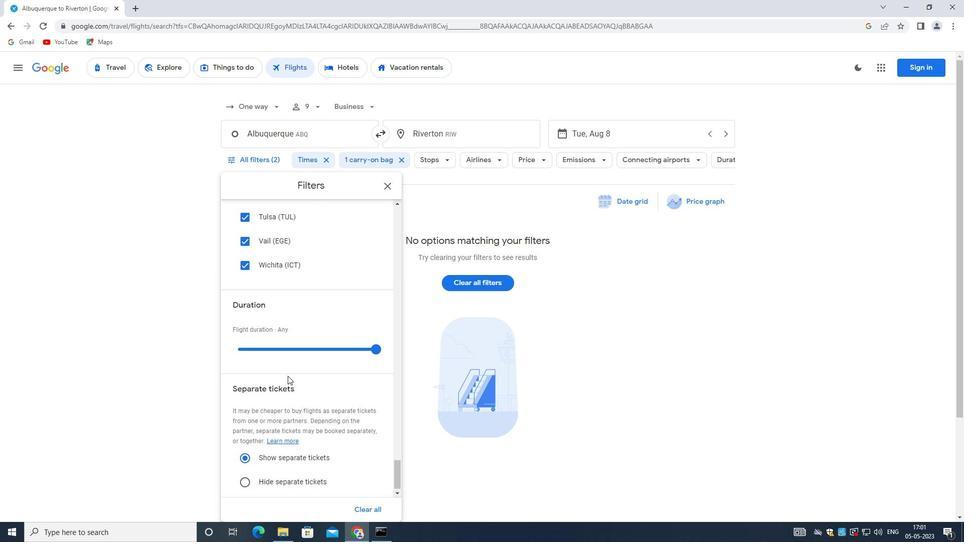 
Action: Mouse moved to (287, 376)
Screenshot: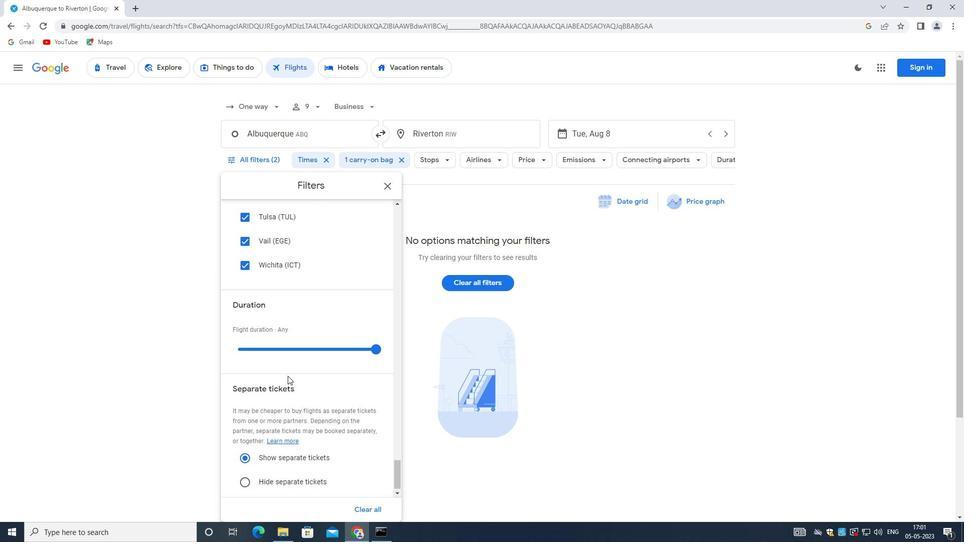 
Action: Mouse scrolled (287, 375) with delta (0, 0)
Screenshot: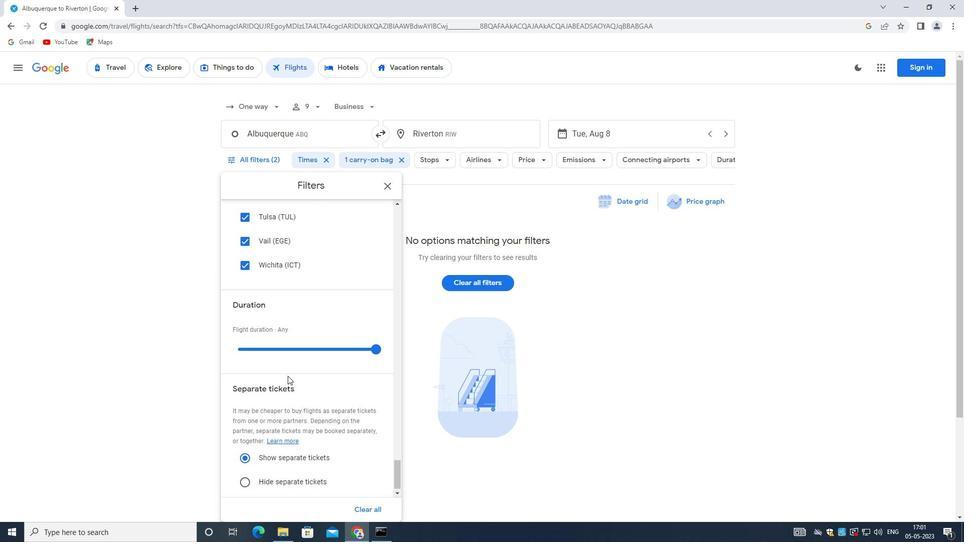 
Action: Mouse moved to (286, 376)
Screenshot: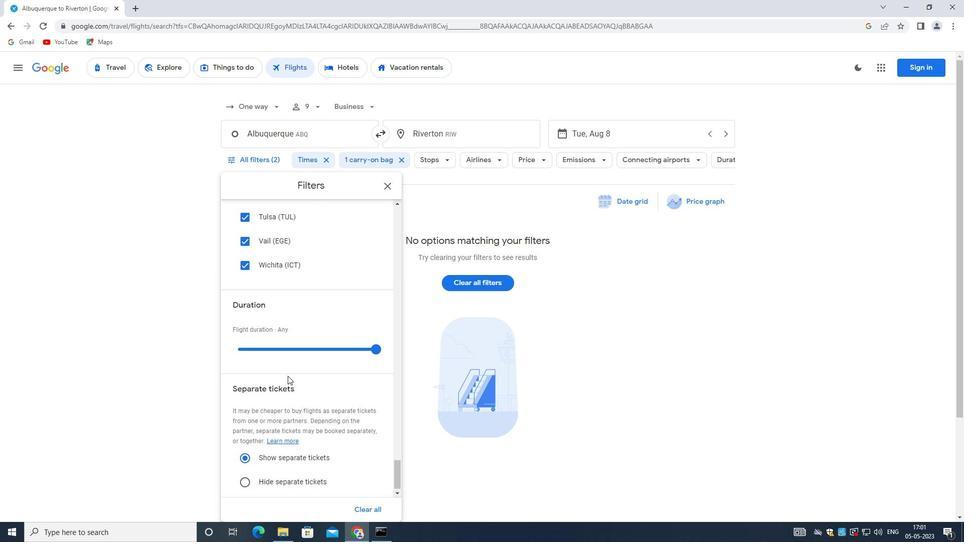 
Action: Mouse scrolled (286, 376) with delta (0, 0)
Screenshot: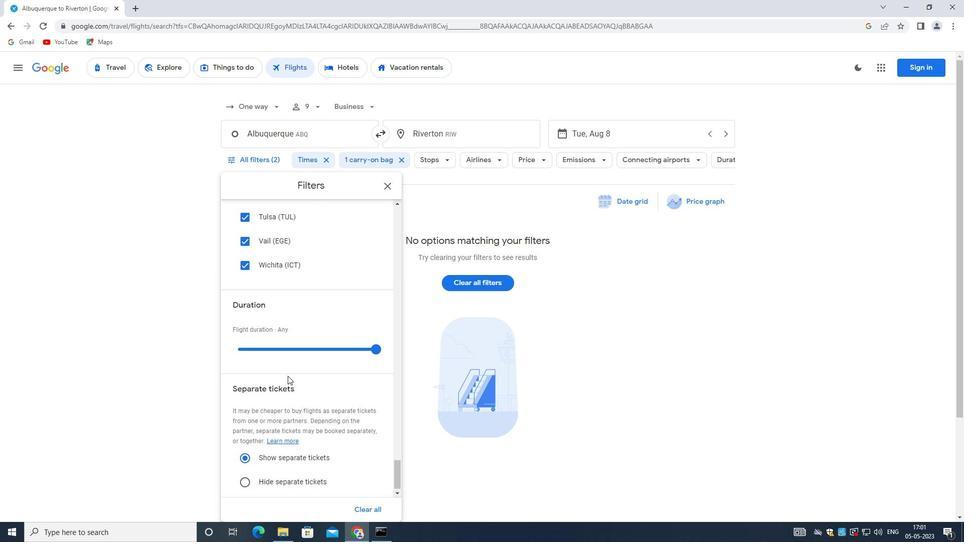 
Action: Mouse moved to (278, 376)
Screenshot: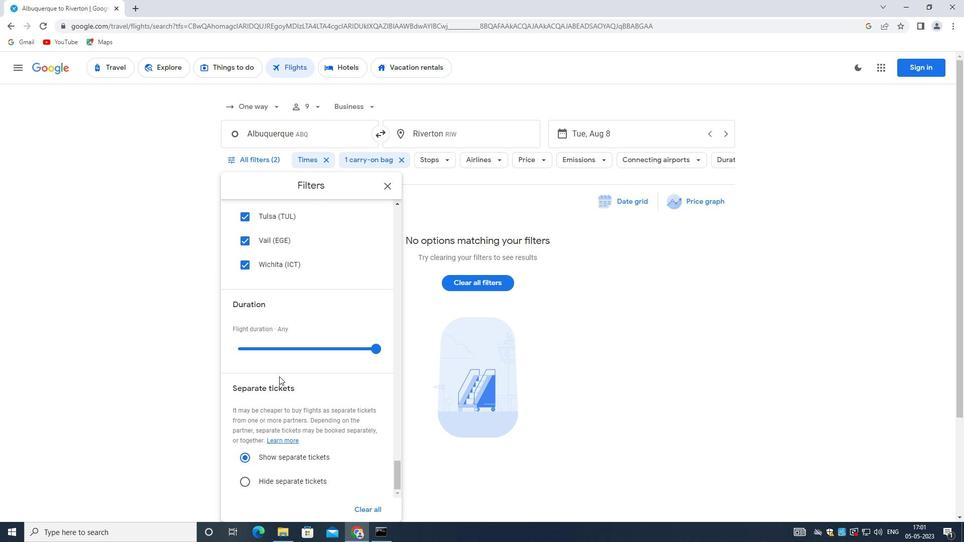 
Action: Mouse scrolled (278, 376) with delta (0, 0)
Screenshot: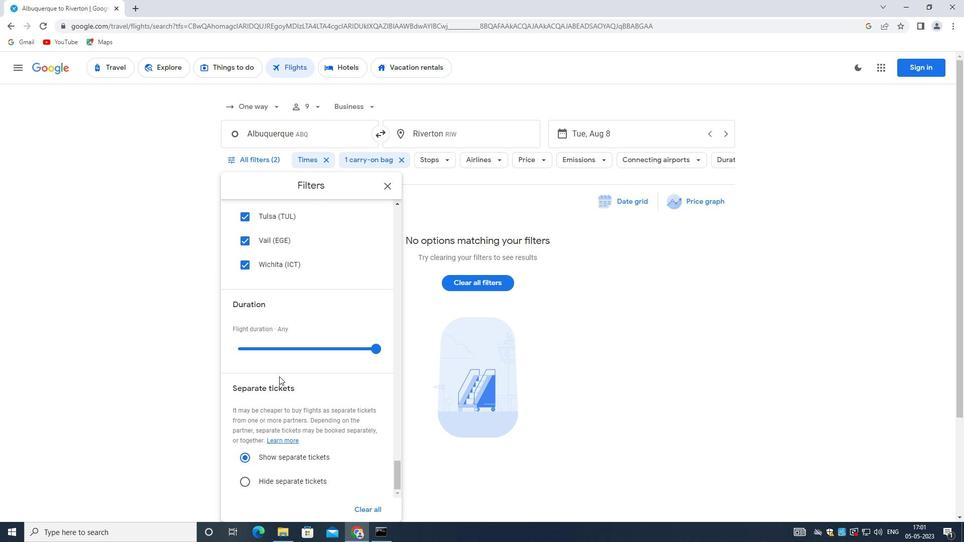 
Action: Mouse moved to (277, 378)
Screenshot: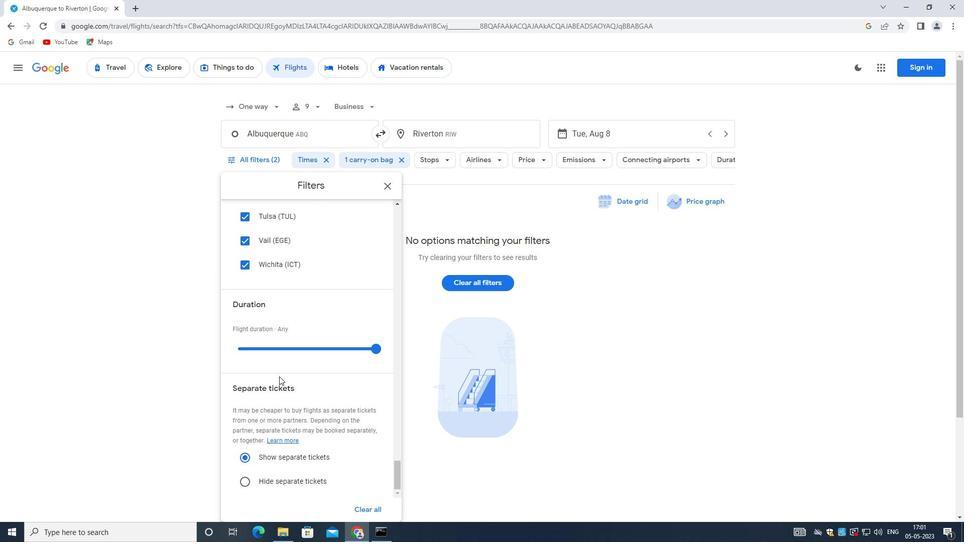 
Action: Mouse scrolled (277, 377) with delta (0, 0)
Screenshot: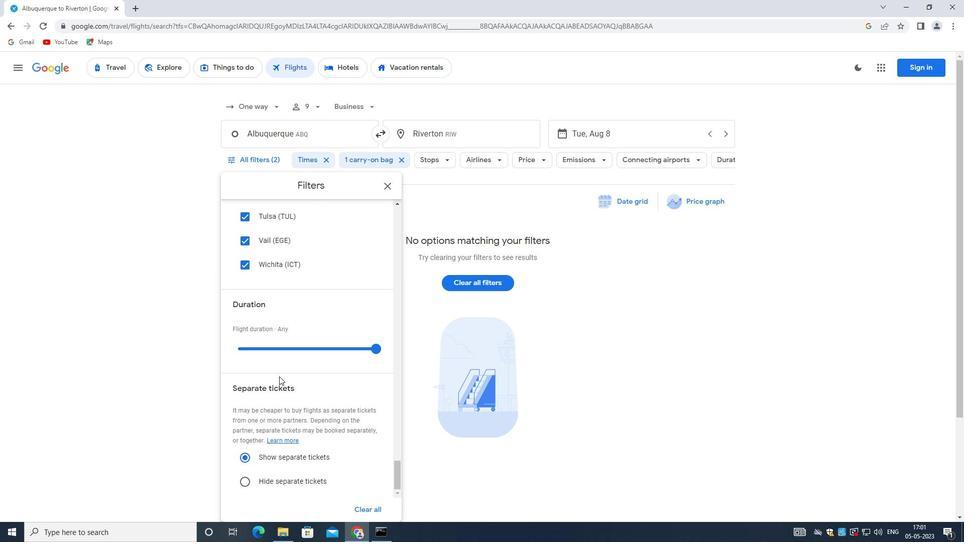 
Action: Mouse moved to (276, 380)
Screenshot: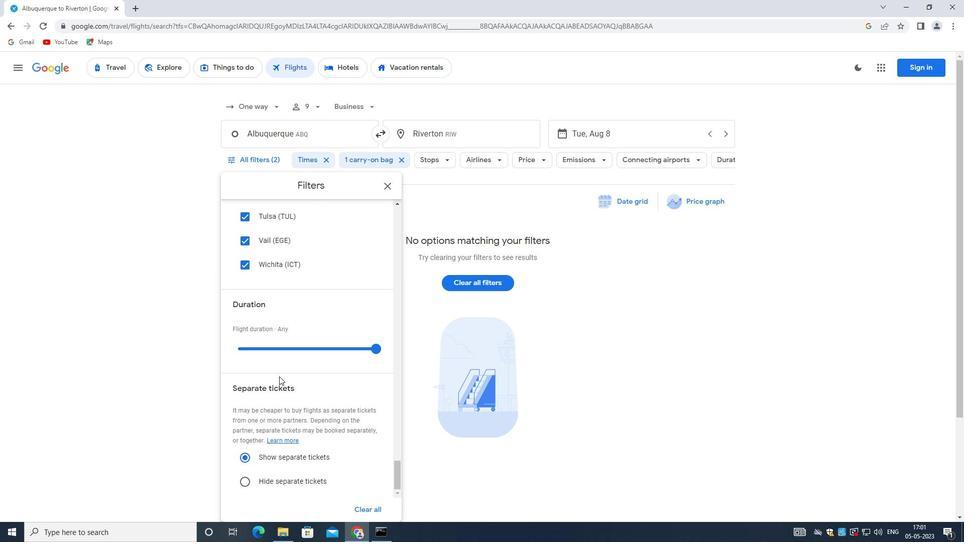 
Action: Mouse scrolled (276, 380) with delta (0, 0)
Screenshot: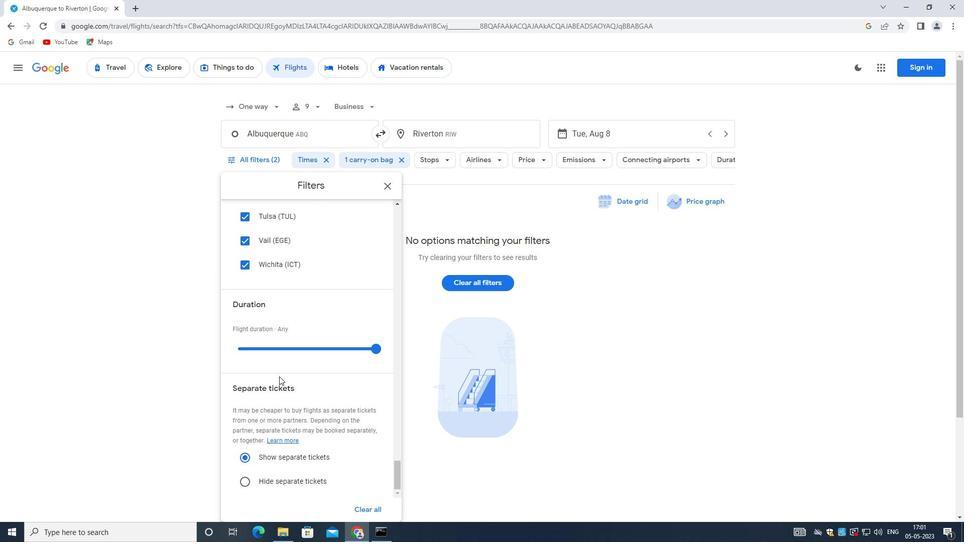 
Action: Mouse scrolled (276, 380) with delta (0, 0)
Screenshot: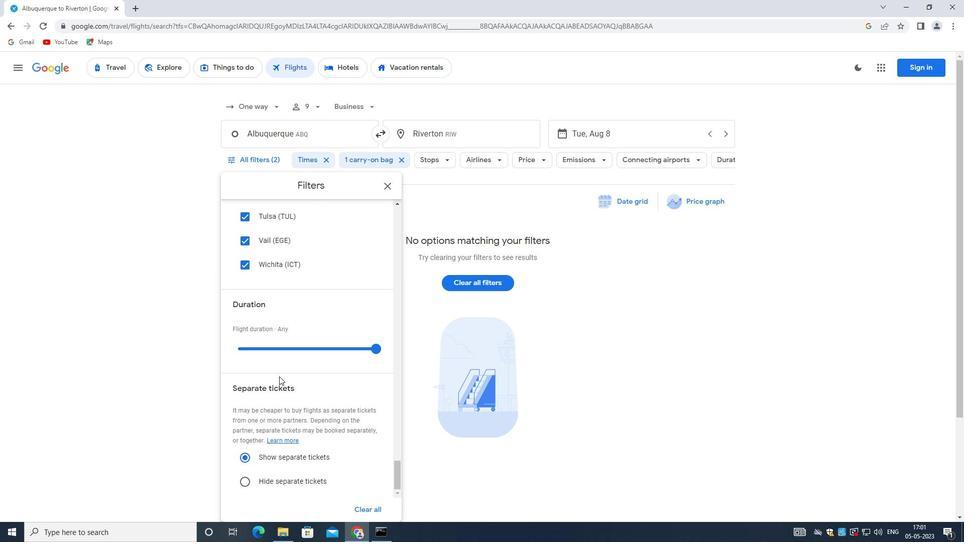 
Action: Mouse moved to (275, 380)
Screenshot: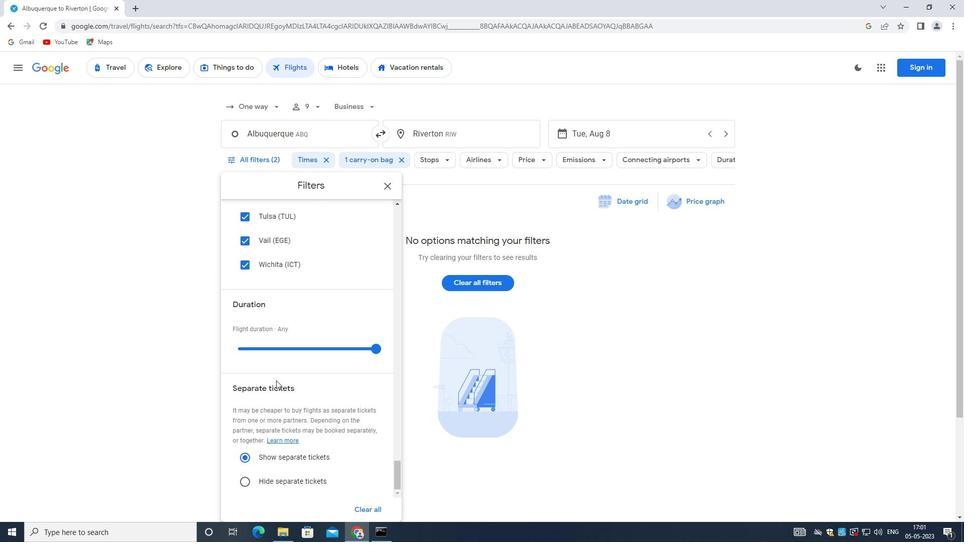
Action: Mouse scrolled (275, 380) with delta (0, 0)
Screenshot: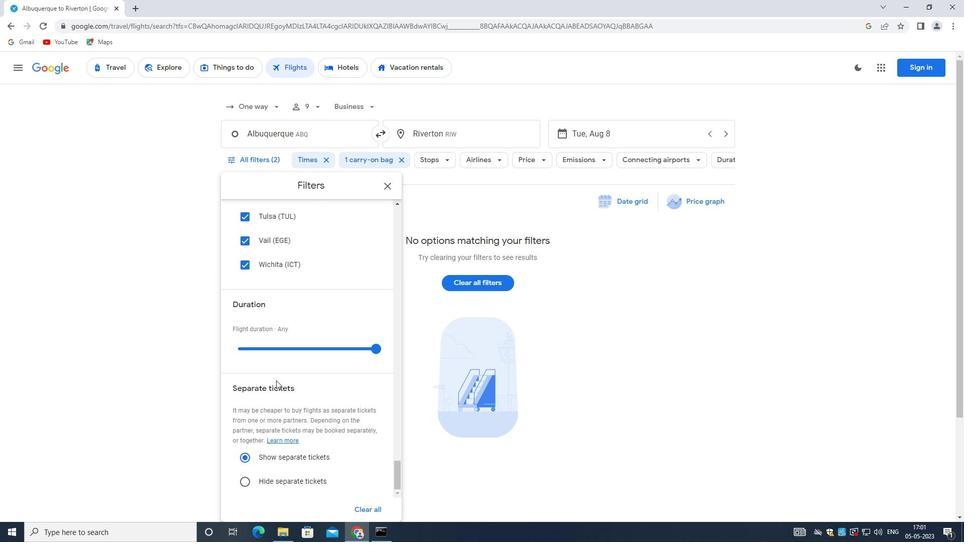 
Action: Mouse moved to (274, 381)
Screenshot: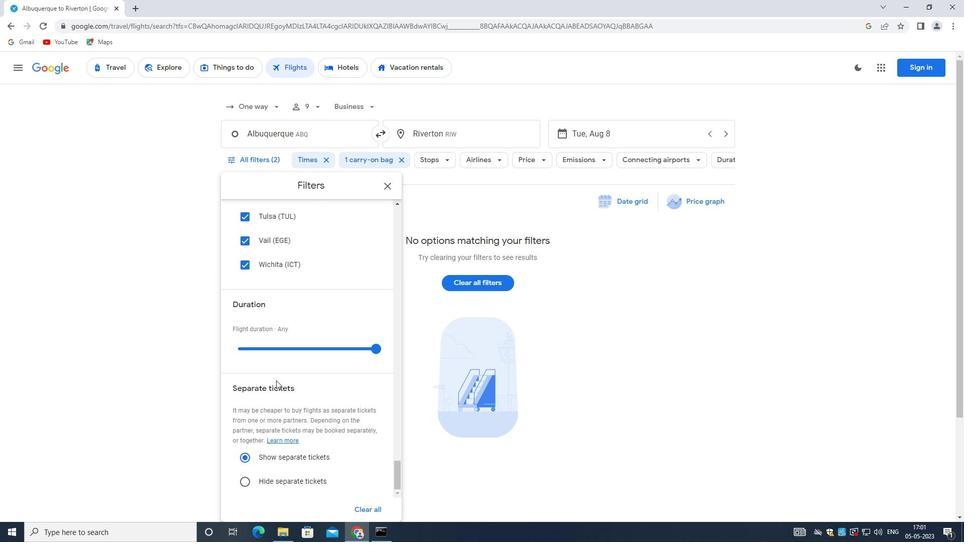 
Action: Mouse scrolled (274, 380) with delta (0, 0)
Screenshot: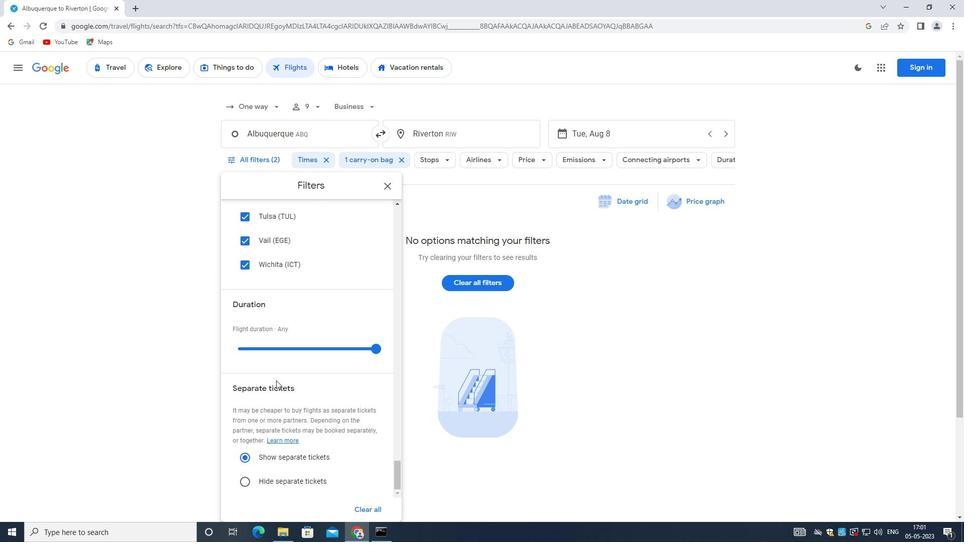 
Action: Mouse moved to (273, 381)
Screenshot: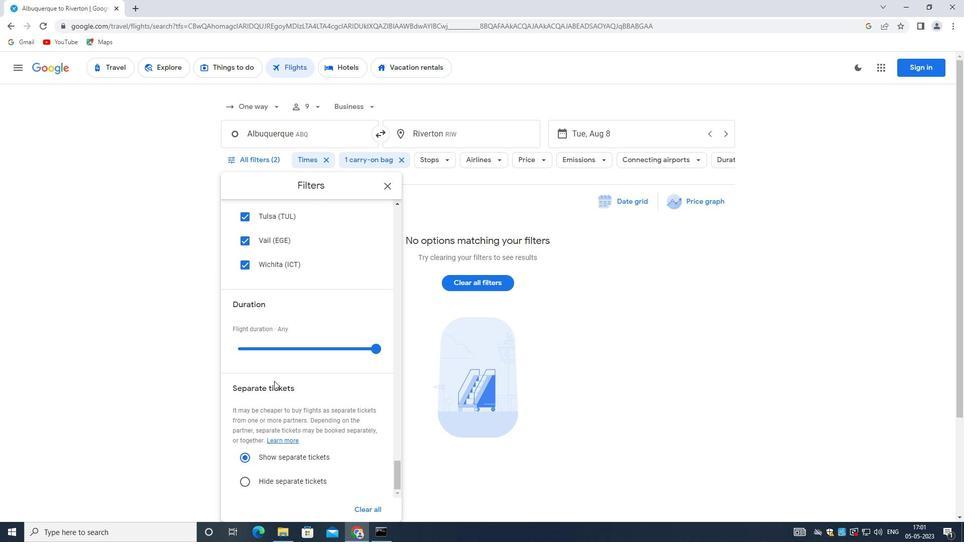 
